 Task: Find connections with filter location Jihlava with filter topic #Trainingwith filter profile language German with filter current company DISYS with filter school Symbiosis Law School, Pune with filter industry Steam and Air-Conditioning Supply with filter service category Commercial Real Estate with filter keywords title Culture Operations Manager
Action: Mouse moved to (622, 78)
Screenshot: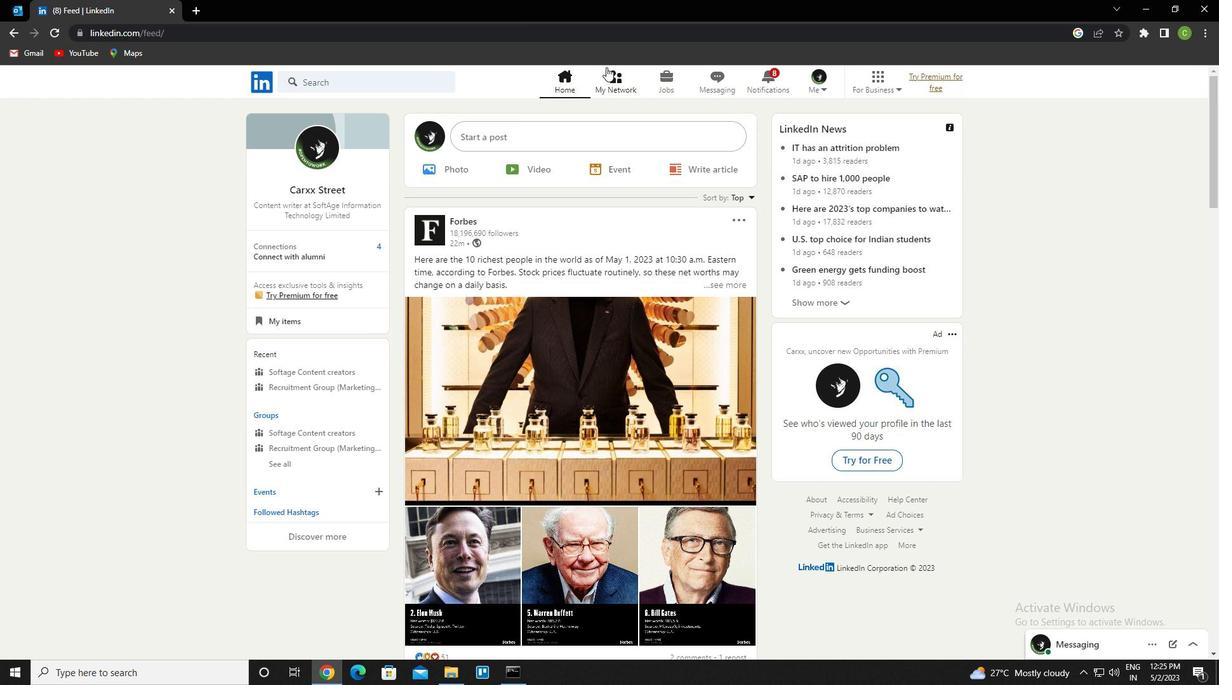 
Action: Mouse pressed left at (622, 78)
Screenshot: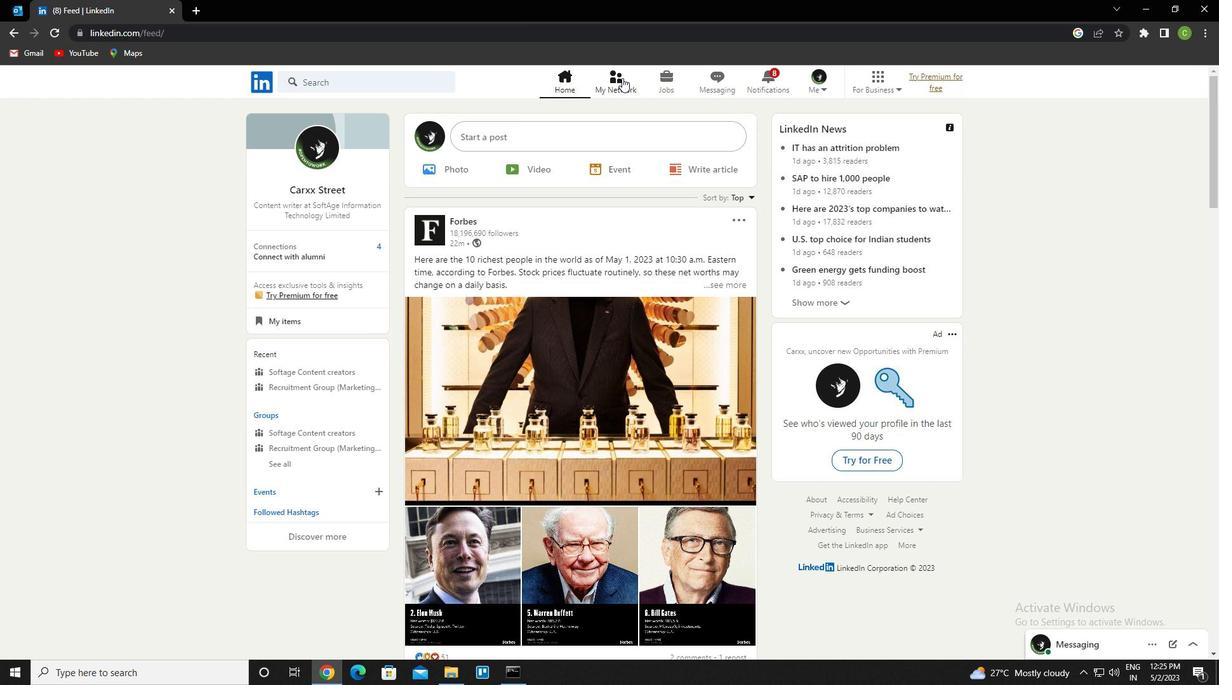 
Action: Mouse moved to (353, 149)
Screenshot: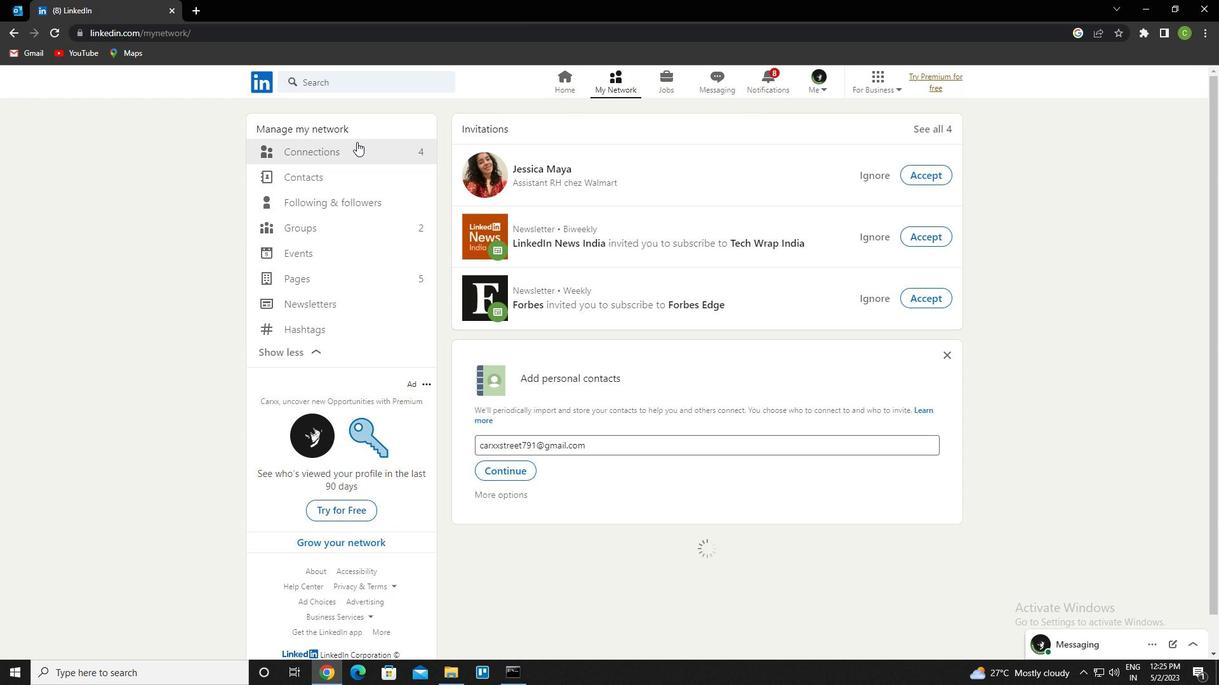 
Action: Mouse pressed left at (353, 149)
Screenshot: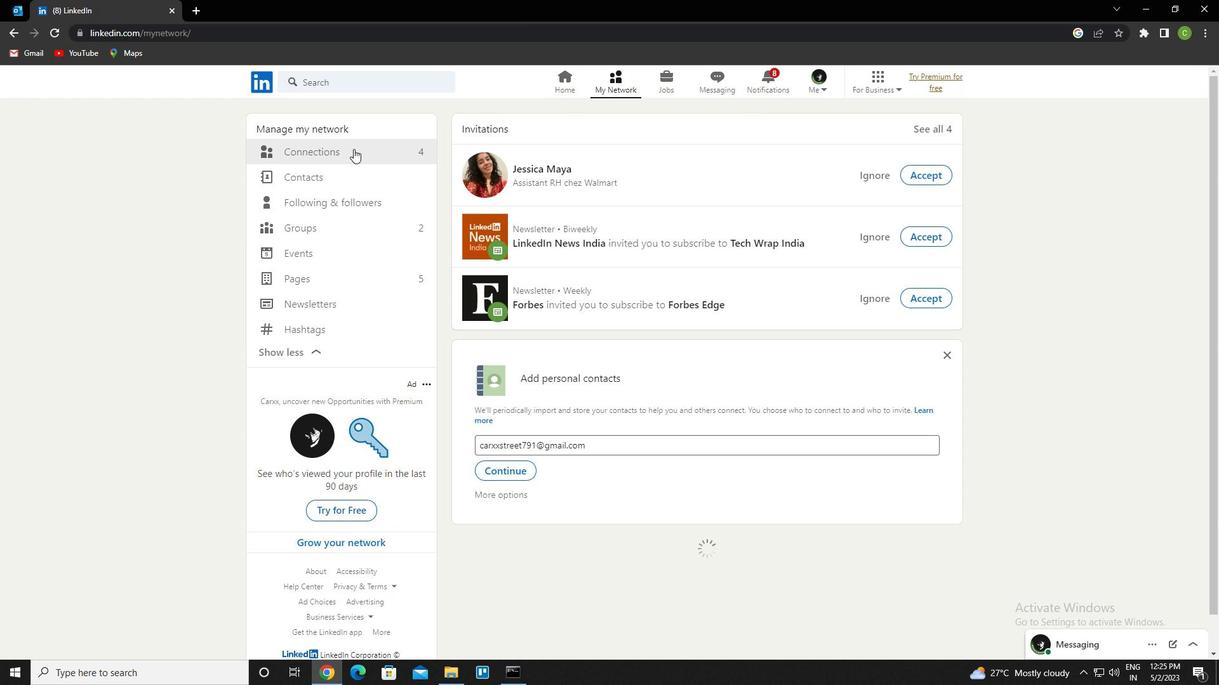 
Action: Mouse moved to (723, 147)
Screenshot: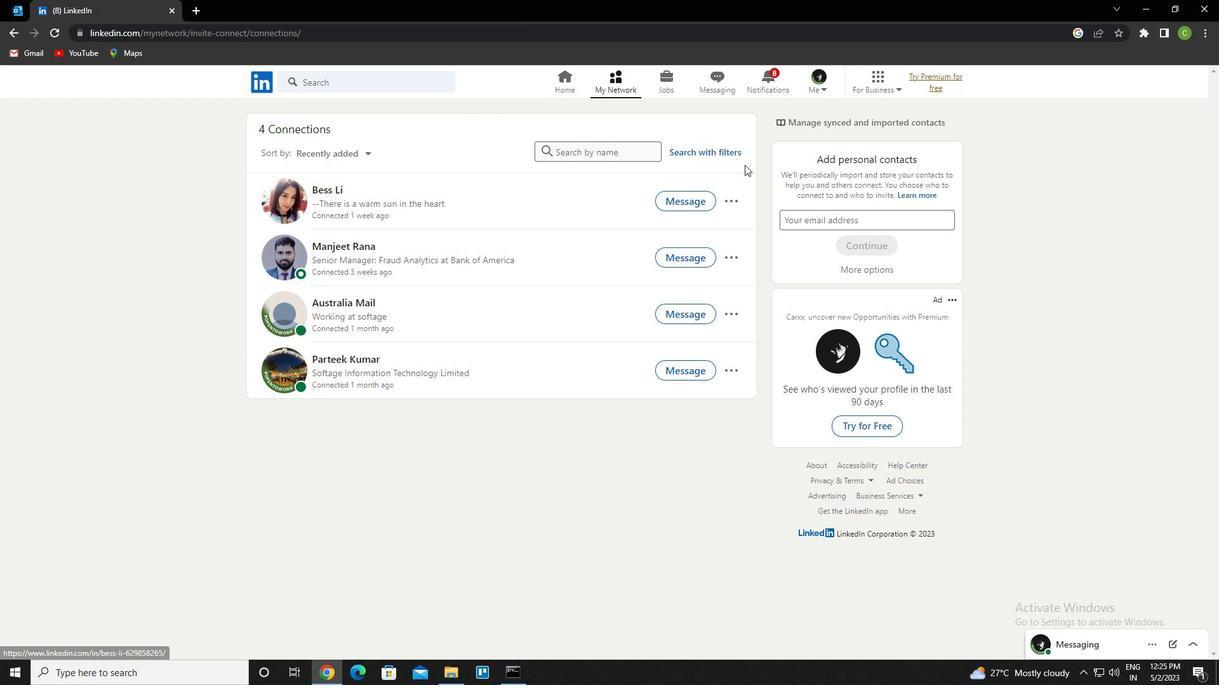 
Action: Mouse pressed left at (723, 147)
Screenshot: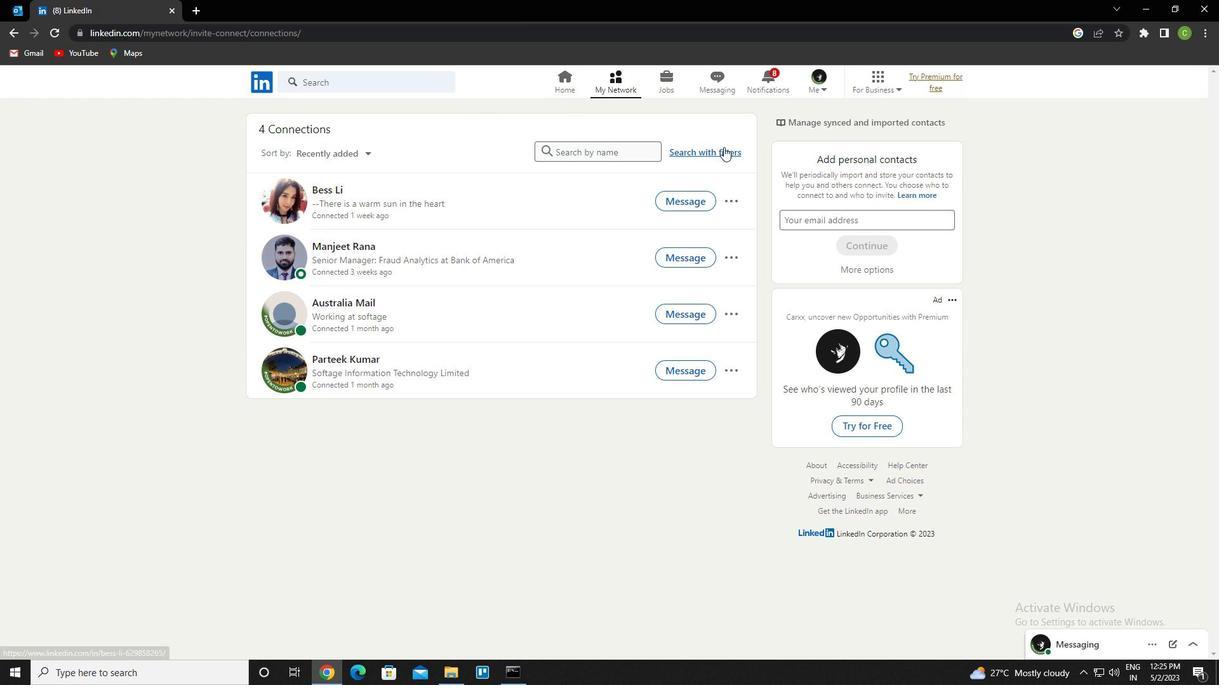 
Action: Mouse moved to (638, 113)
Screenshot: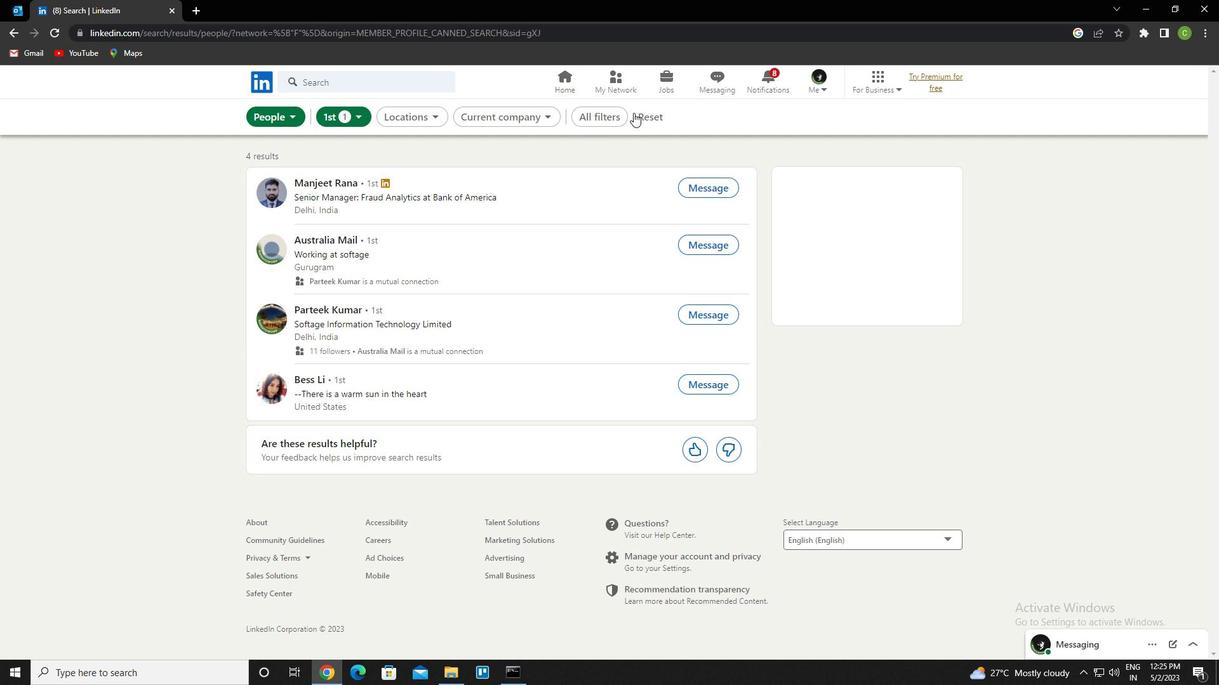 
Action: Mouse pressed left at (638, 113)
Screenshot: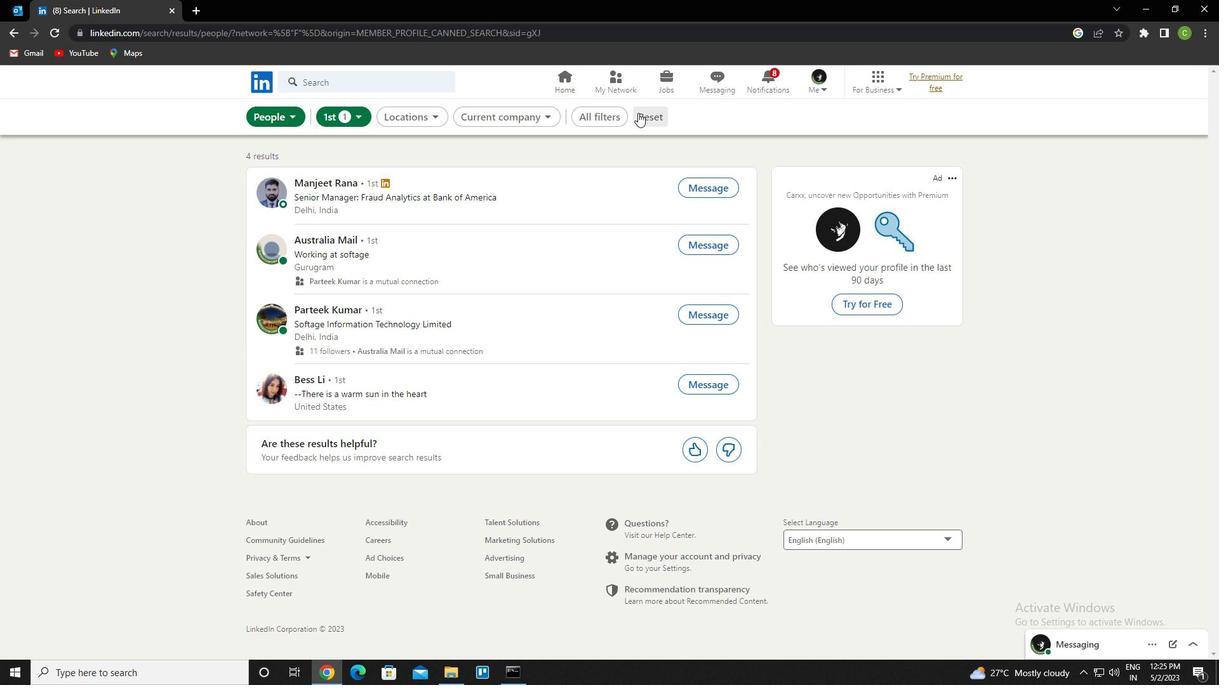 
Action: Mouse moved to (627, 118)
Screenshot: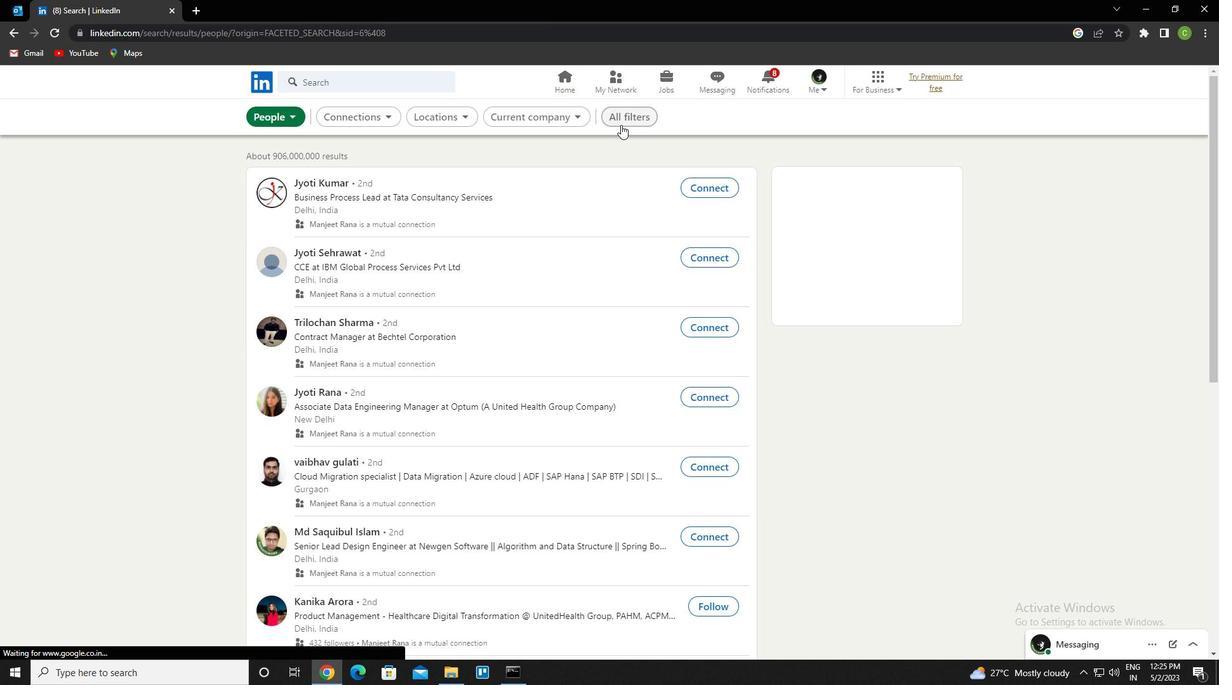 
Action: Mouse pressed left at (627, 118)
Screenshot: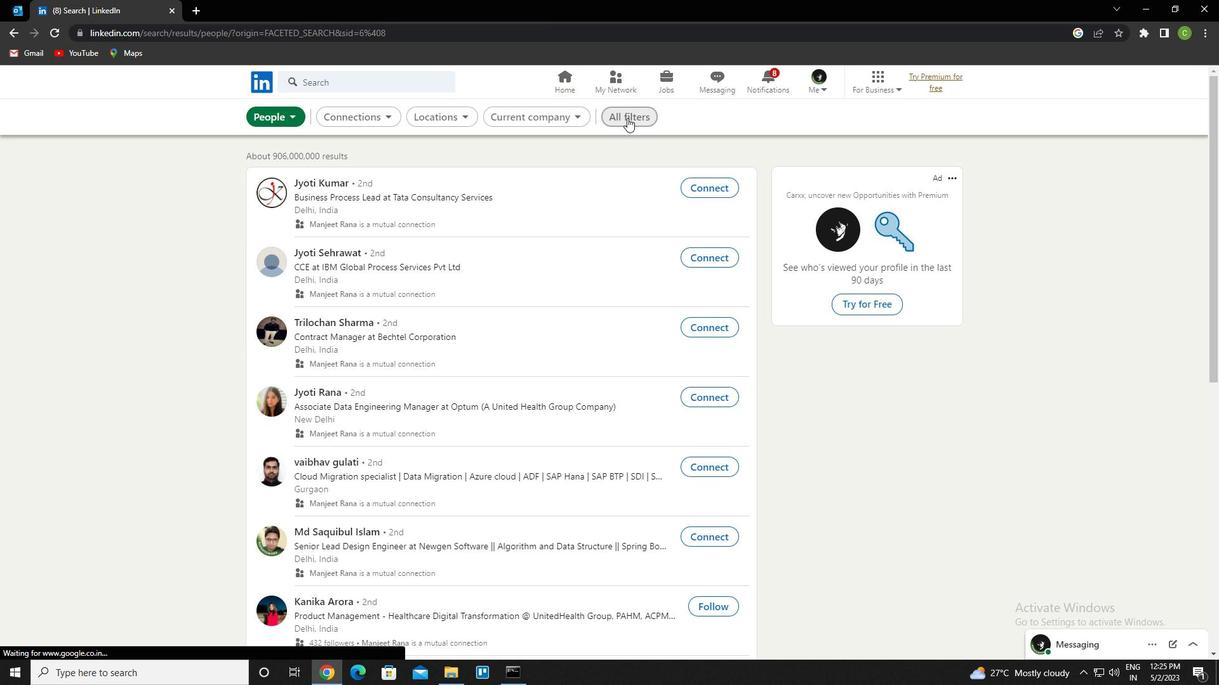 
Action: Mouse moved to (1077, 471)
Screenshot: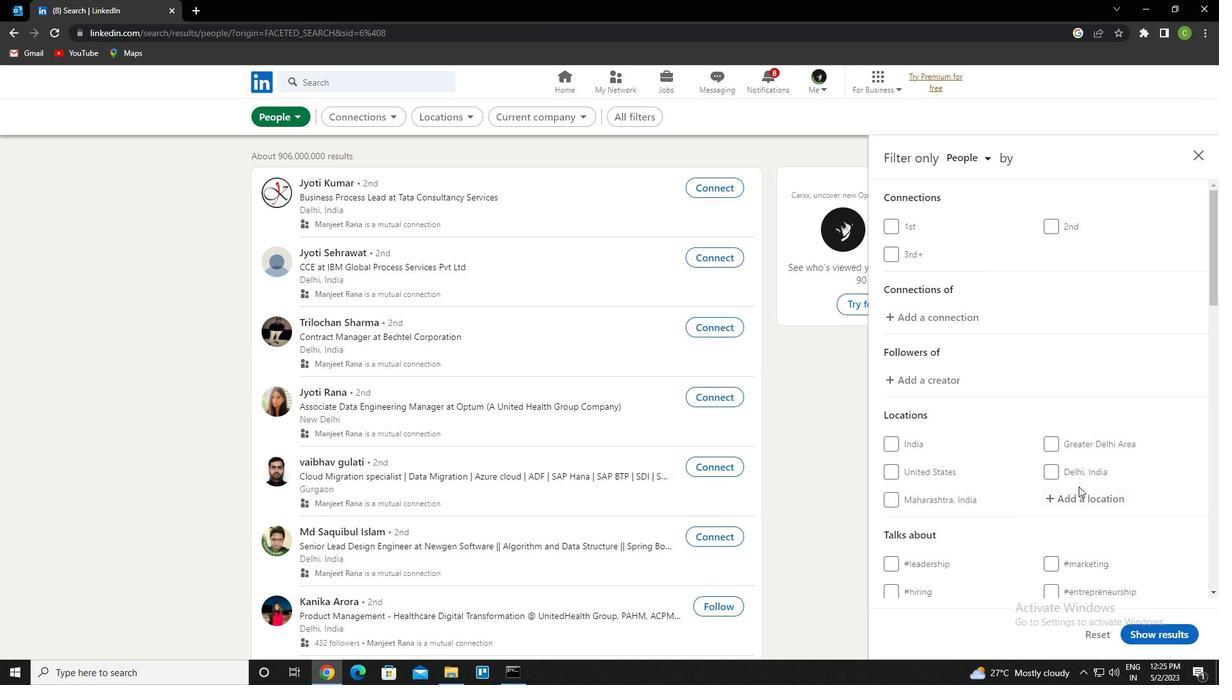 
Action: Mouse scrolled (1077, 471) with delta (0, 0)
Screenshot: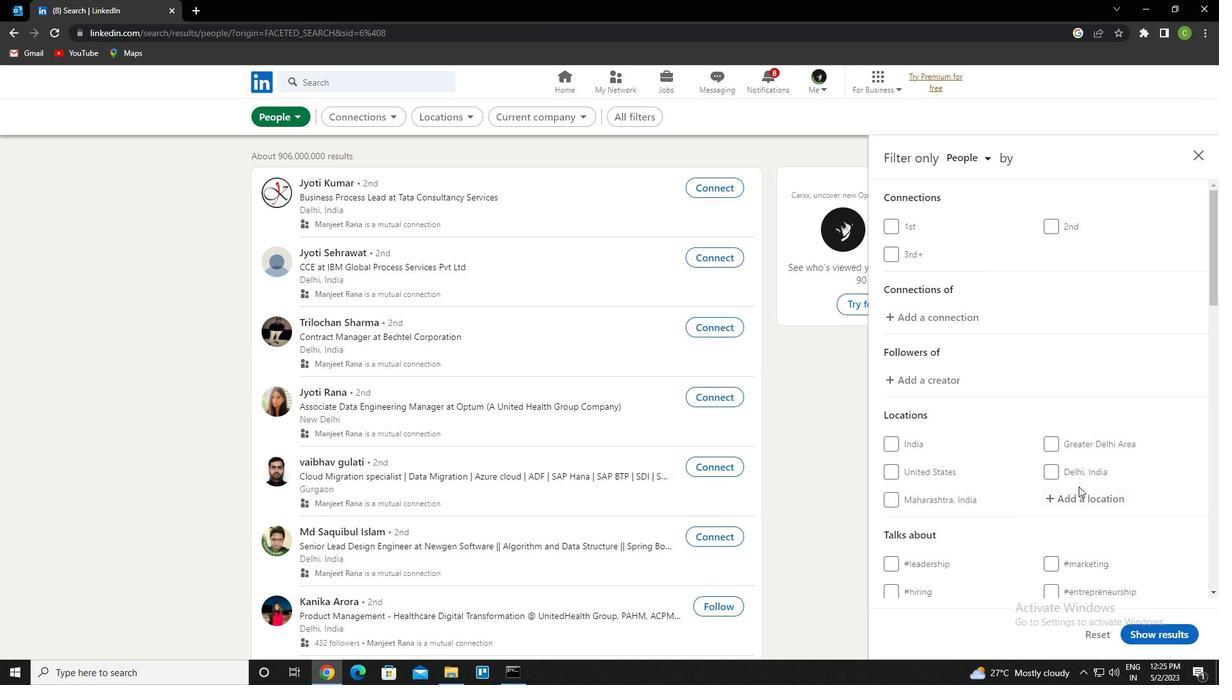 
Action: Mouse moved to (1073, 467)
Screenshot: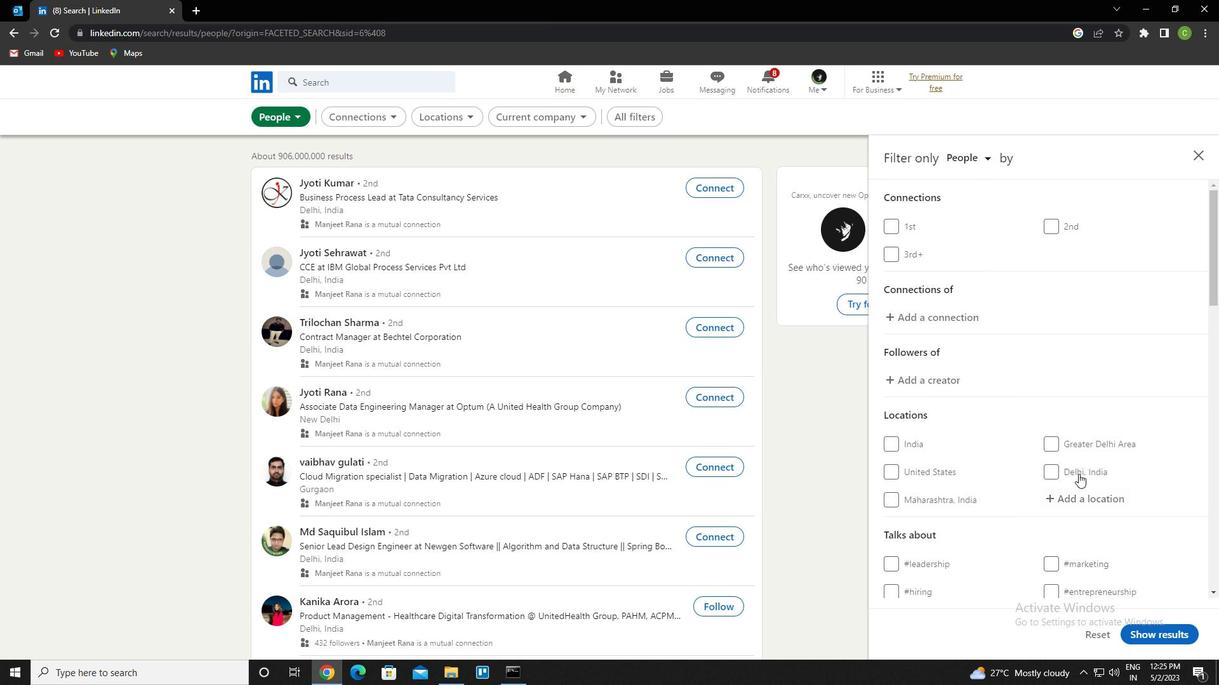 
Action: Mouse scrolled (1073, 466) with delta (0, 0)
Screenshot: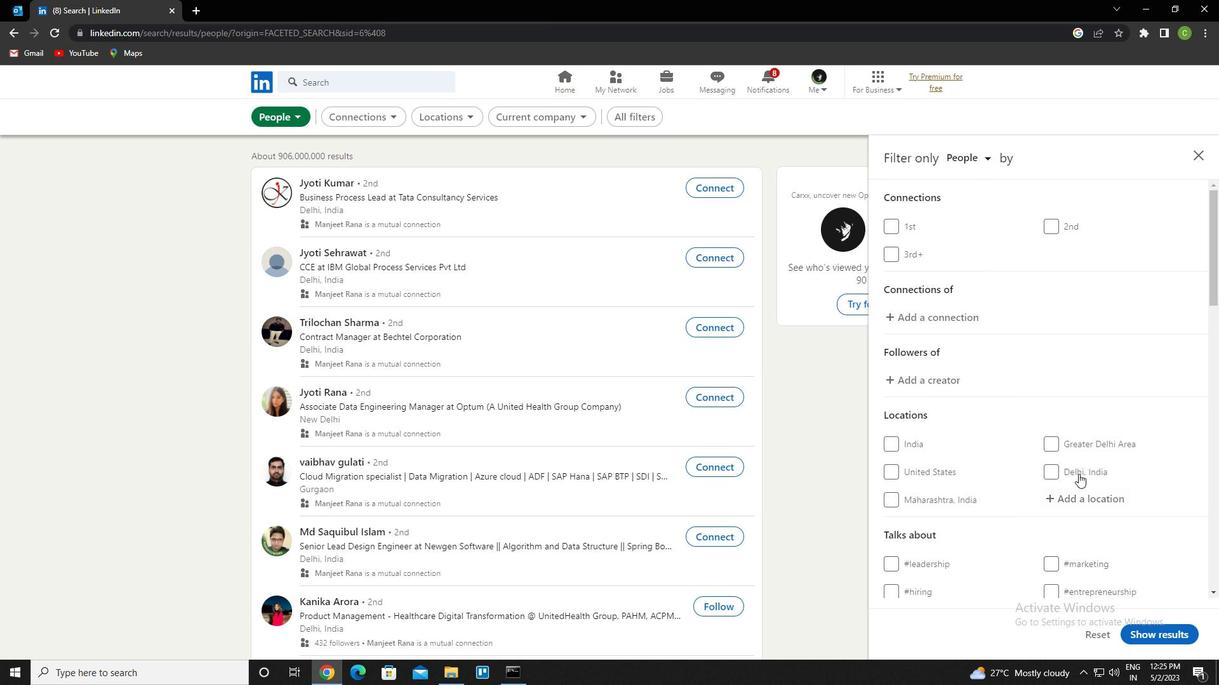 
Action: Mouse moved to (1075, 375)
Screenshot: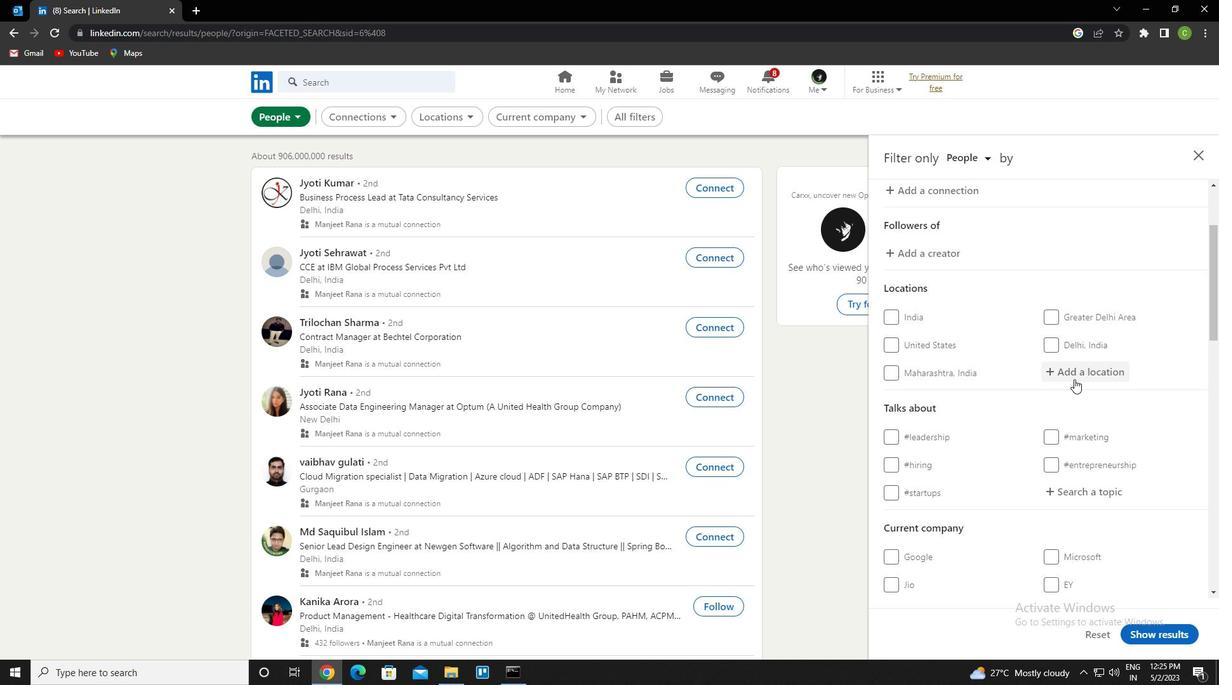 
Action: Mouse pressed left at (1075, 375)
Screenshot: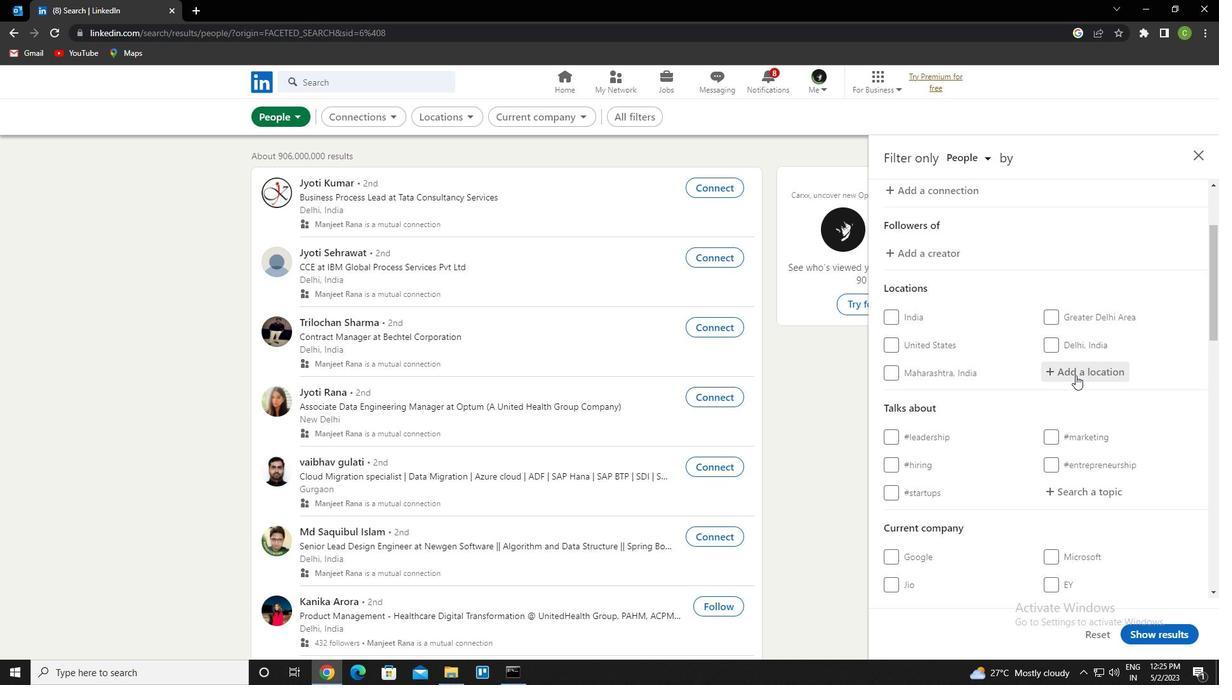 
Action: Key pressed <Key.caps_lock>j<Key.caps_lock>ihlava<Key.down><Key.enter>
Screenshot: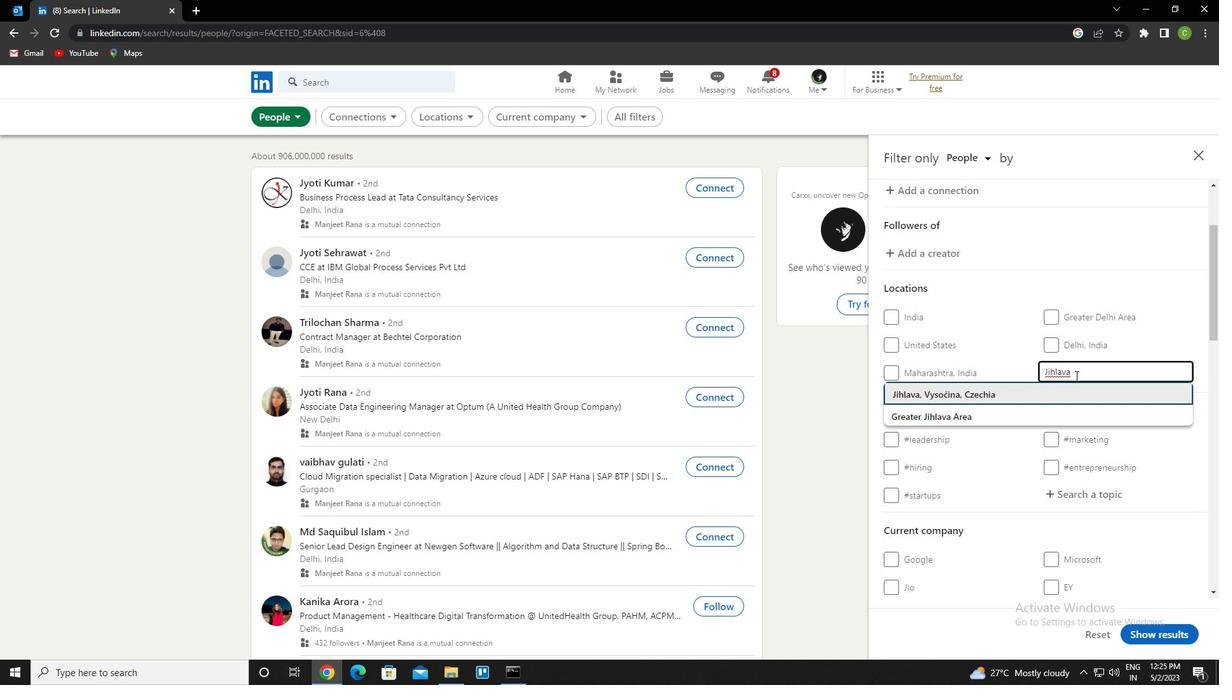
Action: Mouse moved to (1096, 368)
Screenshot: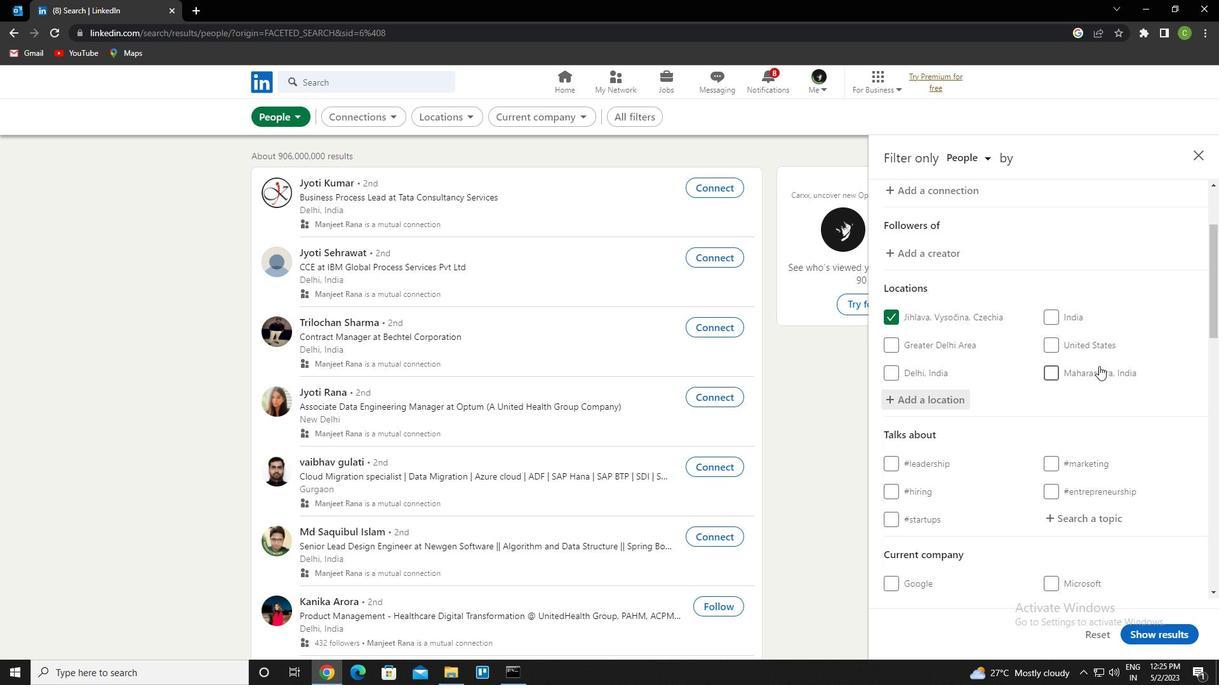 
Action: Mouse scrolled (1096, 368) with delta (0, 0)
Screenshot: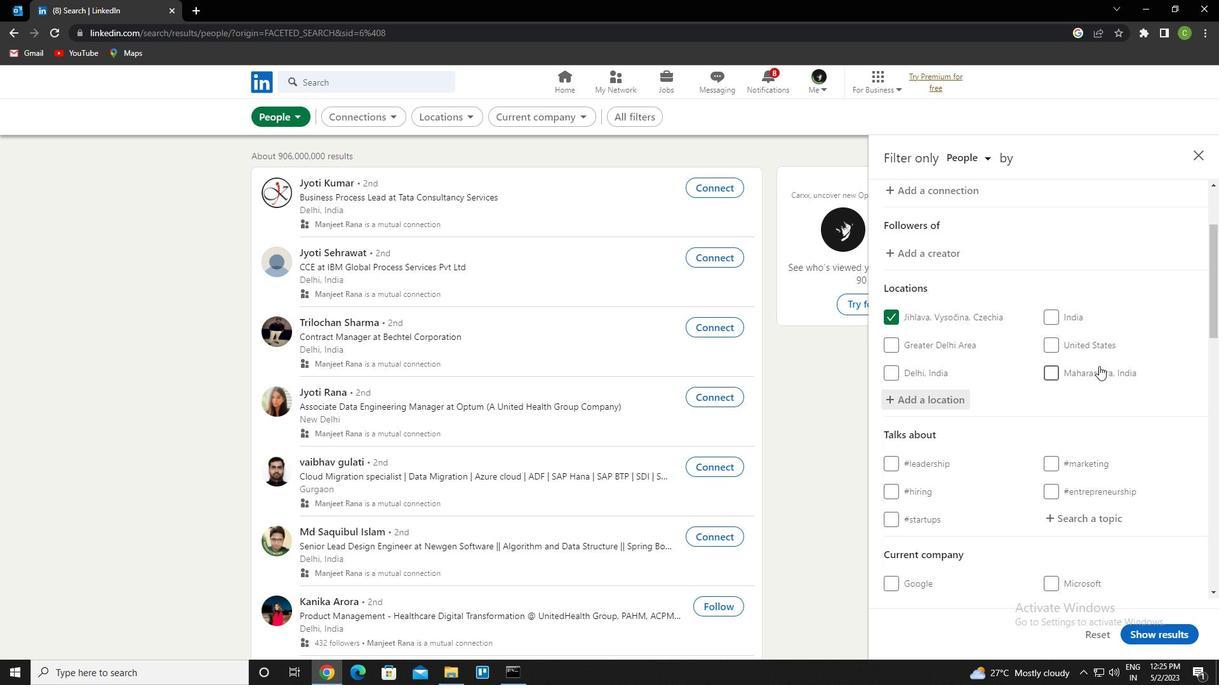 
Action: Mouse moved to (1095, 369)
Screenshot: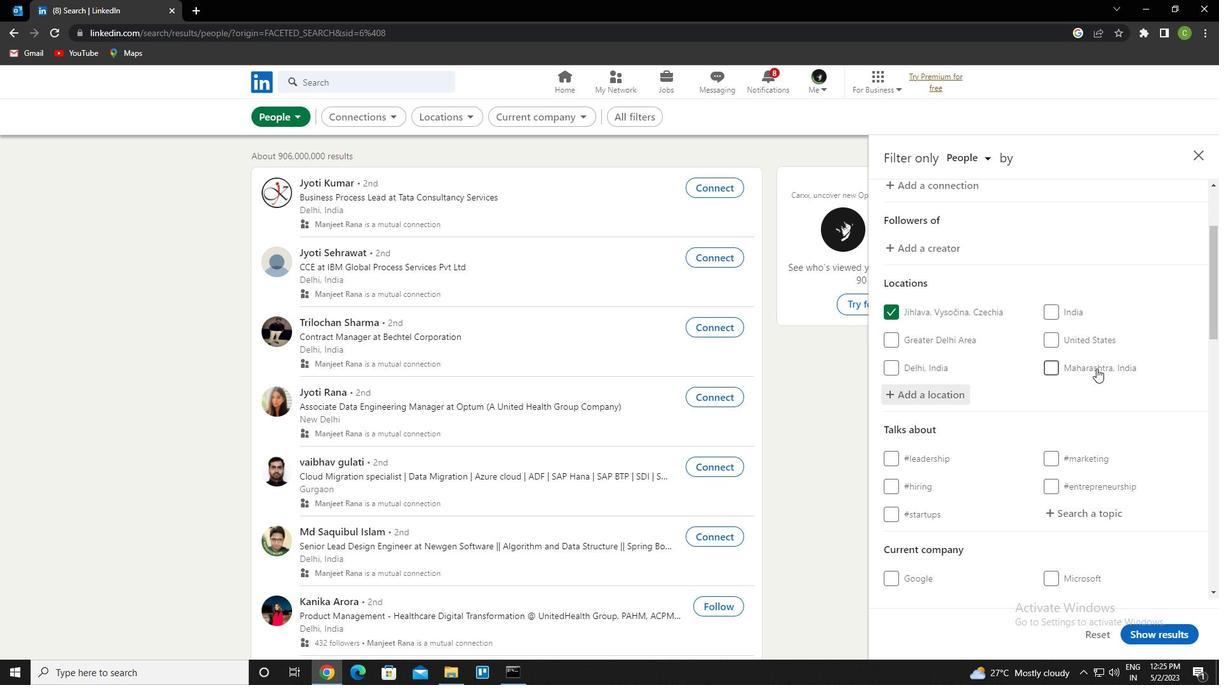 
Action: Mouse scrolled (1095, 368) with delta (0, 0)
Screenshot: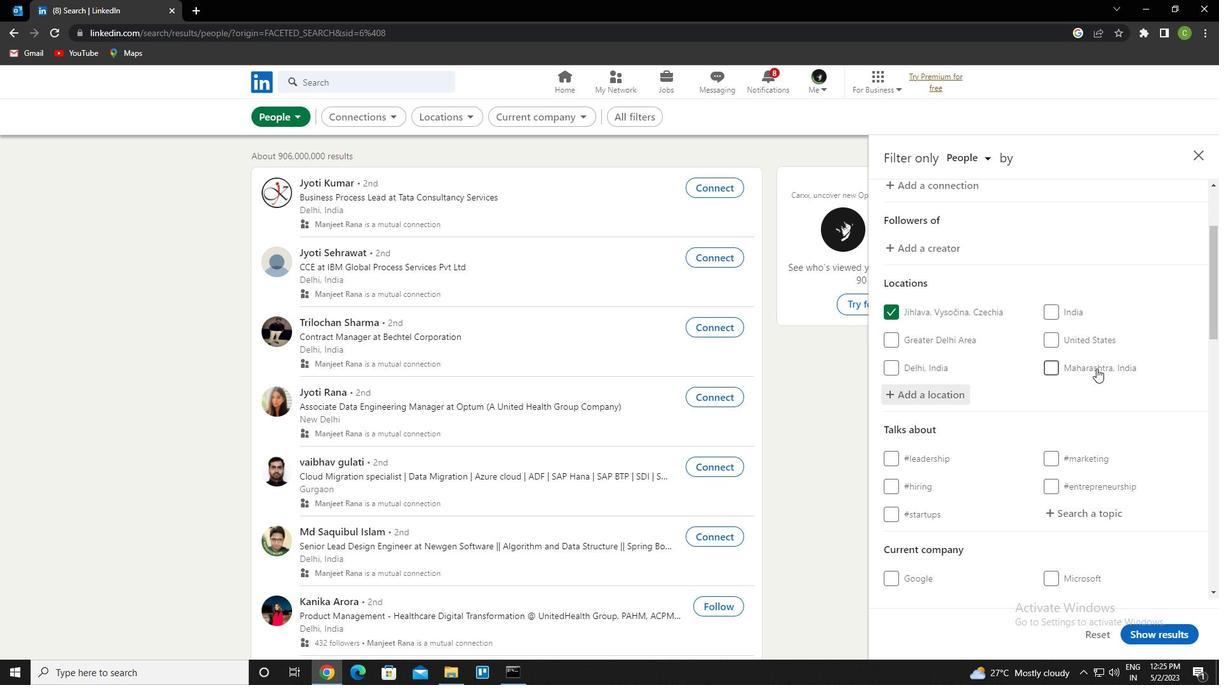 
Action: Mouse moved to (1092, 388)
Screenshot: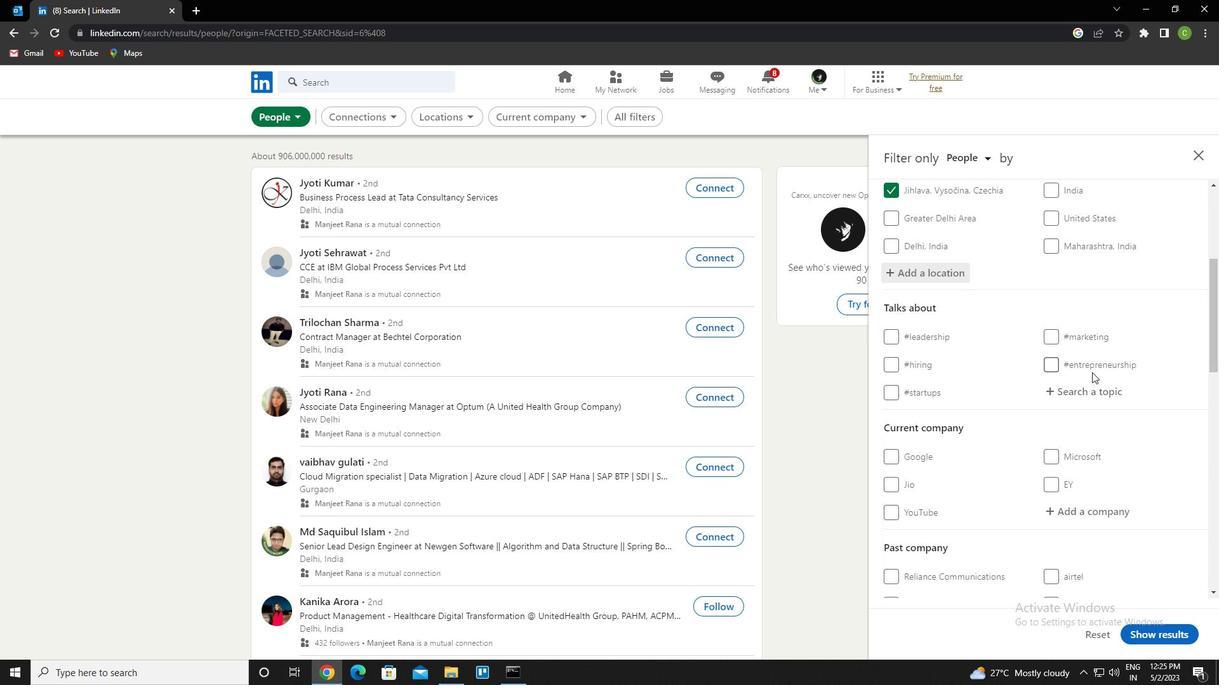 
Action: Mouse pressed left at (1092, 388)
Screenshot: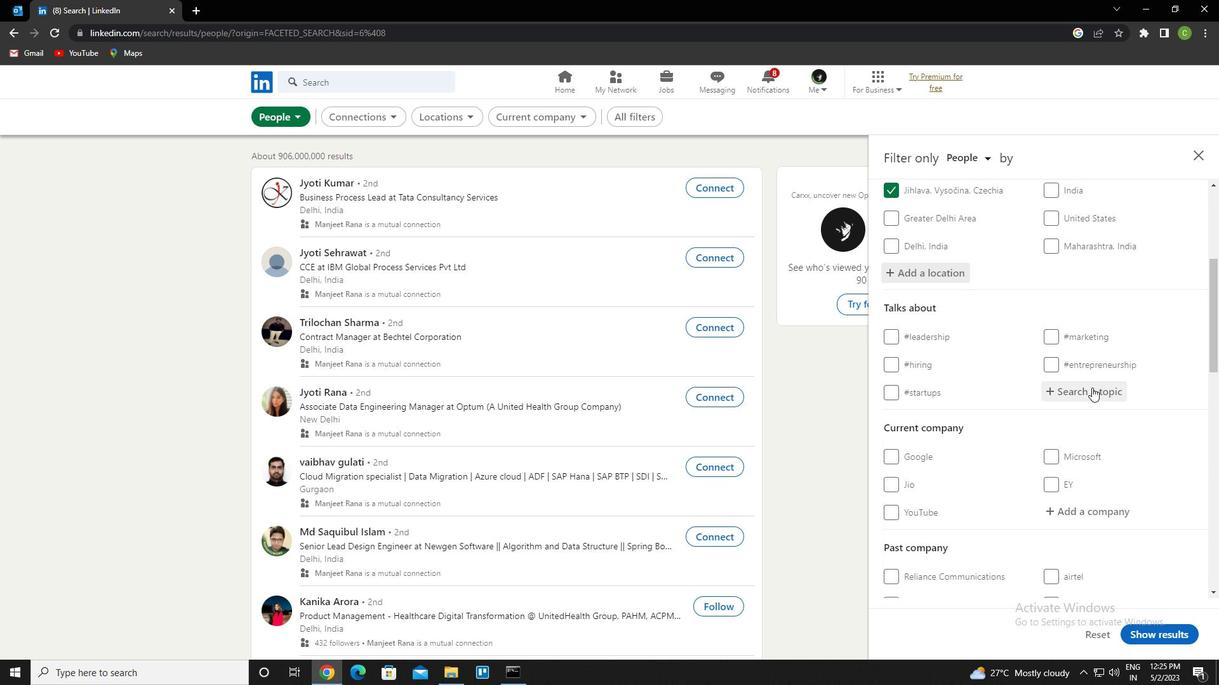 
Action: Key pressed <Key.caps_lock>t<Key.caps_lock>Raining<Key.down><Key.enter>
Screenshot: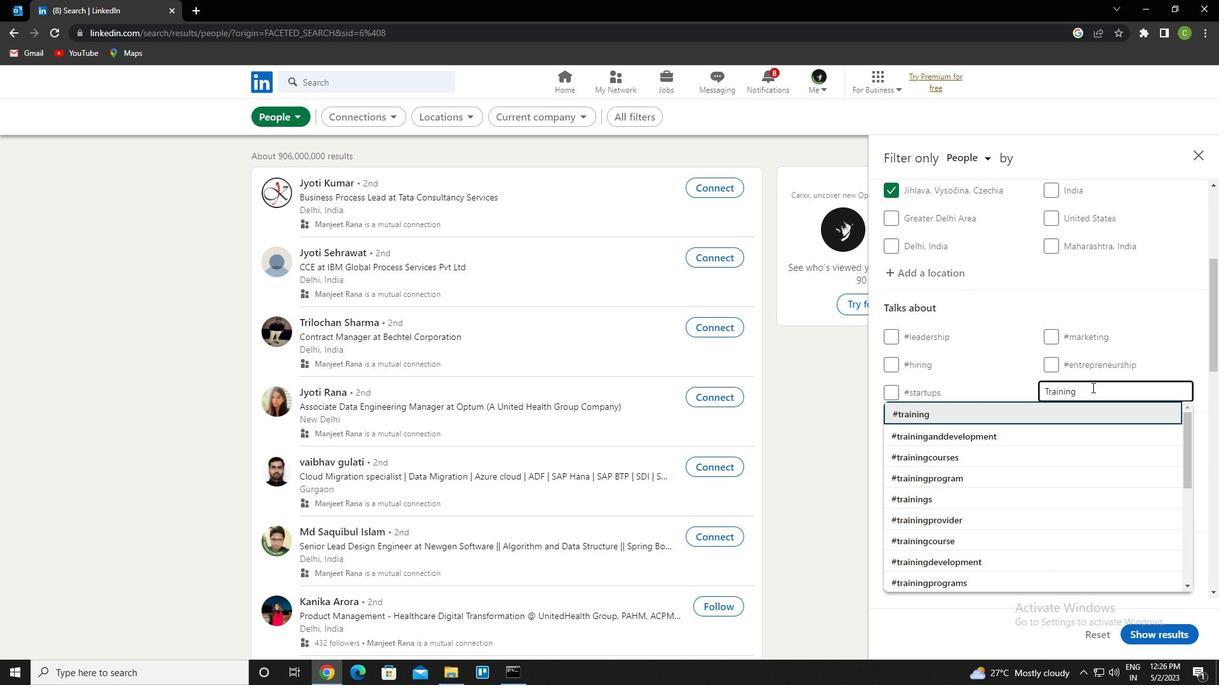 
Action: Mouse scrolled (1092, 387) with delta (0, 0)
Screenshot: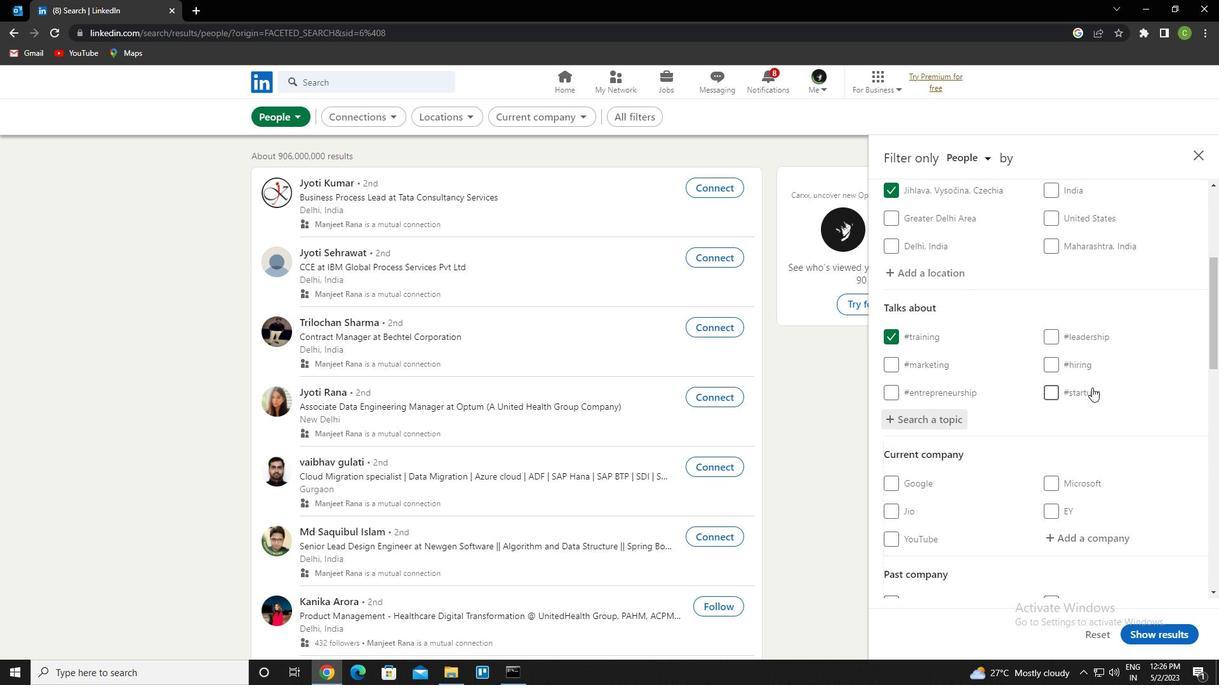
Action: Mouse scrolled (1092, 387) with delta (0, 0)
Screenshot: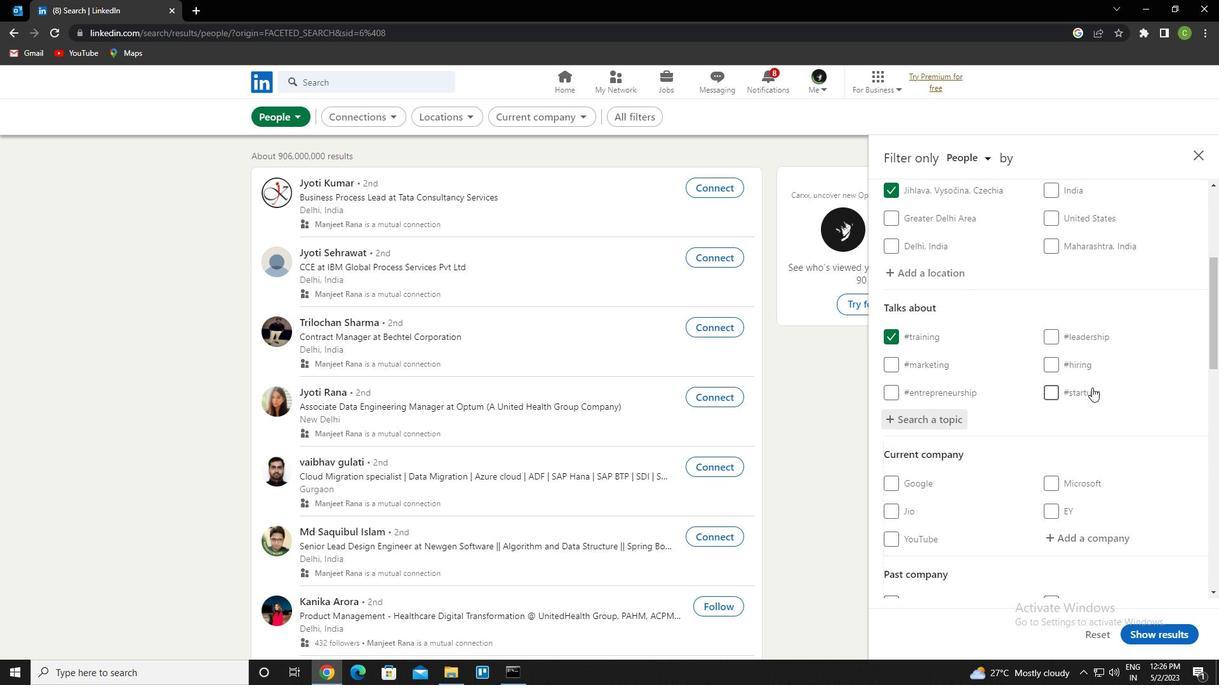 
Action: Mouse scrolled (1092, 387) with delta (0, 0)
Screenshot: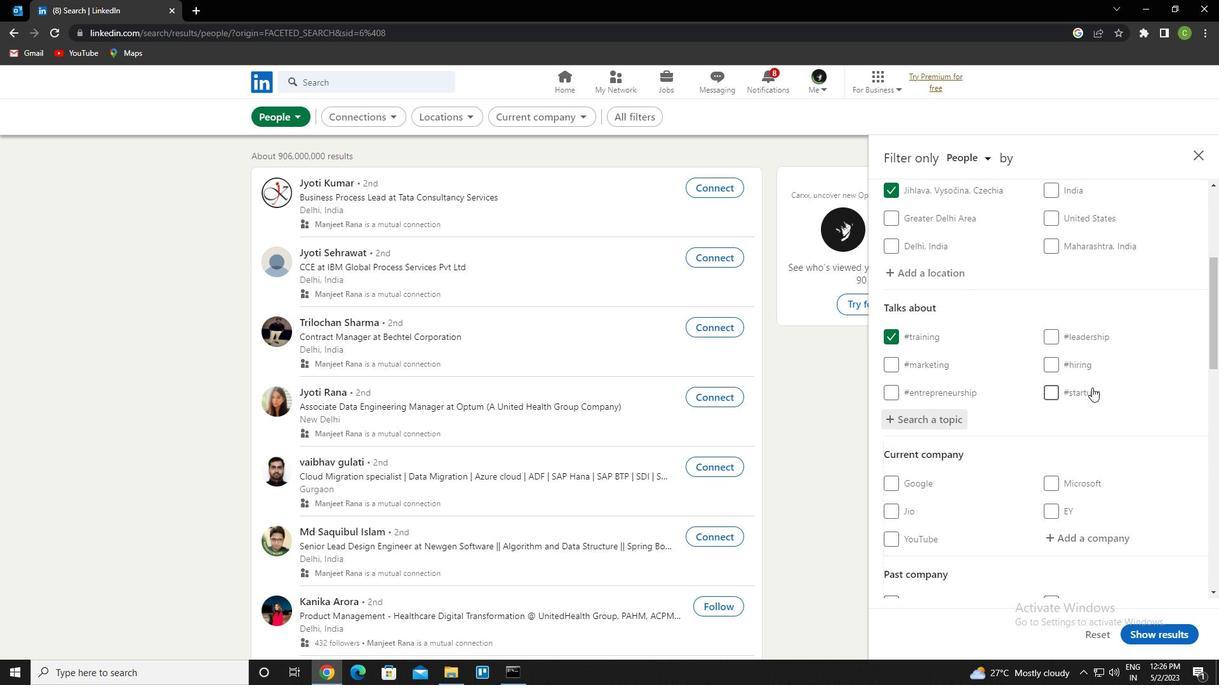 
Action: Mouse scrolled (1092, 387) with delta (0, 0)
Screenshot: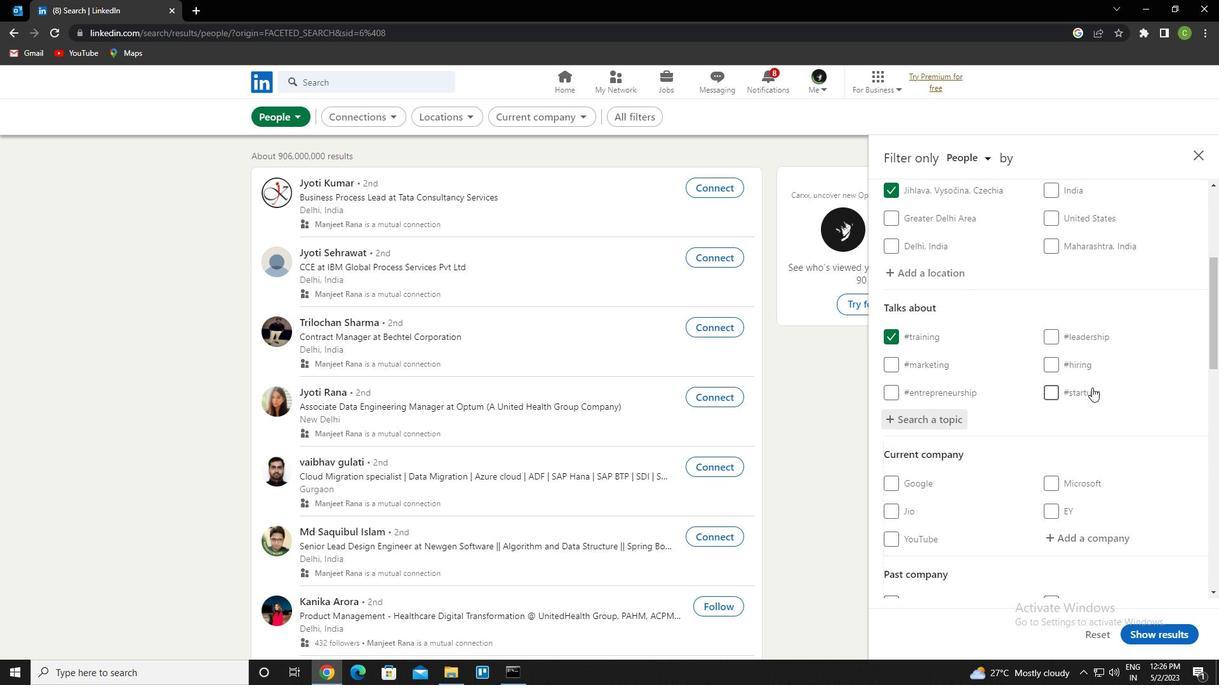 
Action: Mouse scrolled (1092, 387) with delta (0, 0)
Screenshot: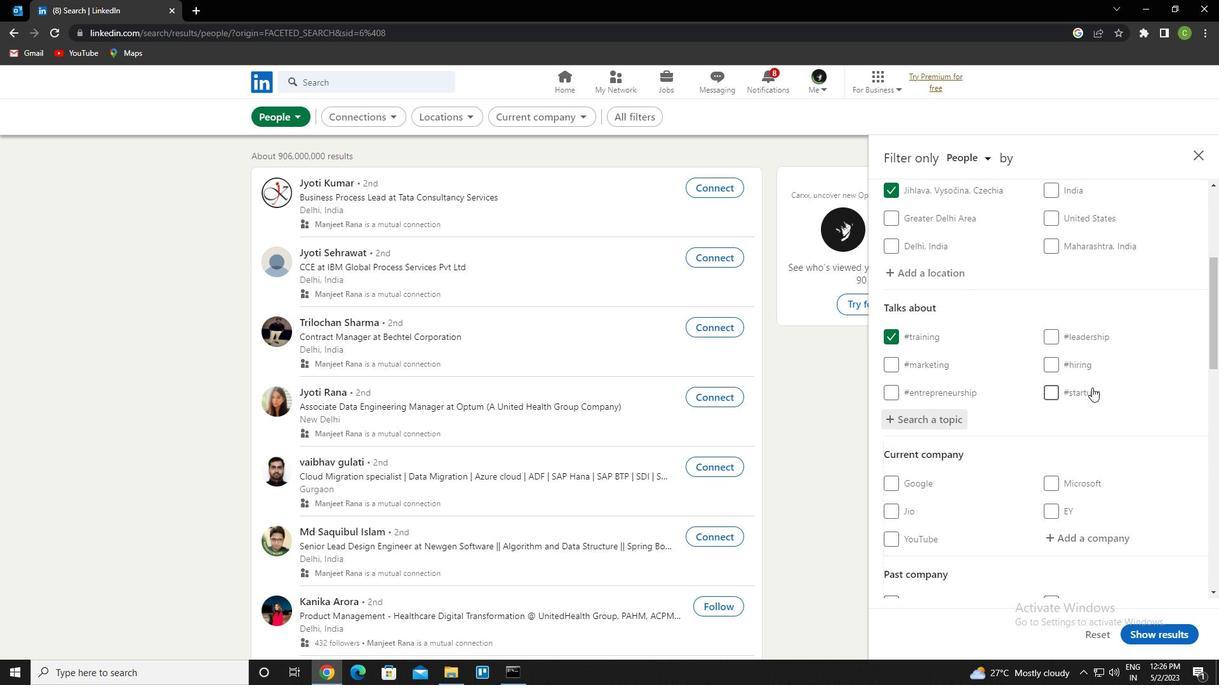 
Action: Mouse scrolled (1092, 387) with delta (0, 0)
Screenshot: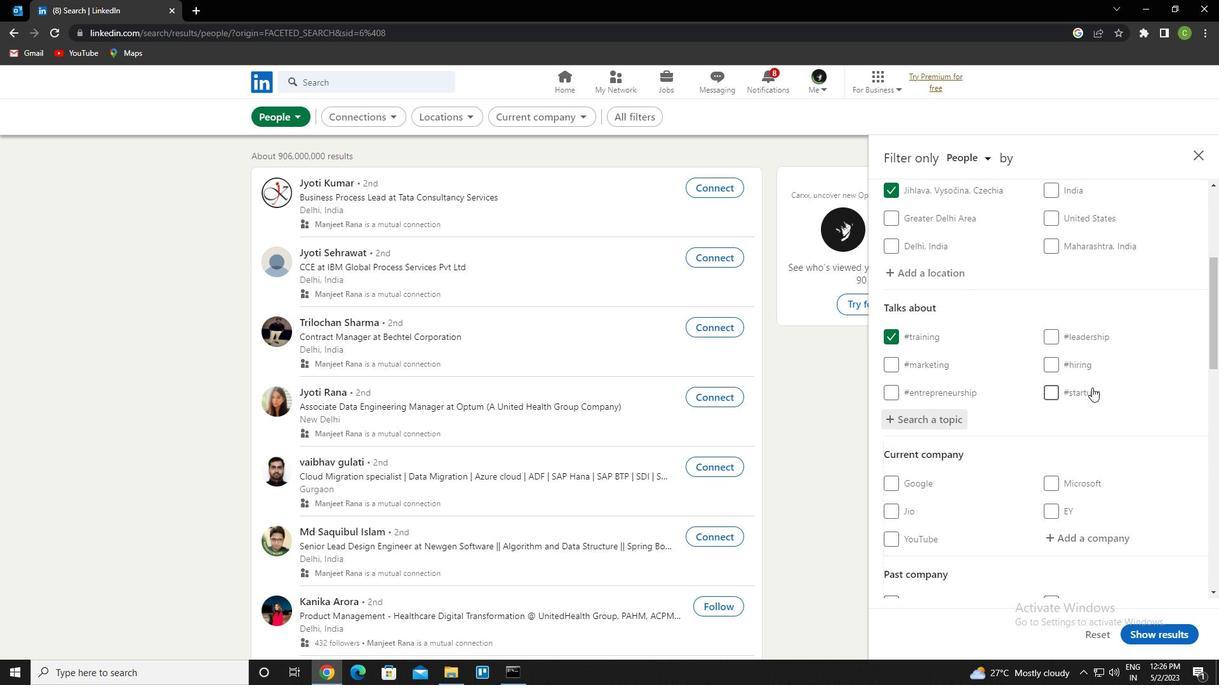 
Action: Mouse scrolled (1092, 387) with delta (0, 0)
Screenshot: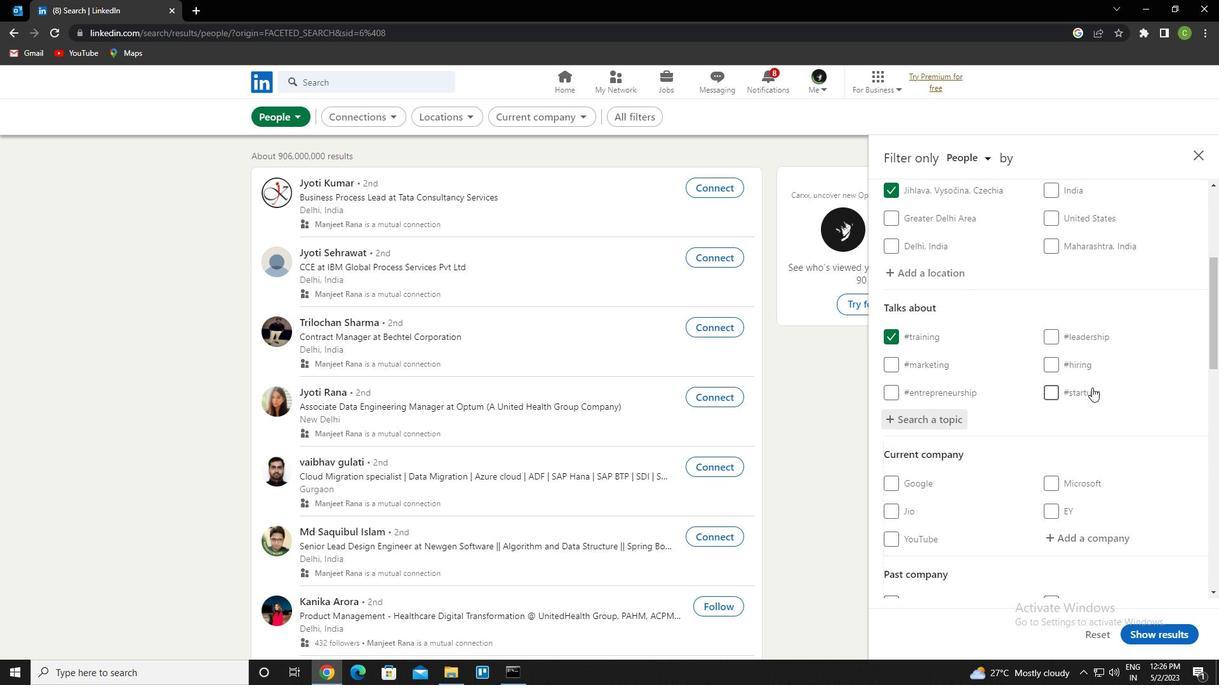 
Action: Mouse scrolled (1092, 387) with delta (0, 0)
Screenshot: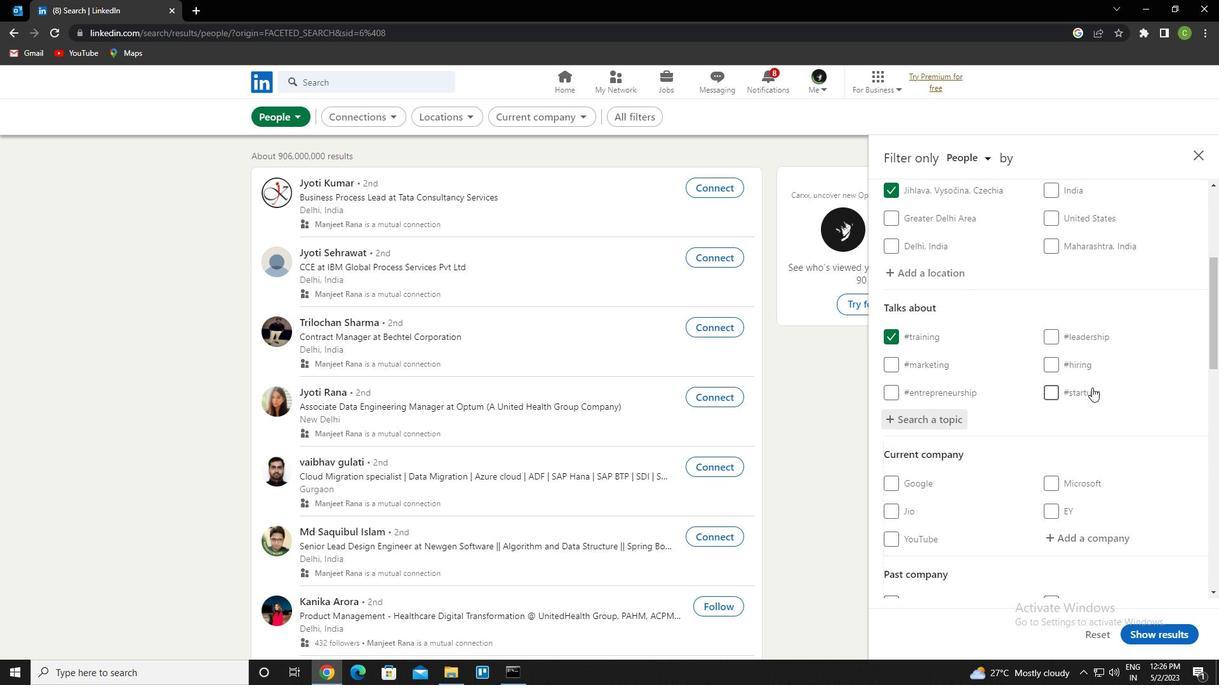 
Action: Mouse moved to (885, 534)
Screenshot: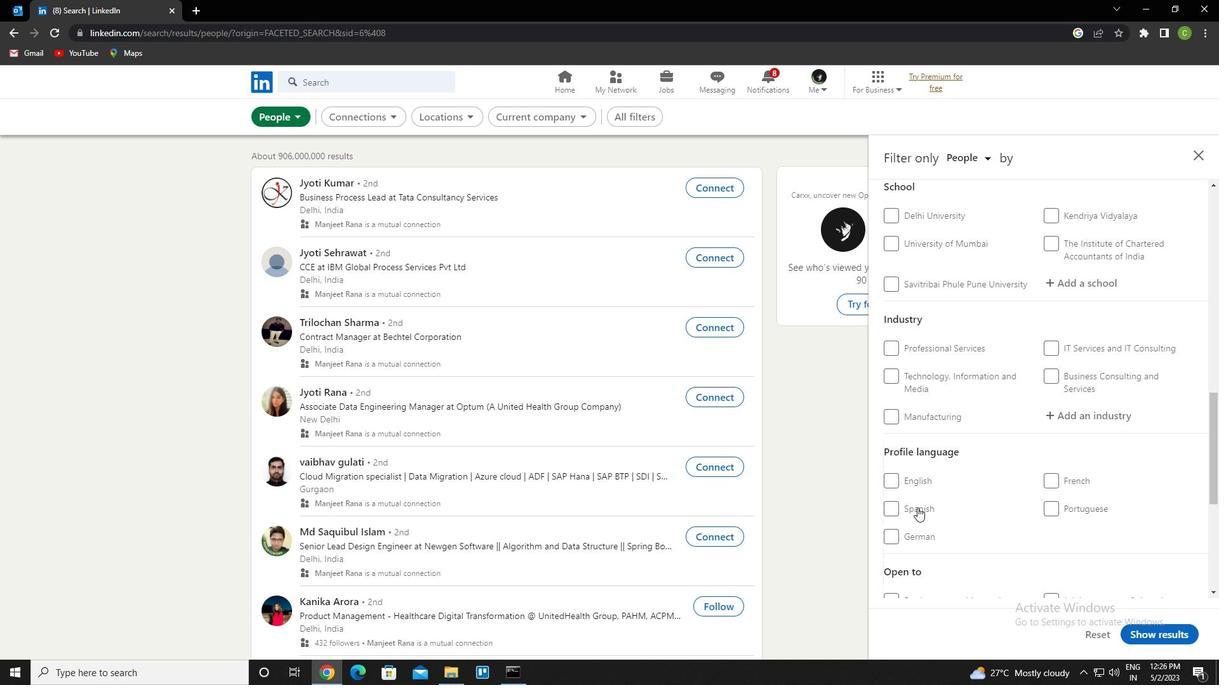 
Action: Mouse pressed left at (885, 534)
Screenshot: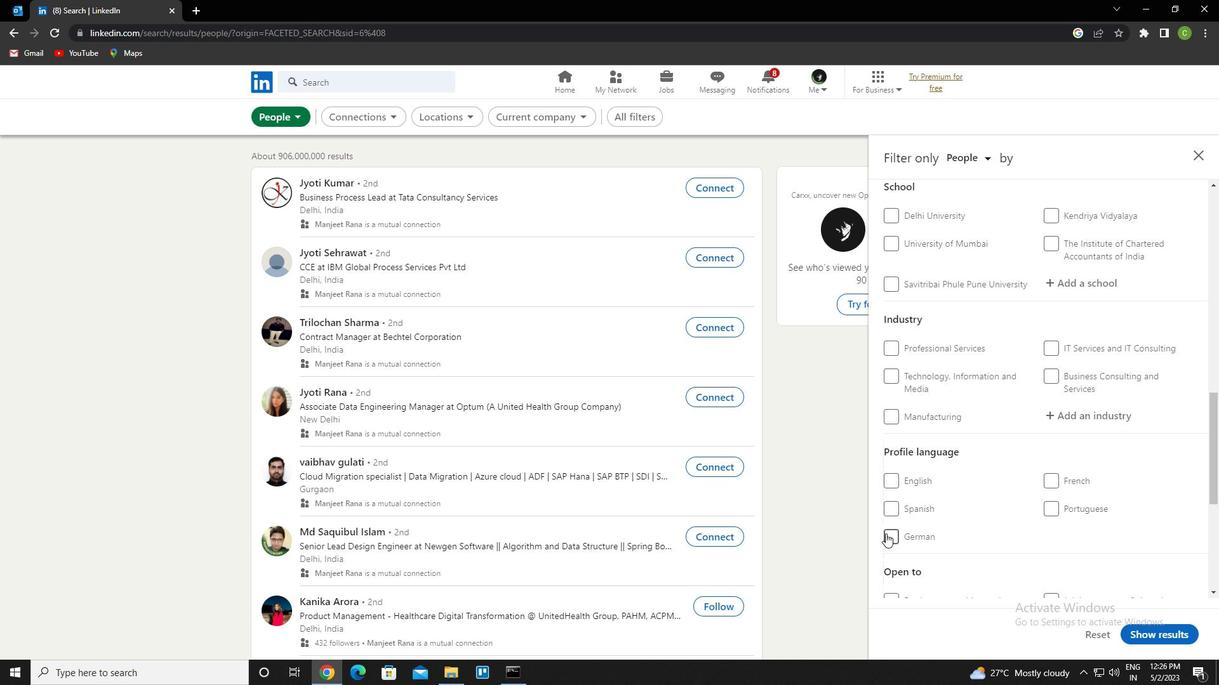 
Action: Mouse moved to (904, 524)
Screenshot: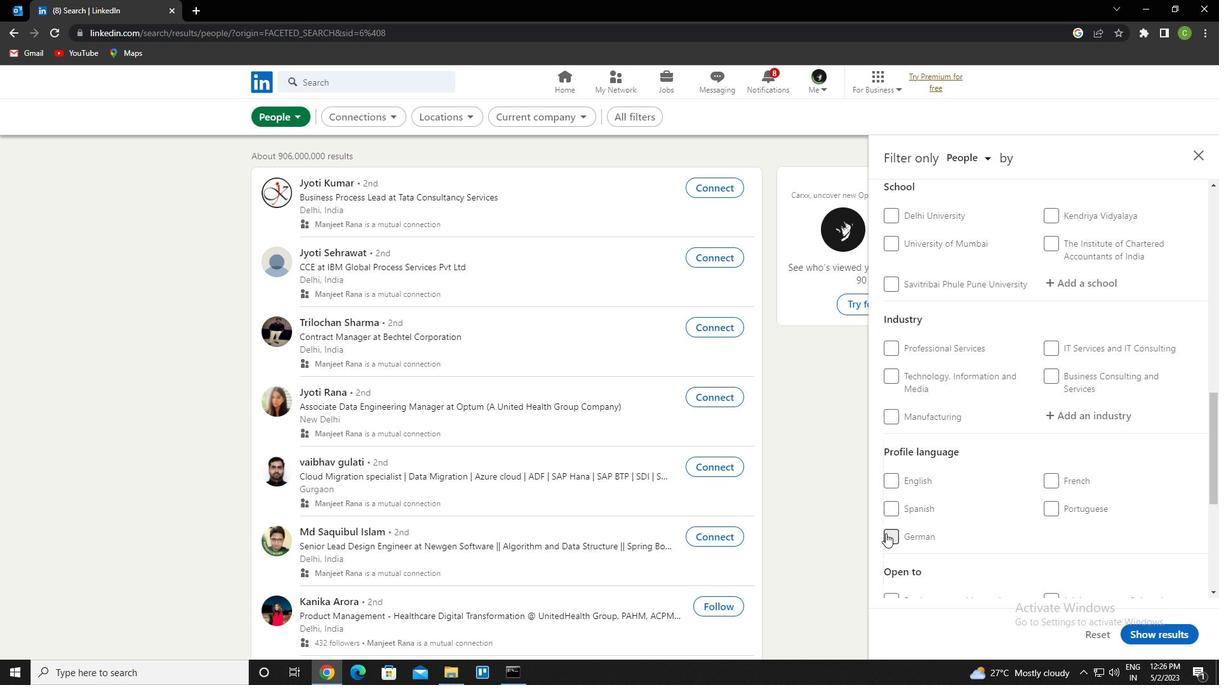 
Action: Mouse scrolled (904, 525) with delta (0, 0)
Screenshot: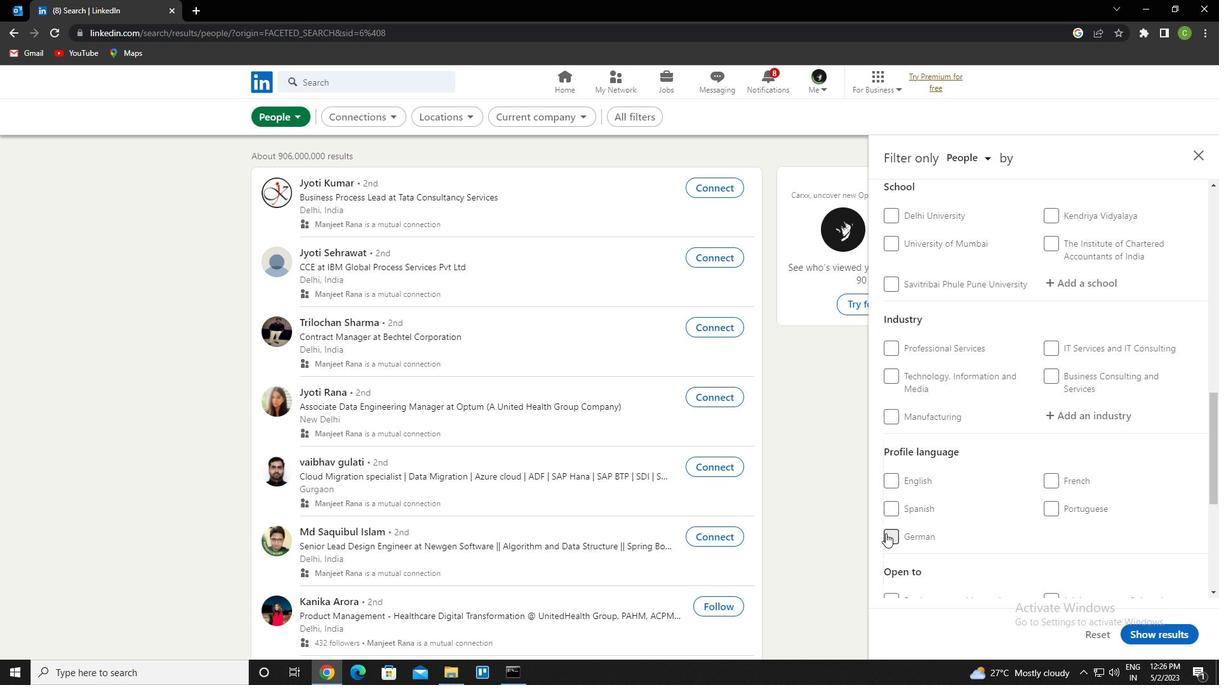 
Action: Mouse scrolled (904, 525) with delta (0, 0)
Screenshot: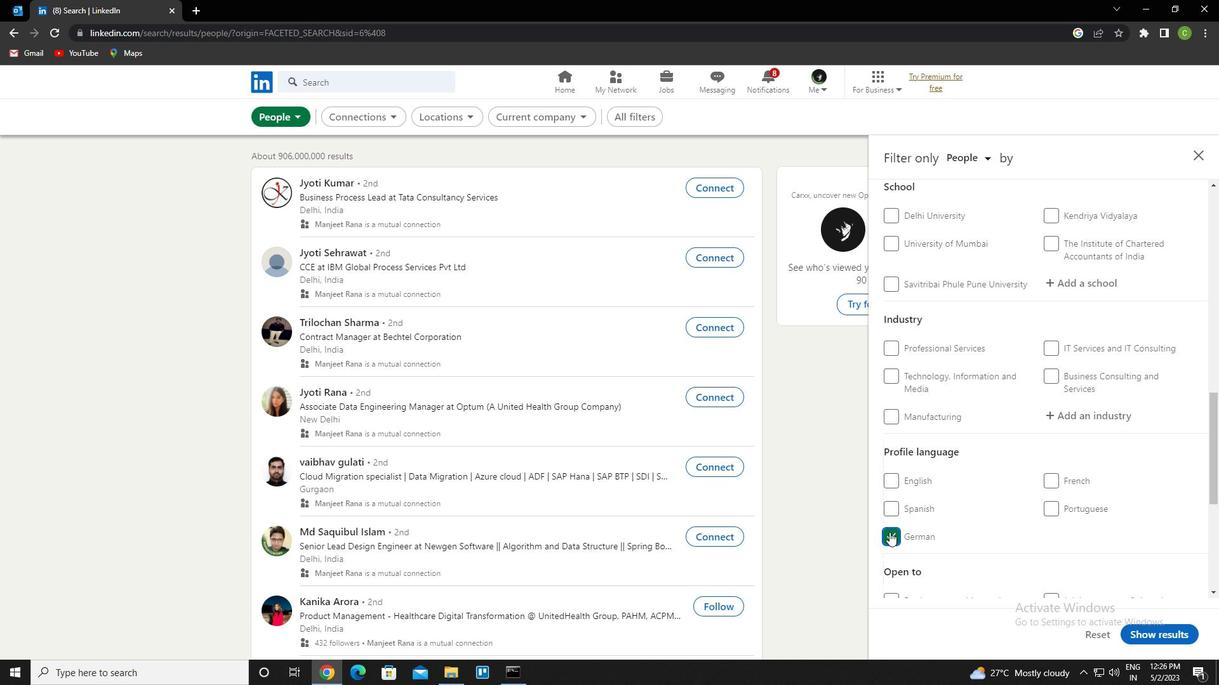 
Action: Mouse scrolled (904, 525) with delta (0, 0)
Screenshot: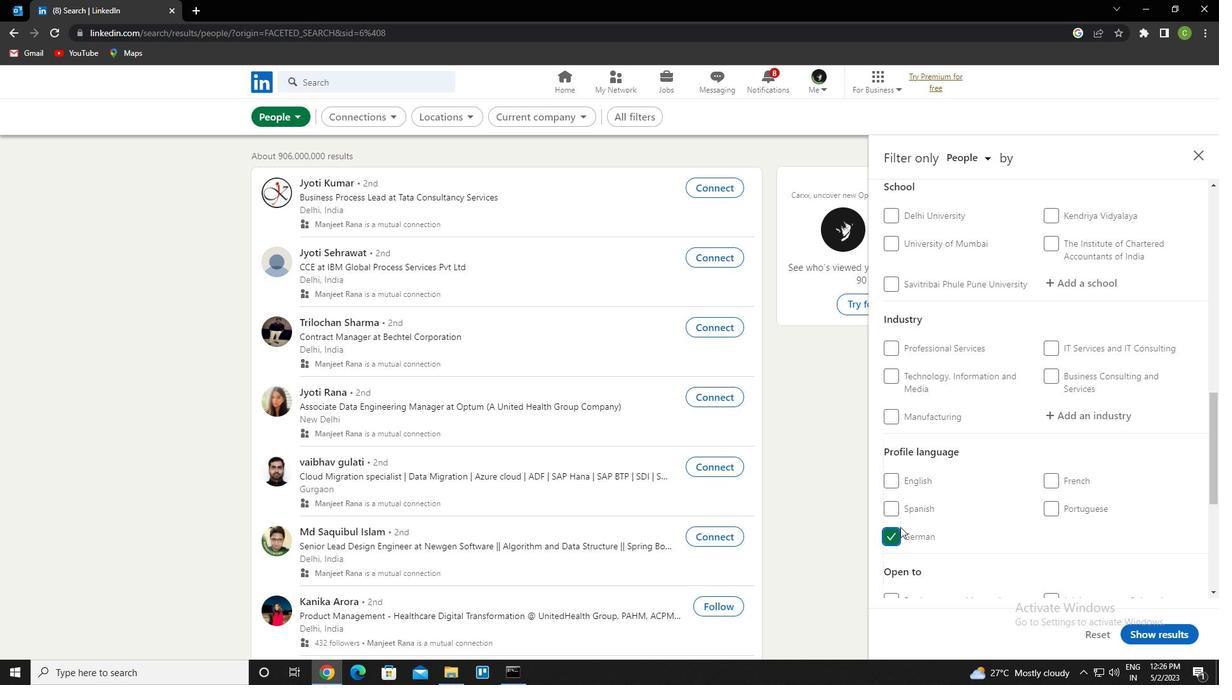 
Action: Mouse scrolled (904, 525) with delta (0, 0)
Screenshot: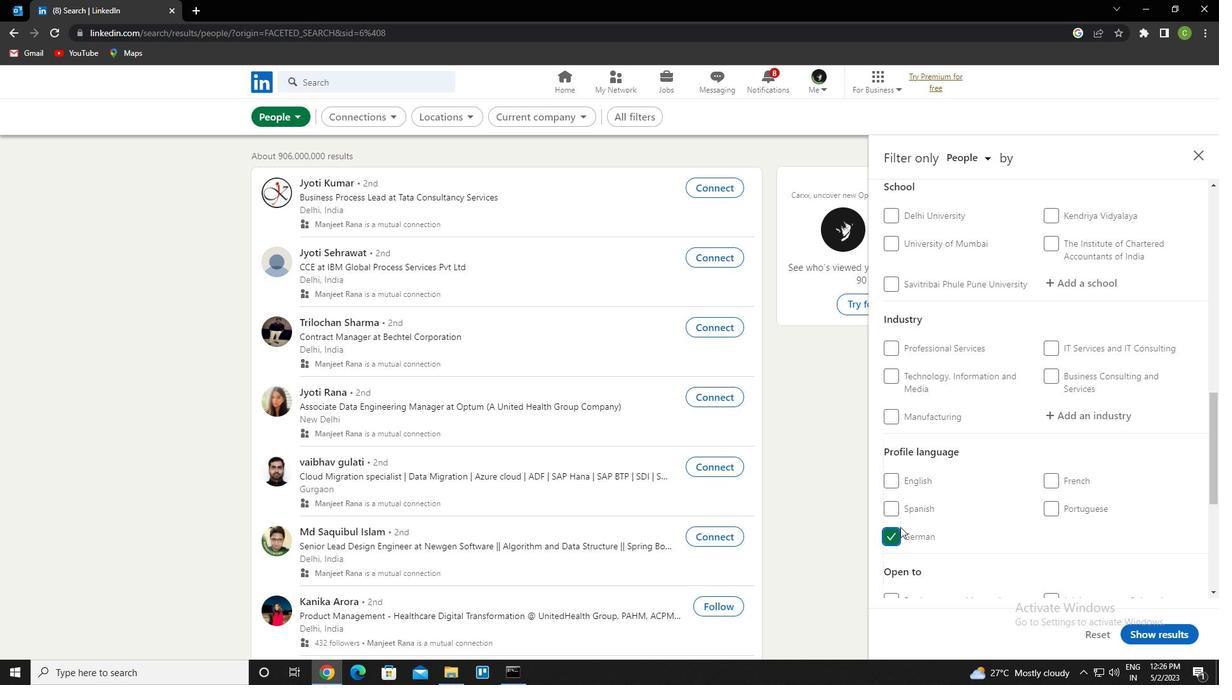 
Action: Mouse scrolled (904, 525) with delta (0, 0)
Screenshot: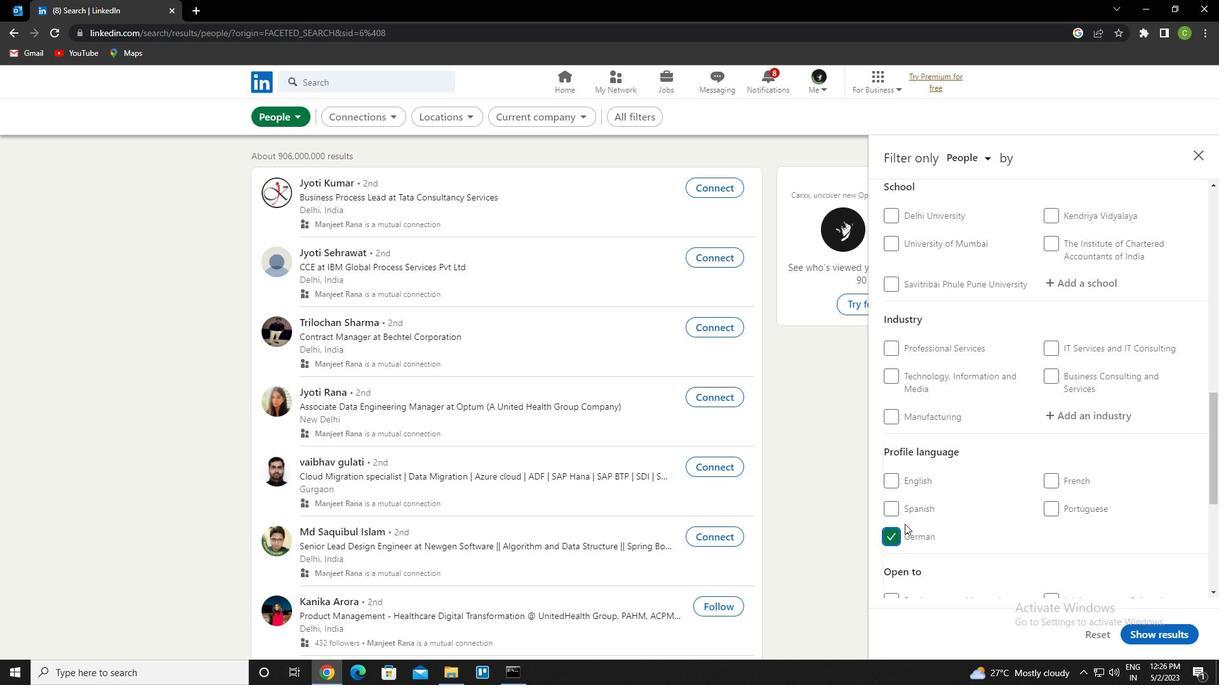 
Action: Mouse moved to (1065, 346)
Screenshot: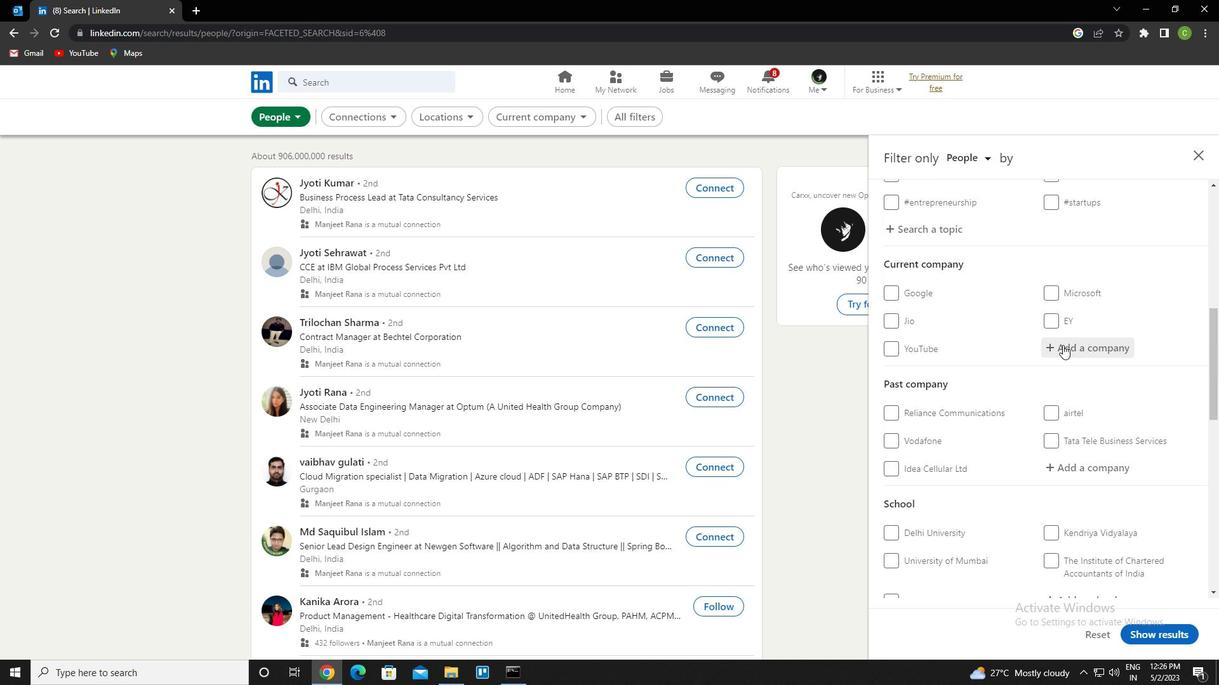 
Action: Mouse pressed left at (1065, 346)
Screenshot: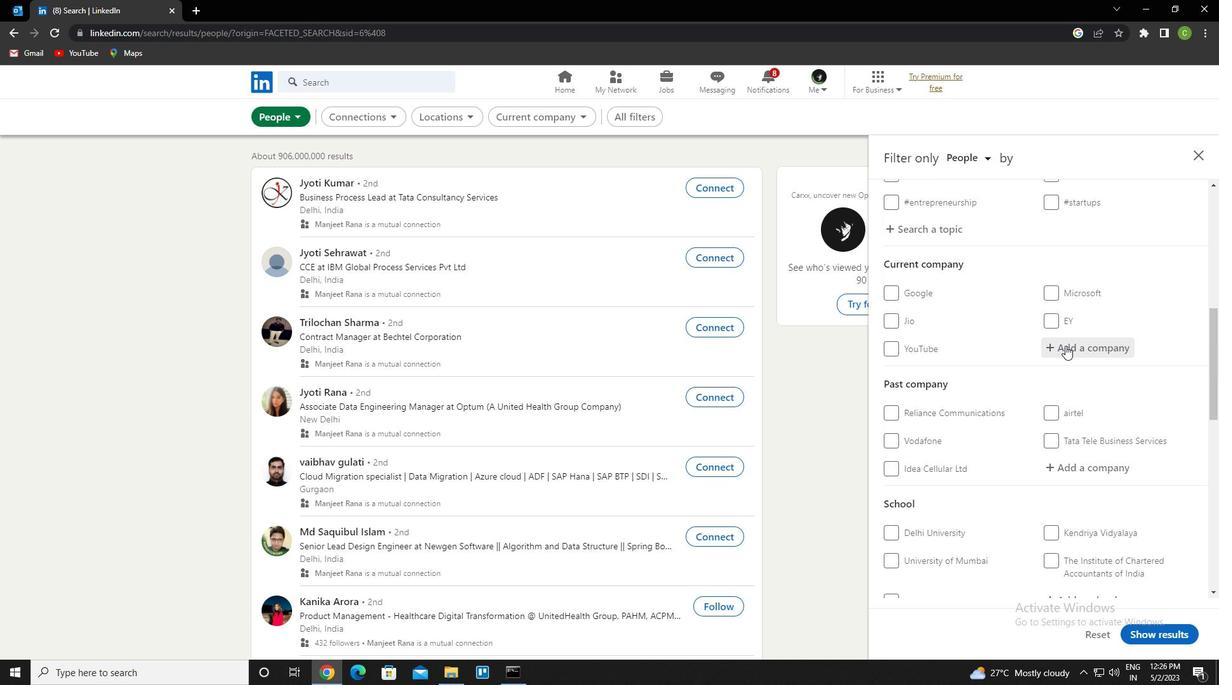 
Action: Key pressed <Key.caps_lock>disys<Key.down><Key.enter>
Screenshot: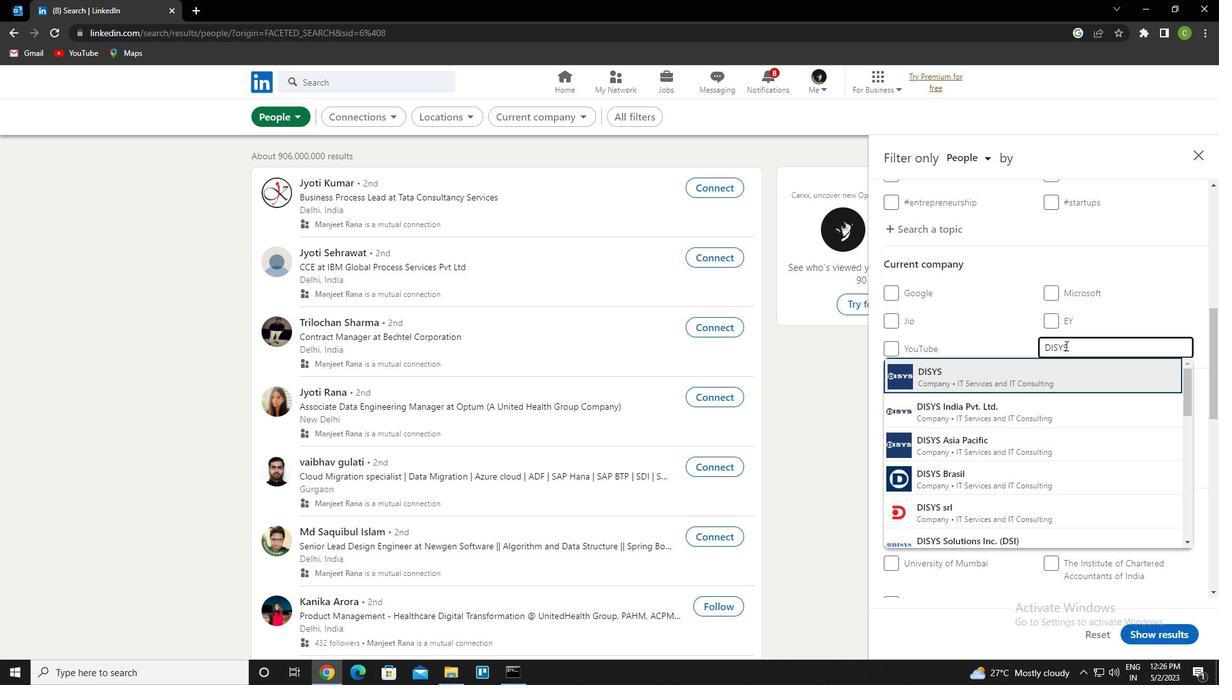 
Action: Mouse scrolled (1065, 345) with delta (0, 0)
Screenshot: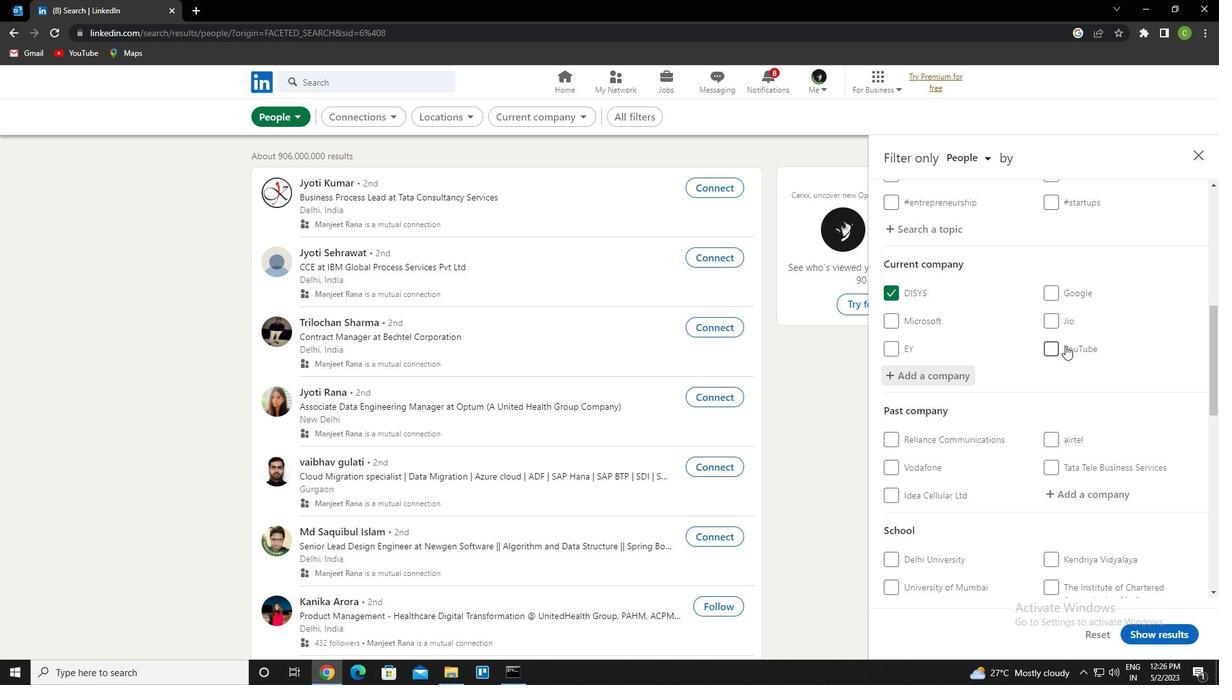 
Action: Mouse scrolled (1065, 345) with delta (0, 0)
Screenshot: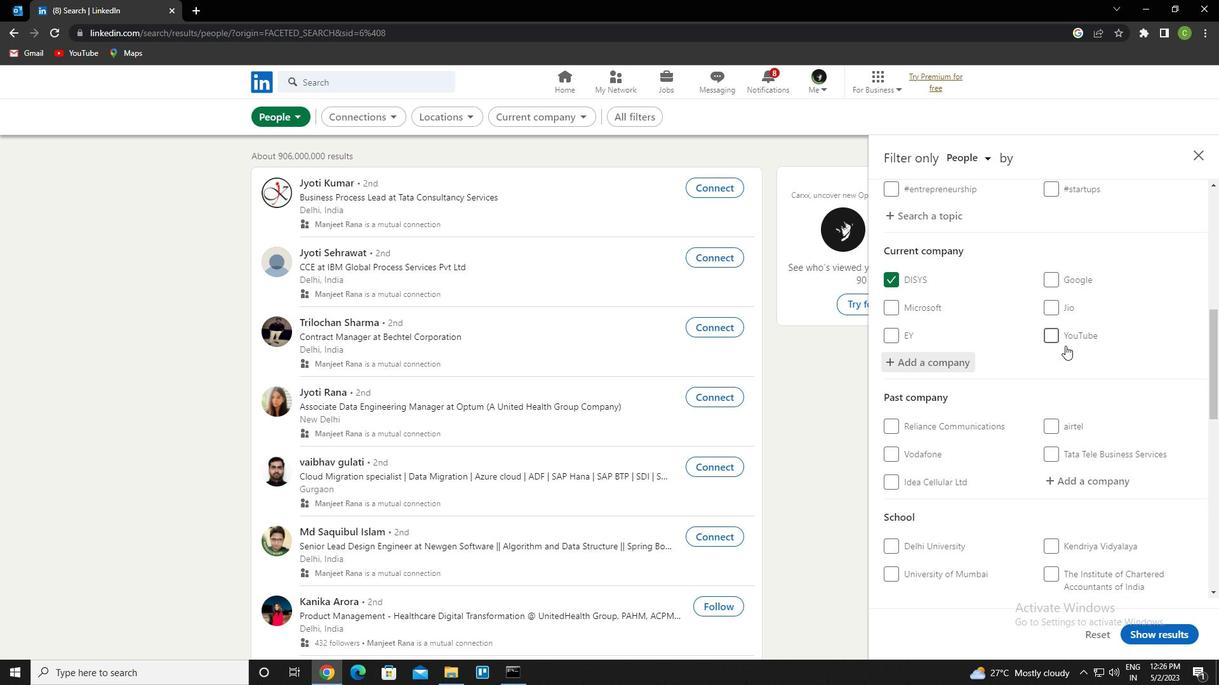 
Action: Mouse scrolled (1065, 345) with delta (0, 0)
Screenshot: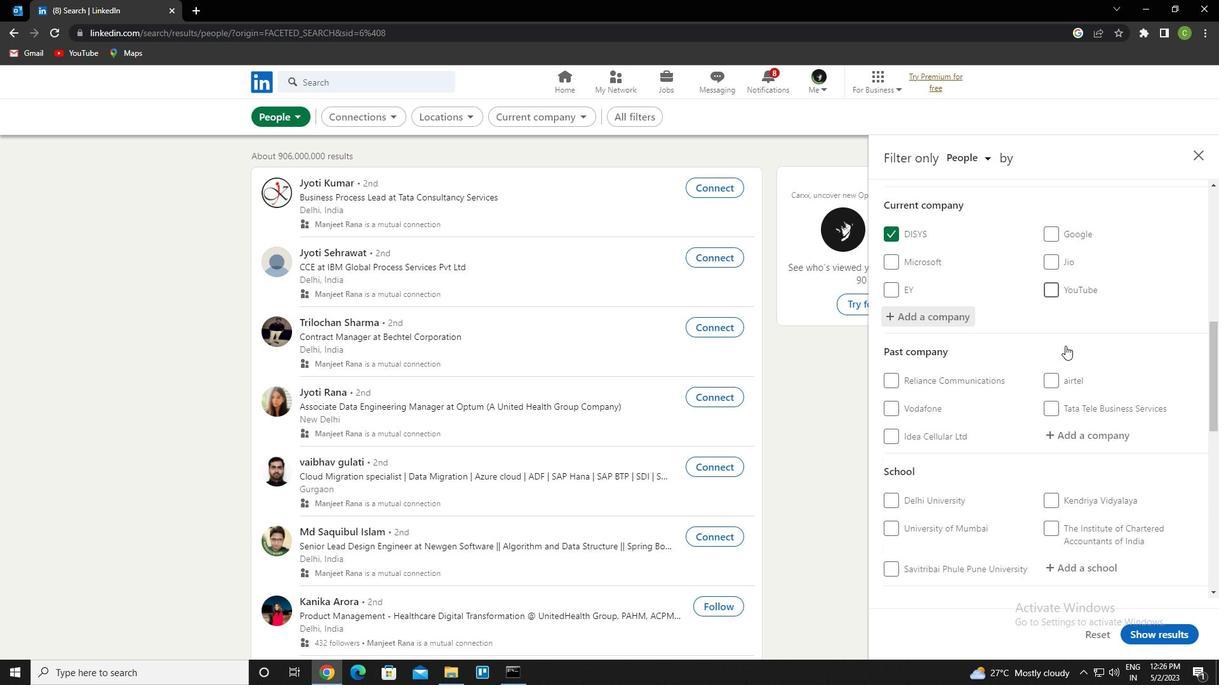 
Action: Mouse scrolled (1065, 345) with delta (0, 0)
Screenshot: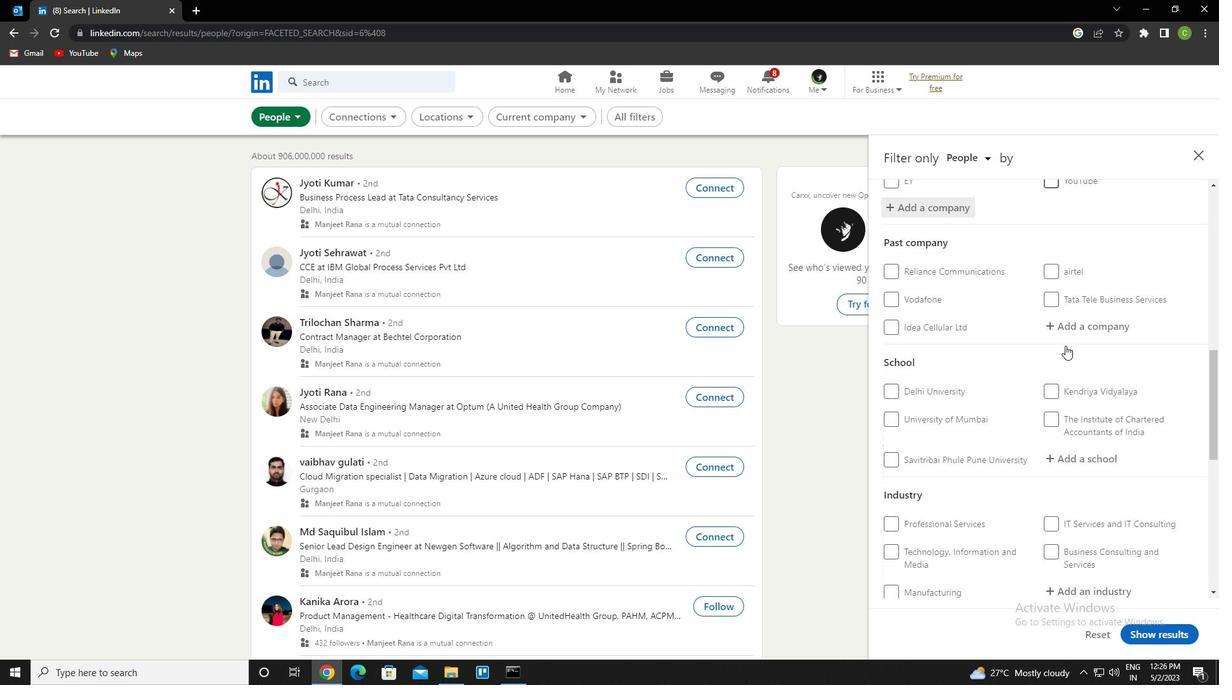 
Action: Mouse moved to (1090, 379)
Screenshot: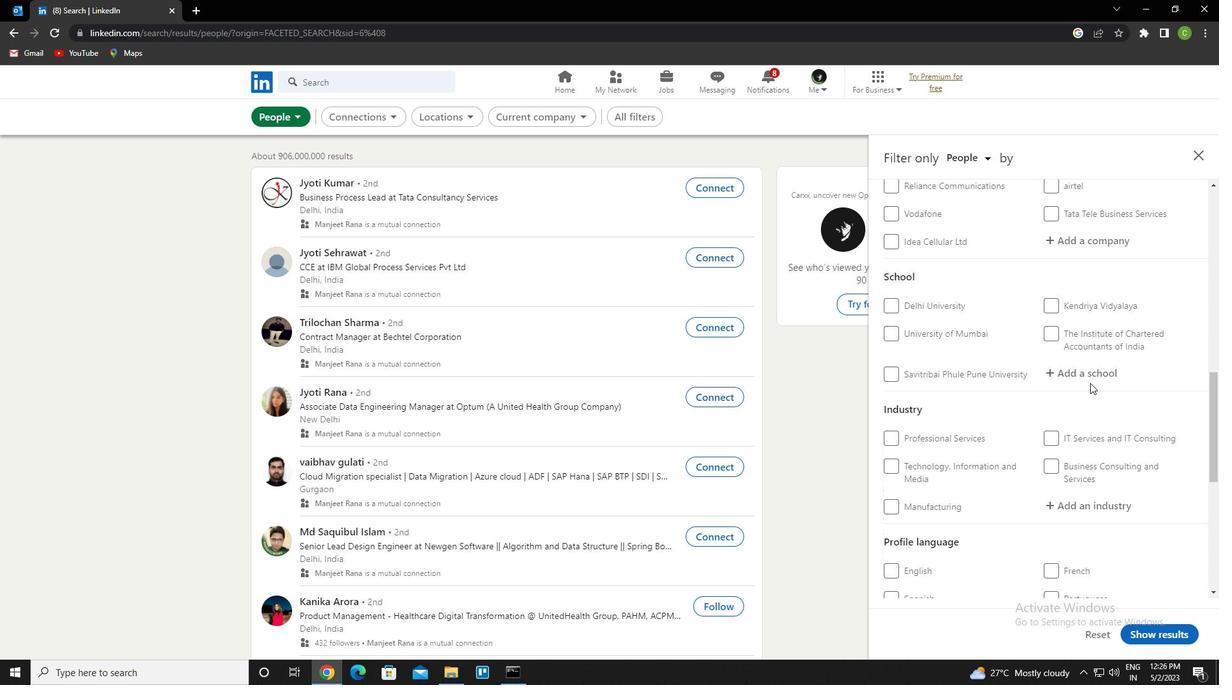 
Action: Mouse pressed left at (1090, 379)
Screenshot: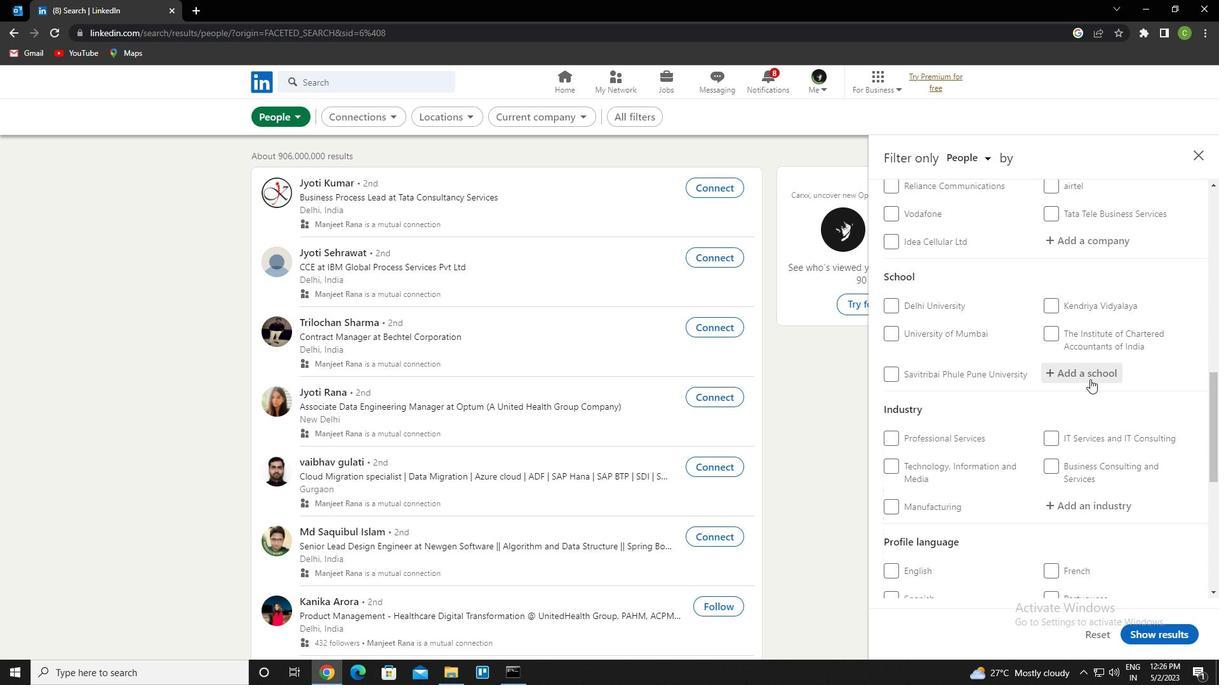 
Action: Key pressed <Key.caps_lock><Key.caps_lock>s<Key.caps_lock>ymbosis<Key.left><Key.left><Key.left><Key.left>i<Key.down><Key.down><Key.down><Key.down><Key.down><Key.down><Key.enter>
Screenshot: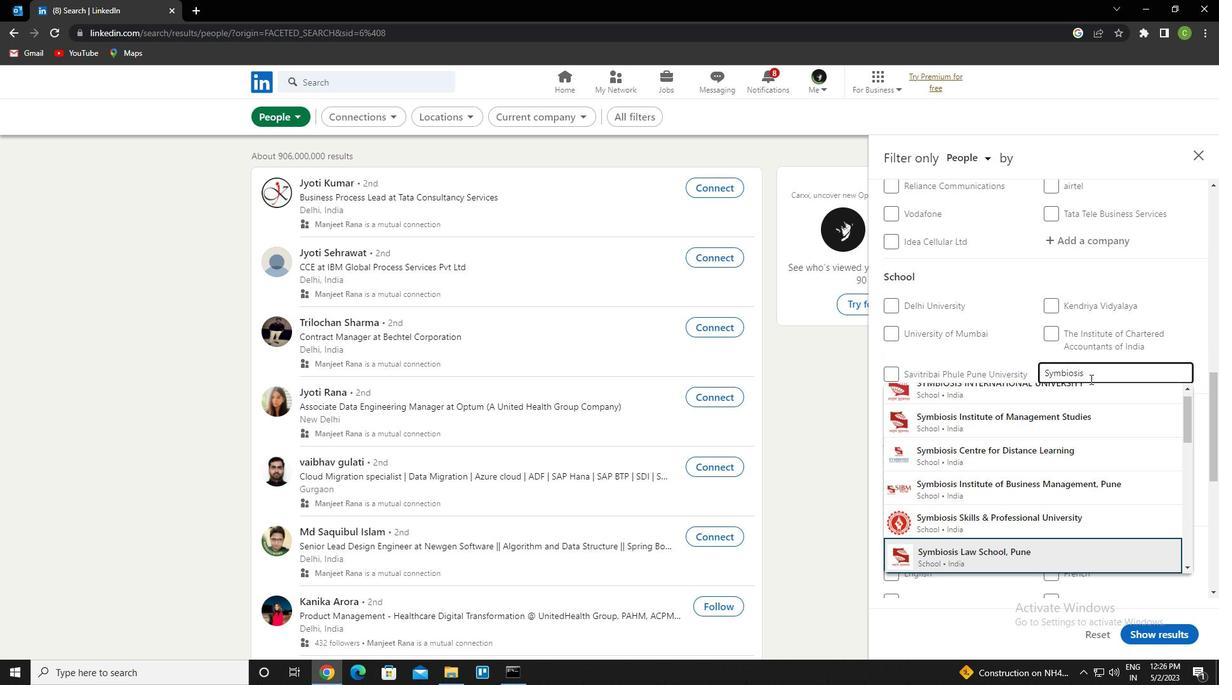 
Action: Mouse scrolled (1090, 379) with delta (0, 0)
Screenshot: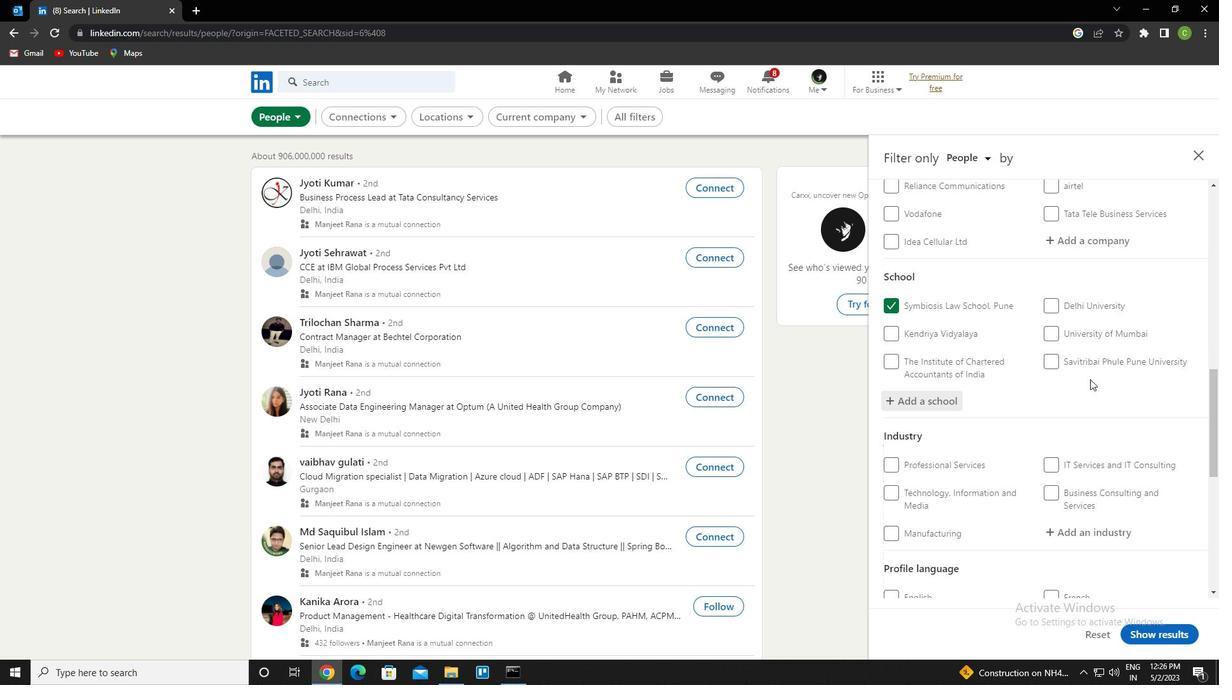 
Action: Mouse scrolled (1090, 379) with delta (0, 0)
Screenshot: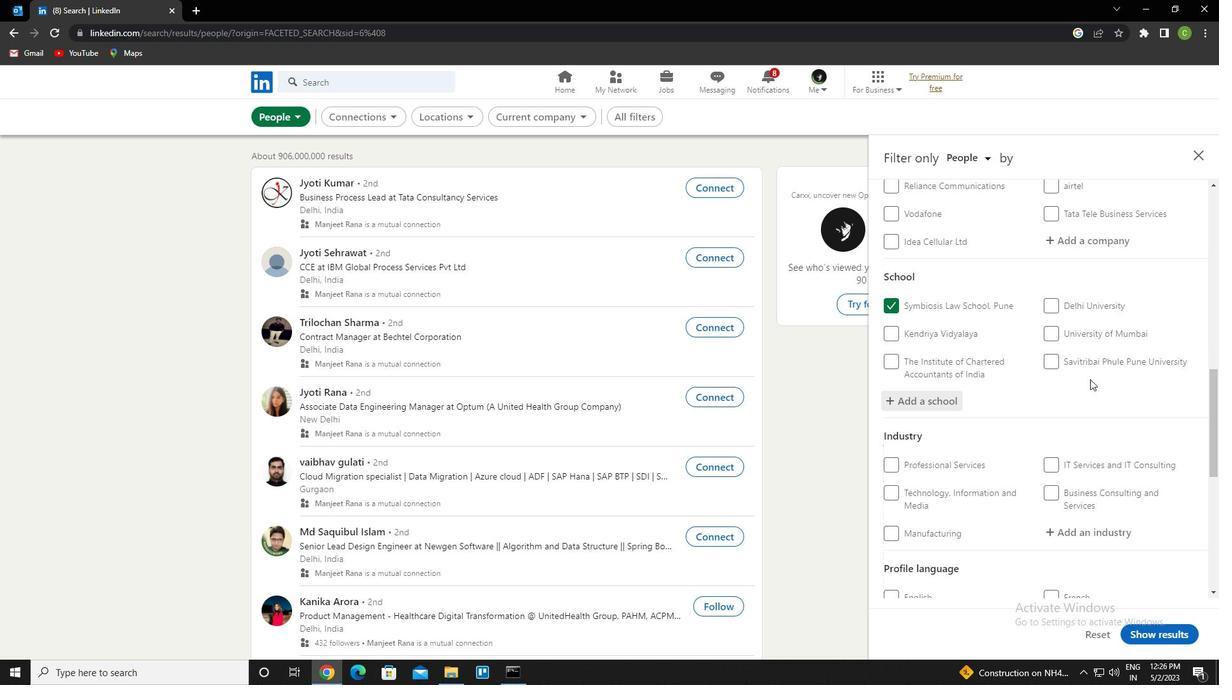 
Action: Mouse scrolled (1090, 379) with delta (0, 0)
Screenshot: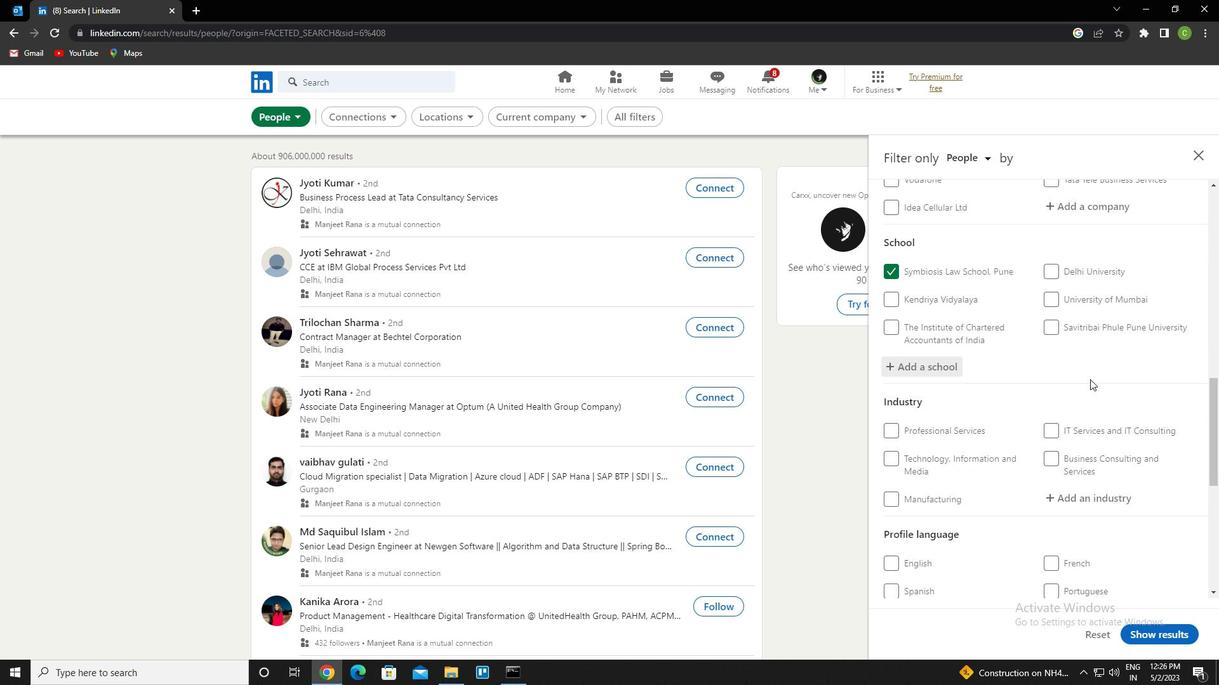 
Action: Mouse moved to (1078, 342)
Screenshot: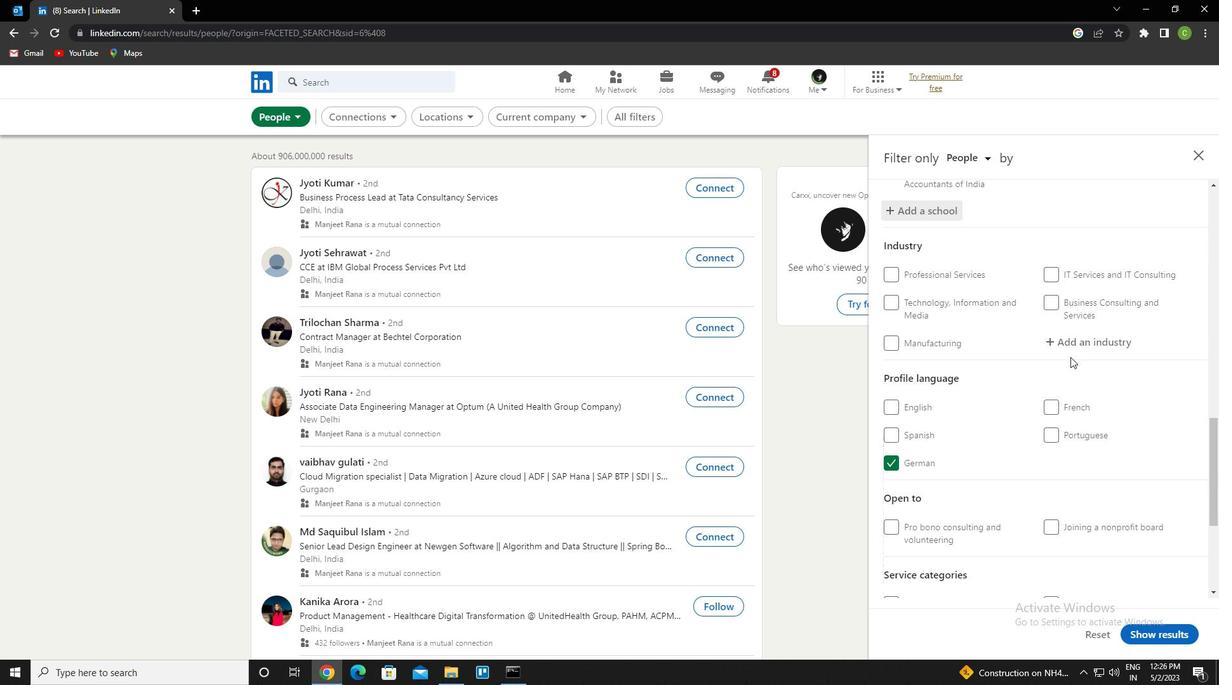 
Action: Mouse pressed left at (1078, 342)
Screenshot: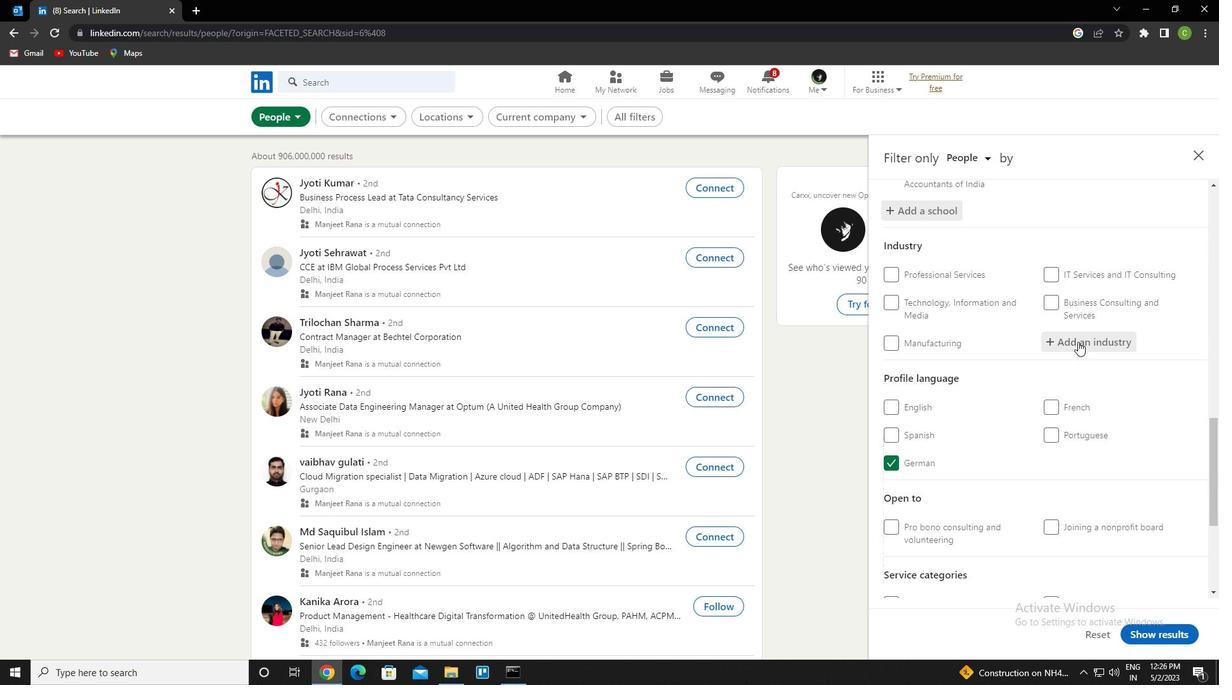 
Action: Key pressed <Key.caps_lock>s<Key.caps_lock>team<Key.space>and<Key.down><Key.enter>
Screenshot: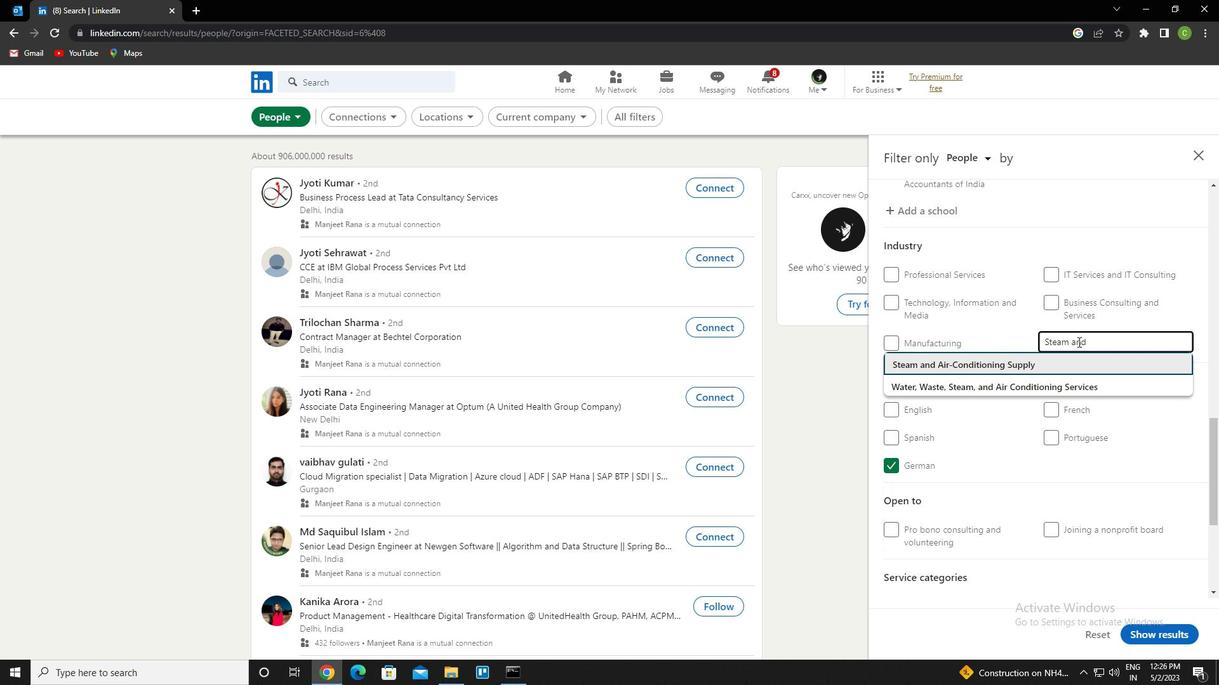 
Action: Mouse scrolled (1078, 341) with delta (0, 0)
Screenshot: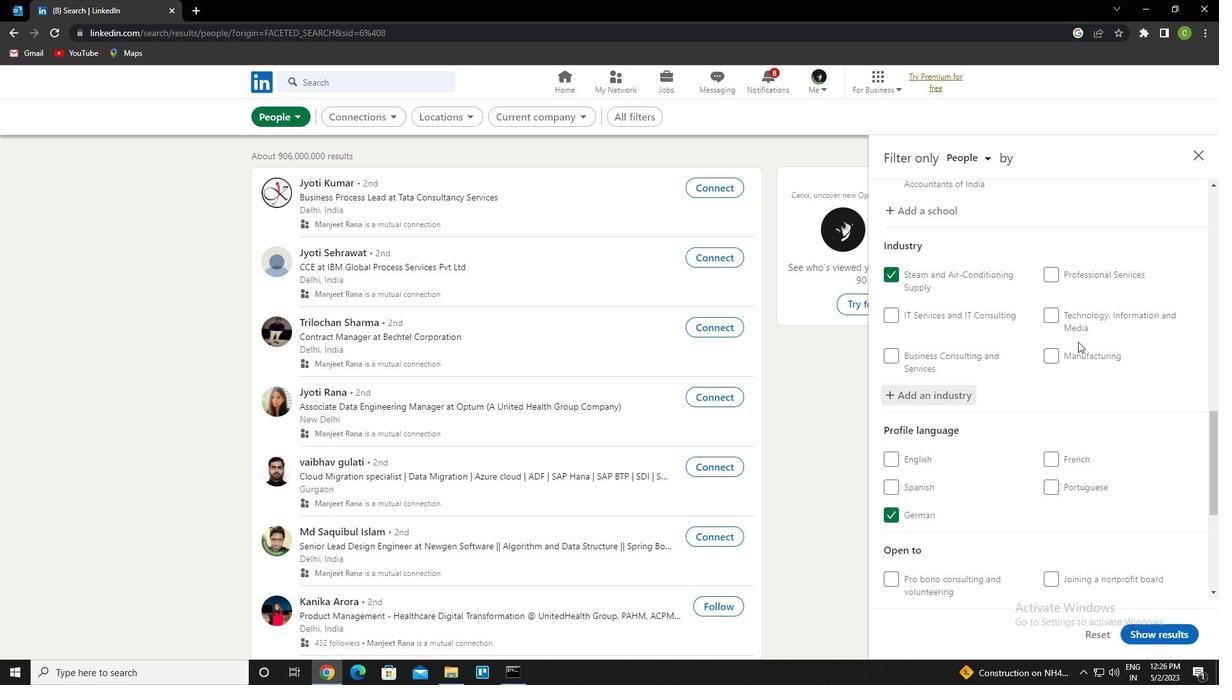 
Action: Mouse scrolled (1078, 341) with delta (0, 0)
Screenshot: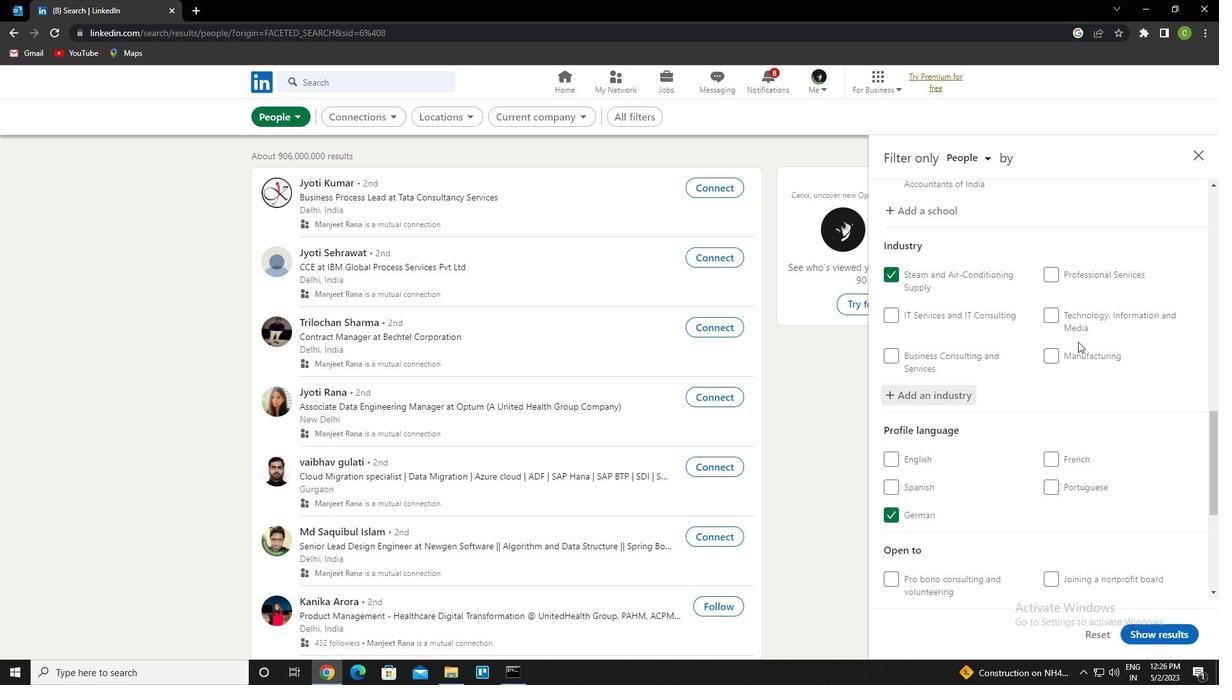 
Action: Mouse scrolled (1078, 341) with delta (0, 0)
Screenshot: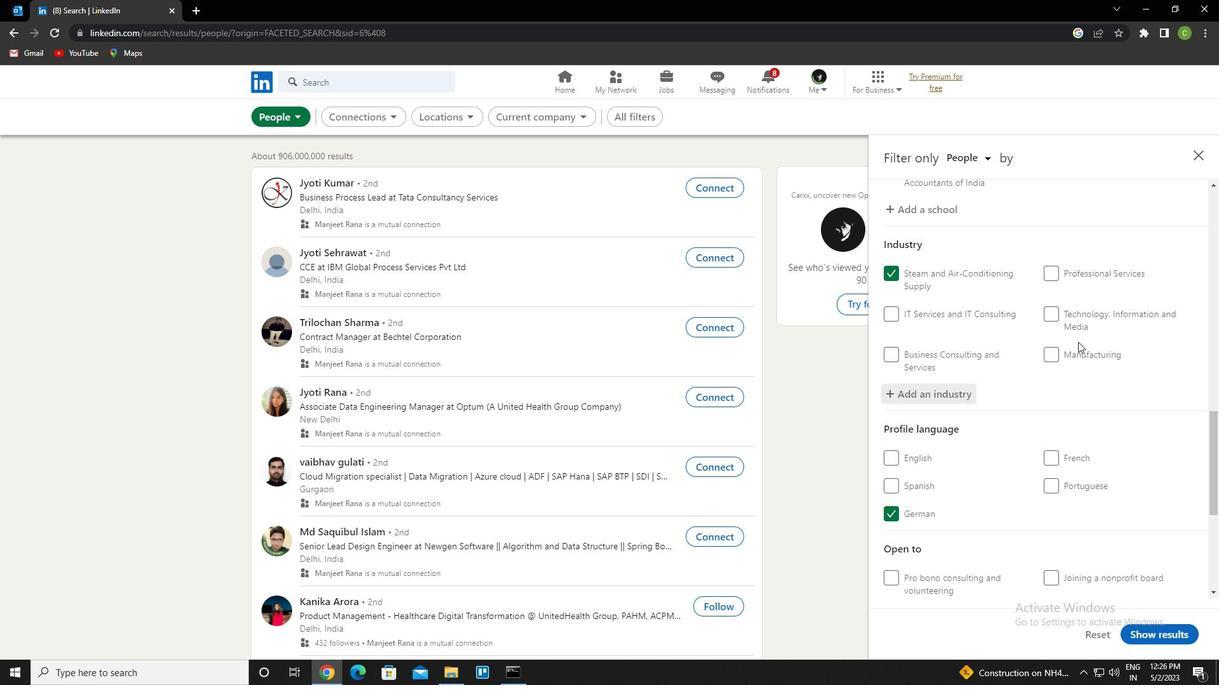 
Action: Mouse scrolled (1078, 341) with delta (0, 0)
Screenshot: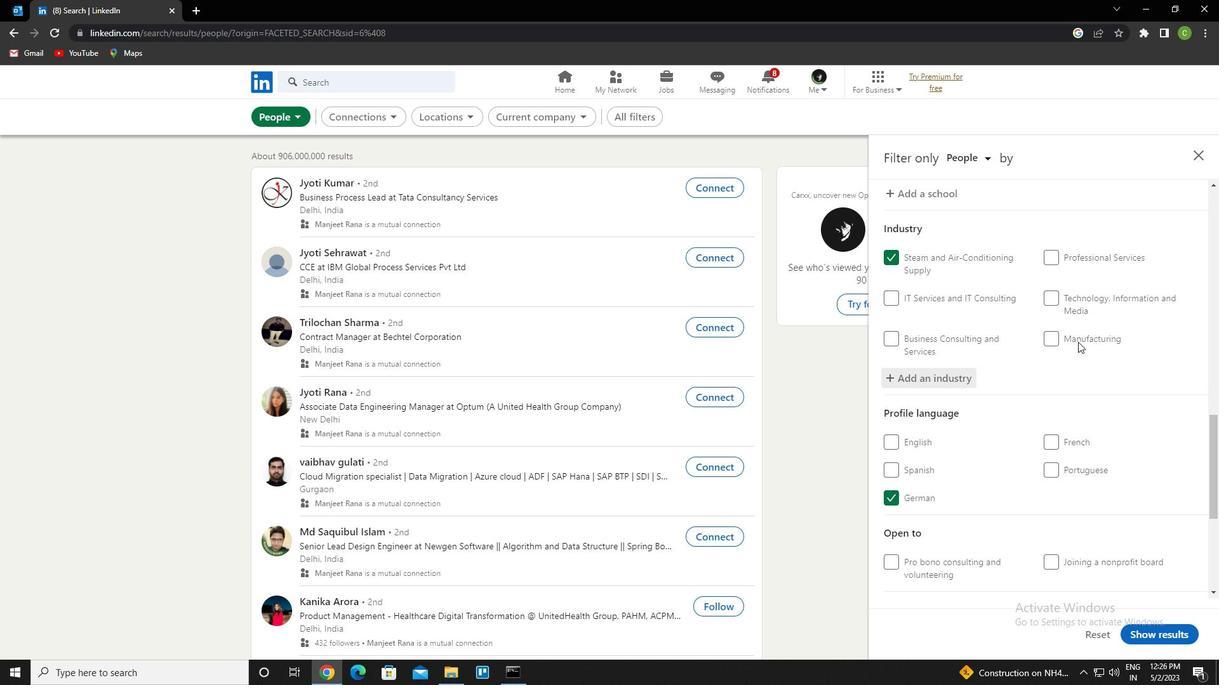 
Action: Mouse scrolled (1078, 341) with delta (0, 0)
Screenshot: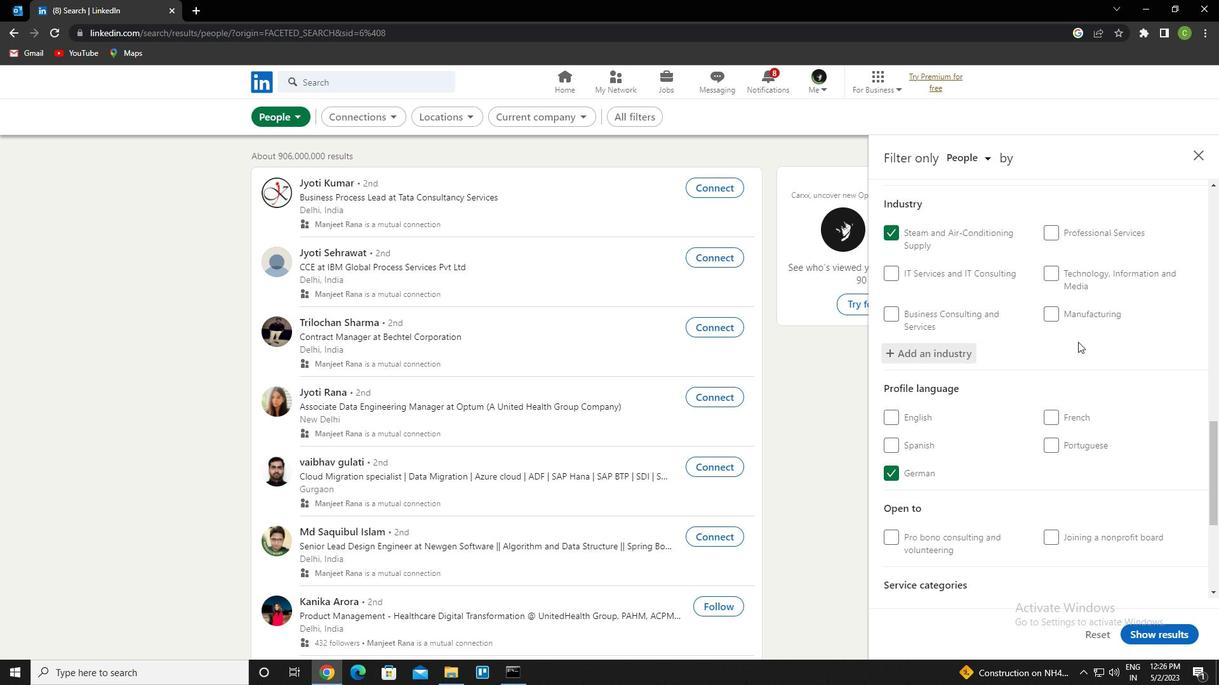 
Action: Mouse scrolled (1078, 341) with delta (0, 0)
Screenshot: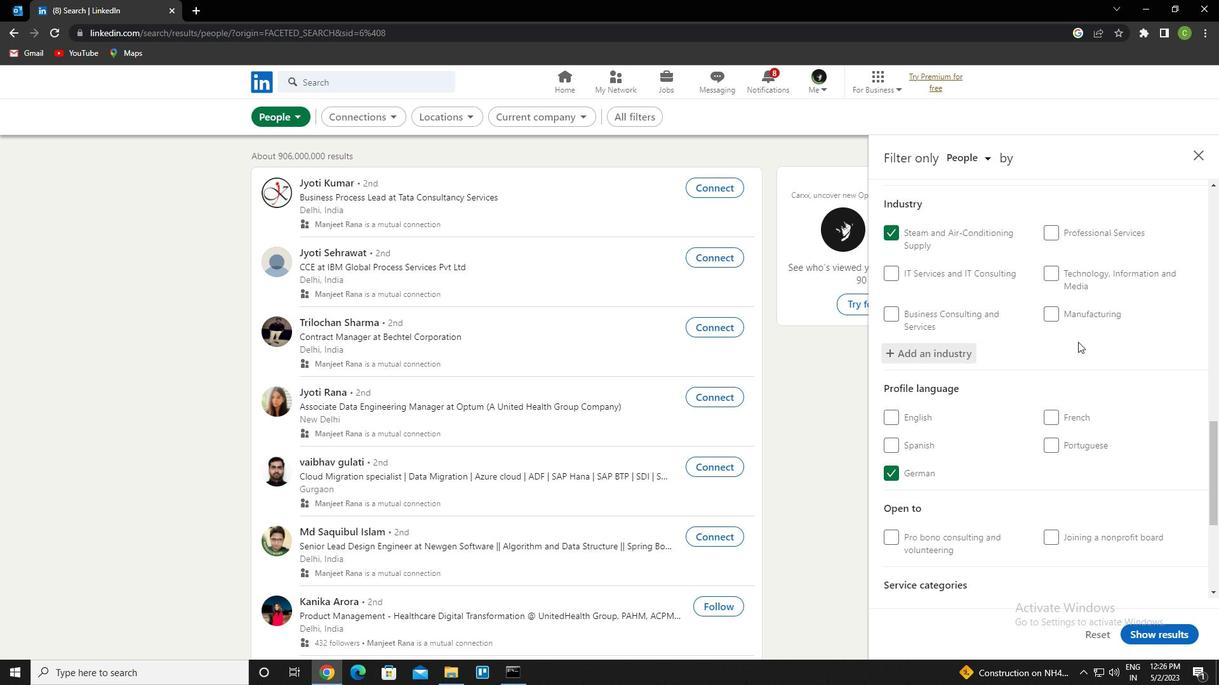 
Action: Mouse moved to (1092, 447)
Screenshot: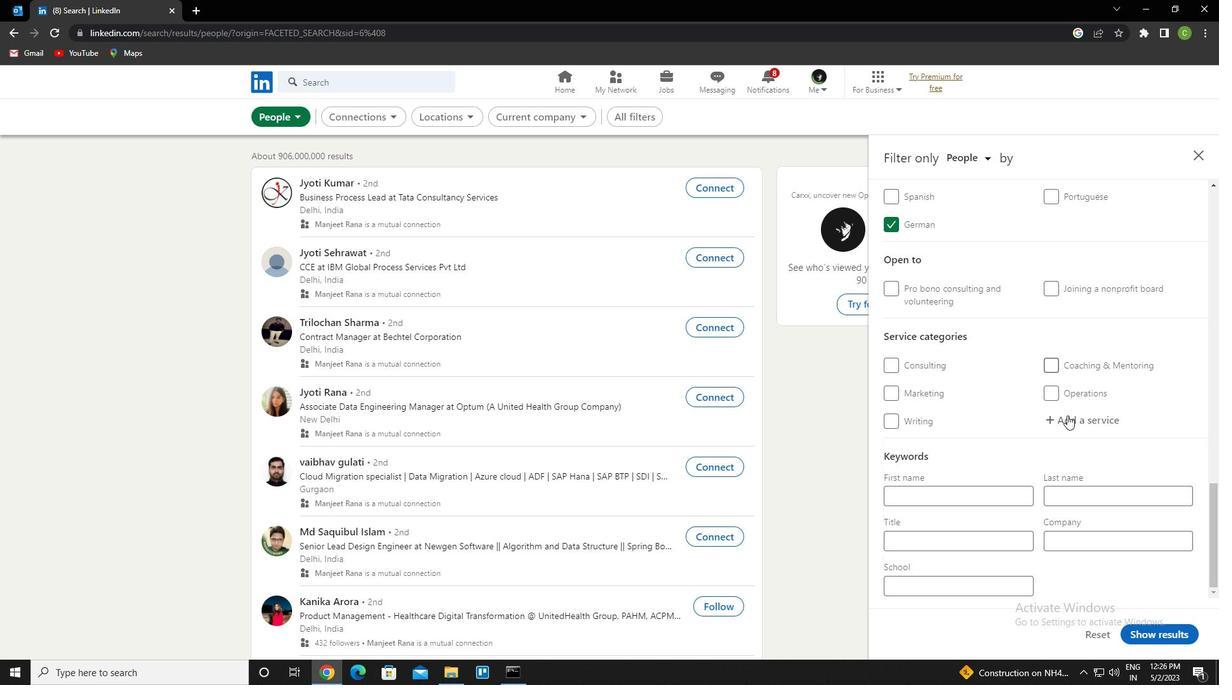 
Action: Mouse scrolled (1092, 447) with delta (0, 0)
Screenshot: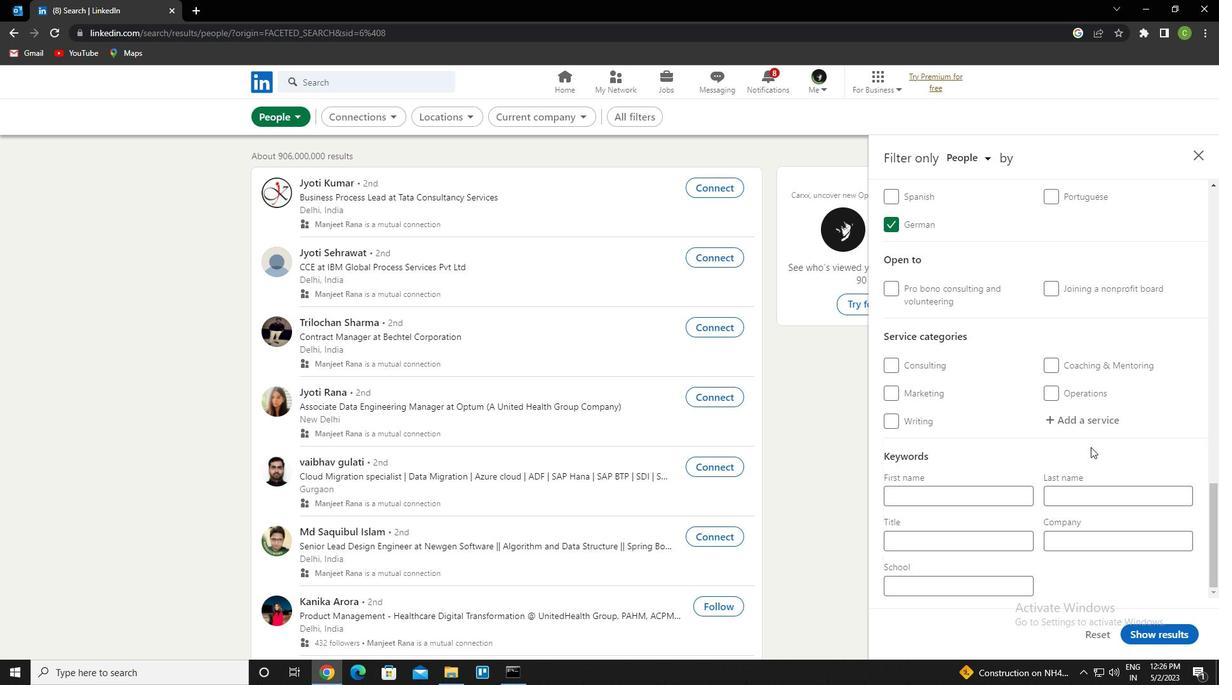 
Action: Mouse moved to (1093, 446)
Screenshot: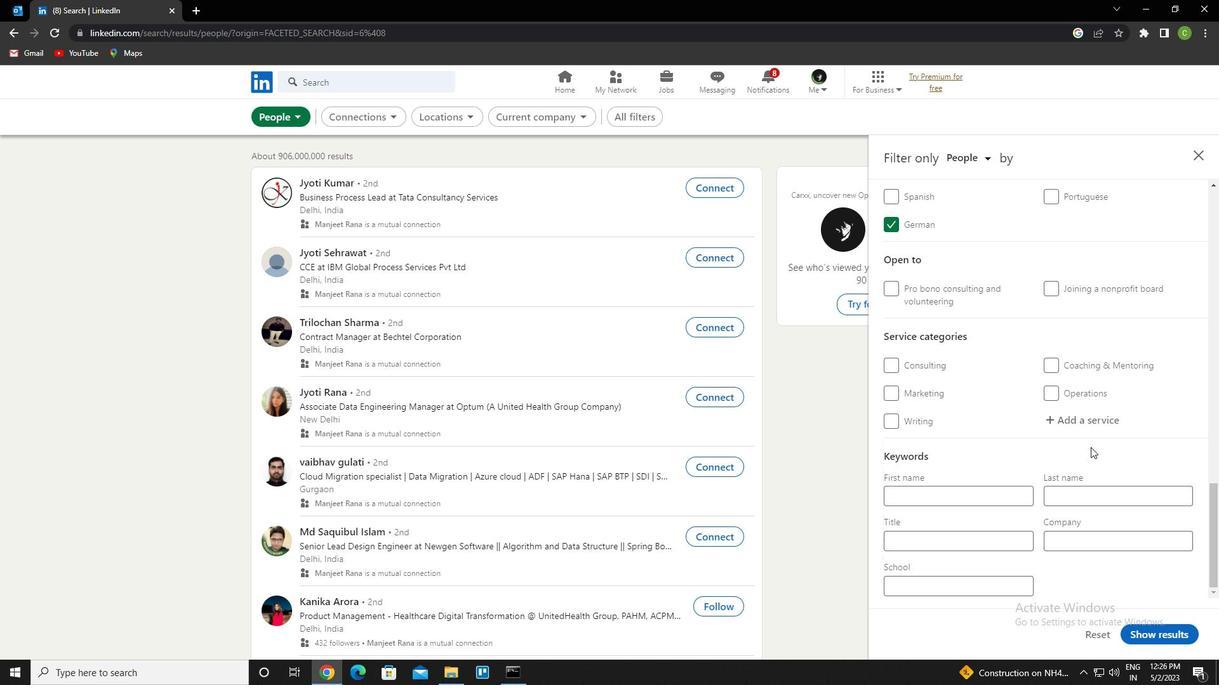 
Action: Mouse scrolled (1093, 445) with delta (0, 0)
Screenshot: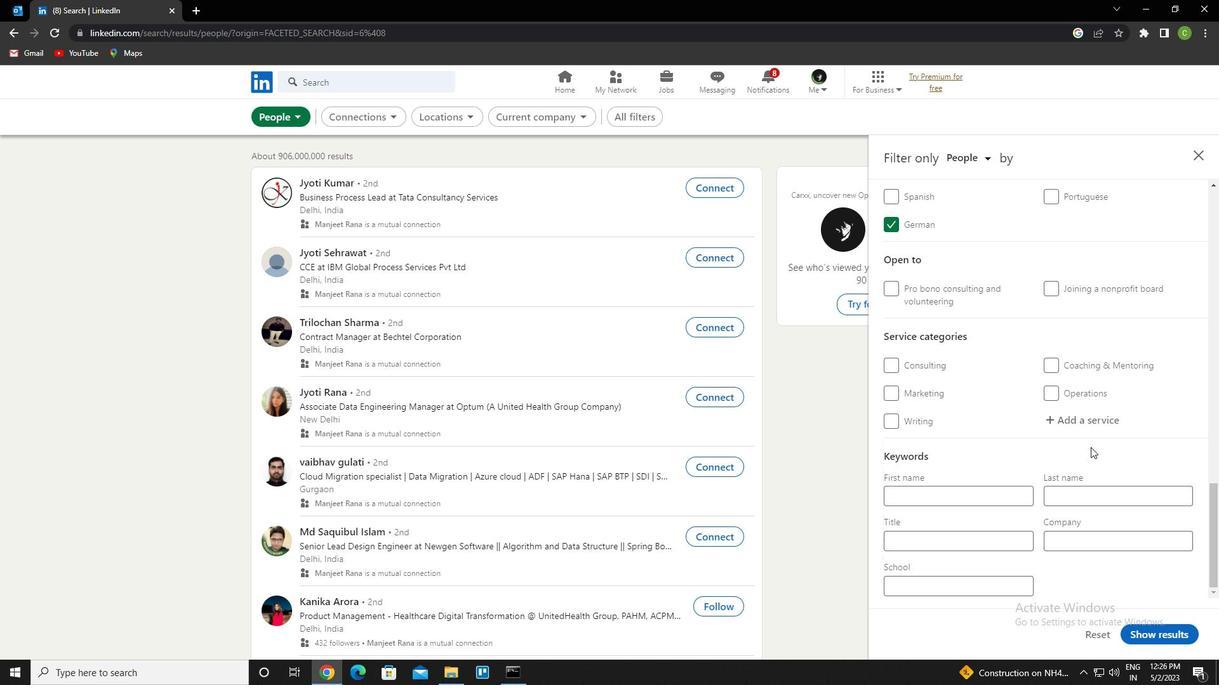 
Action: Mouse moved to (1096, 428)
Screenshot: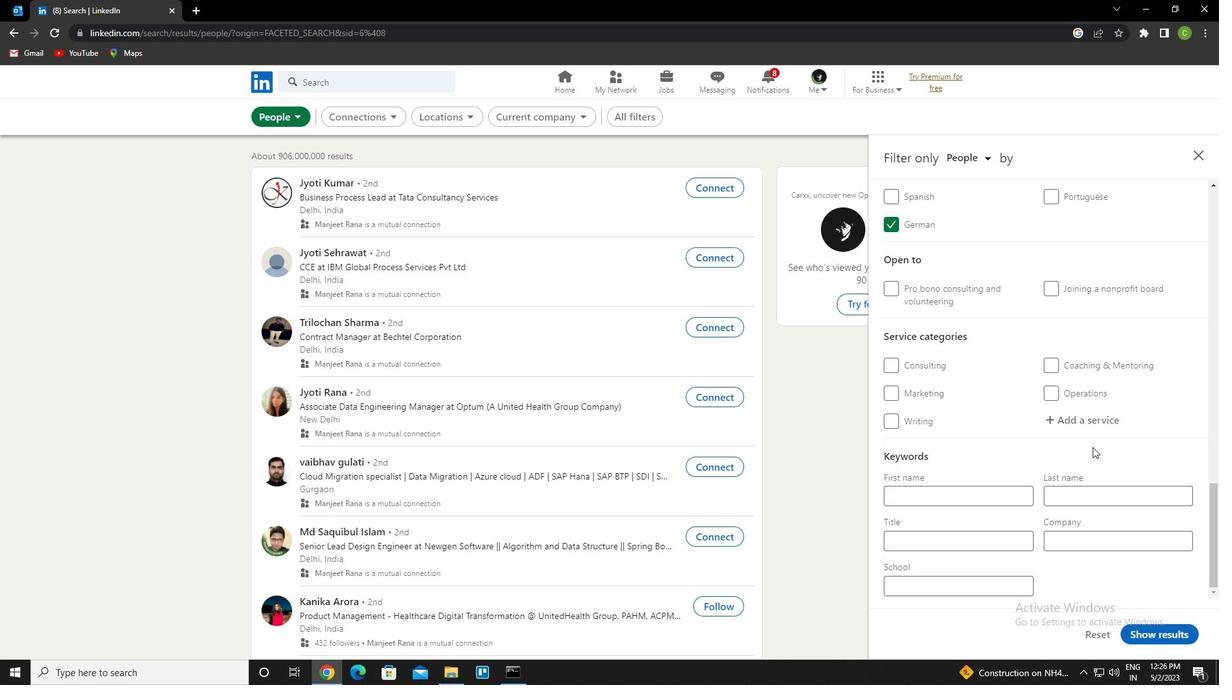 
Action: Mouse scrolled (1096, 427) with delta (0, 0)
Screenshot: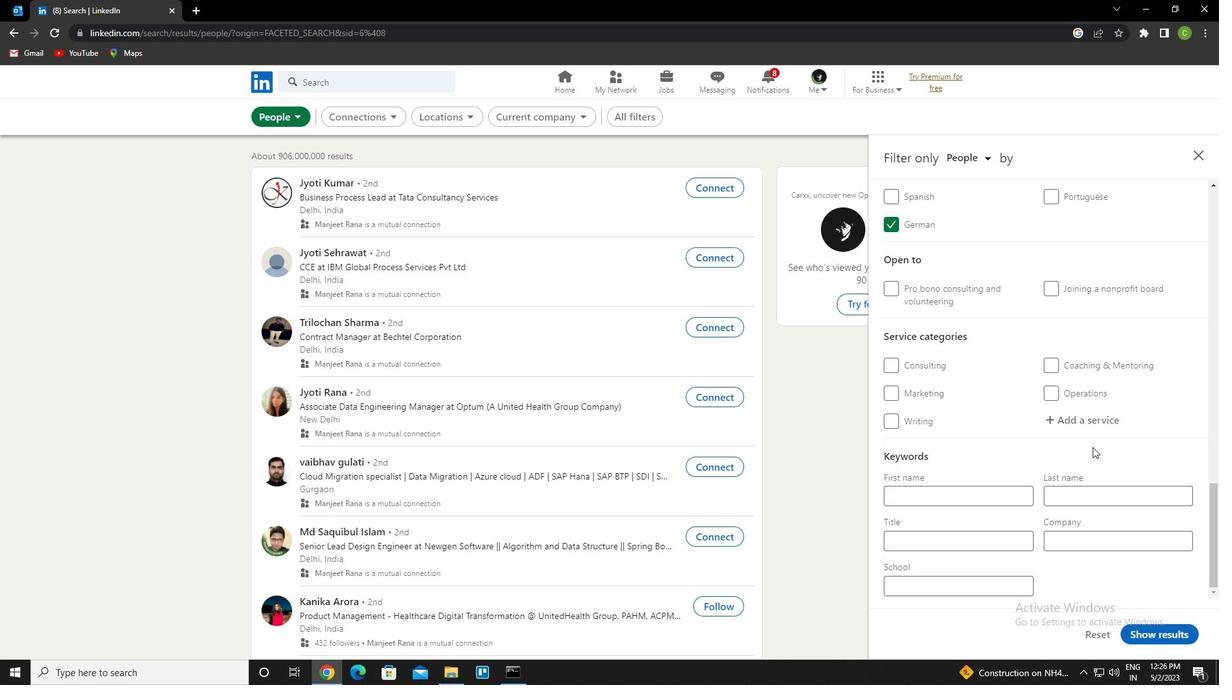 
Action: Mouse moved to (1094, 413)
Screenshot: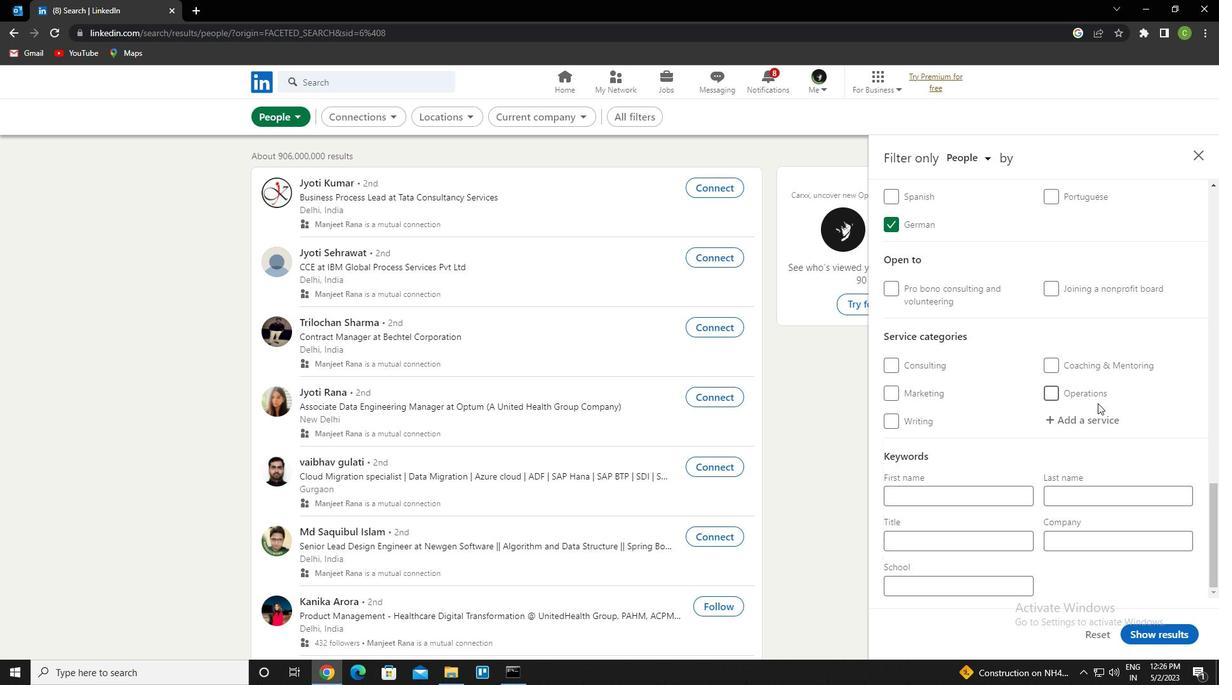 
Action: Mouse pressed left at (1094, 413)
Screenshot: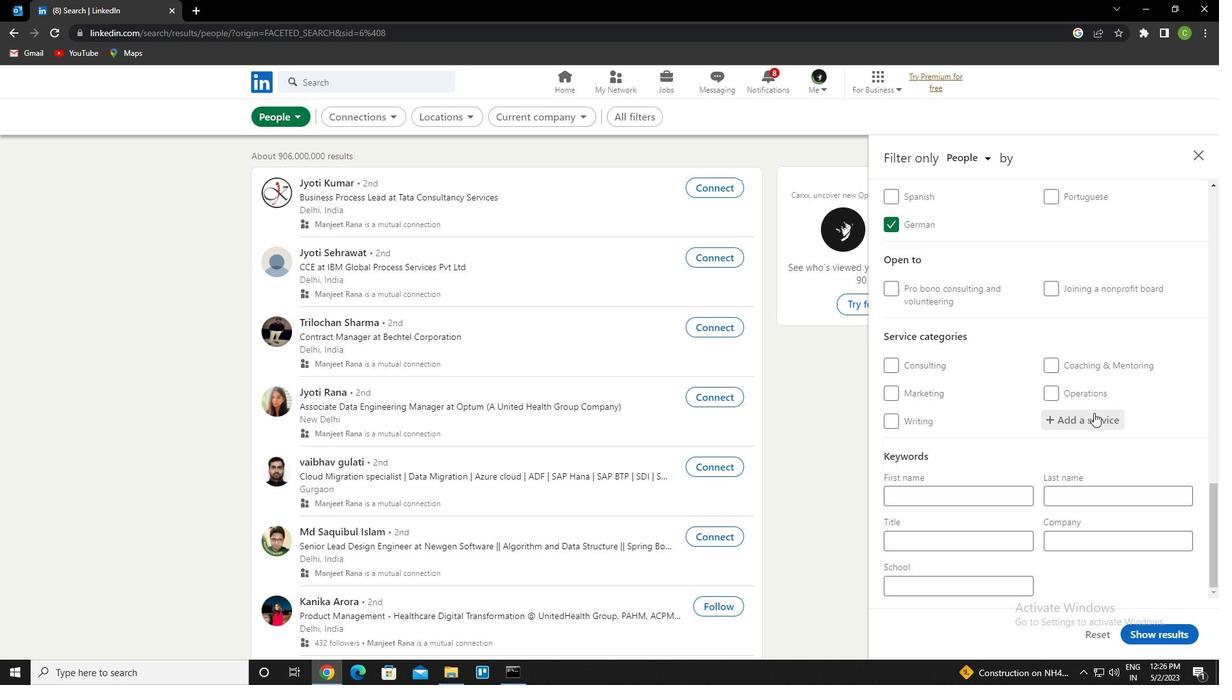 
Action: Key pressed <Key.caps_lock>c<Key.caps_lock>ommercial<Key.down><Key.enter>
Screenshot: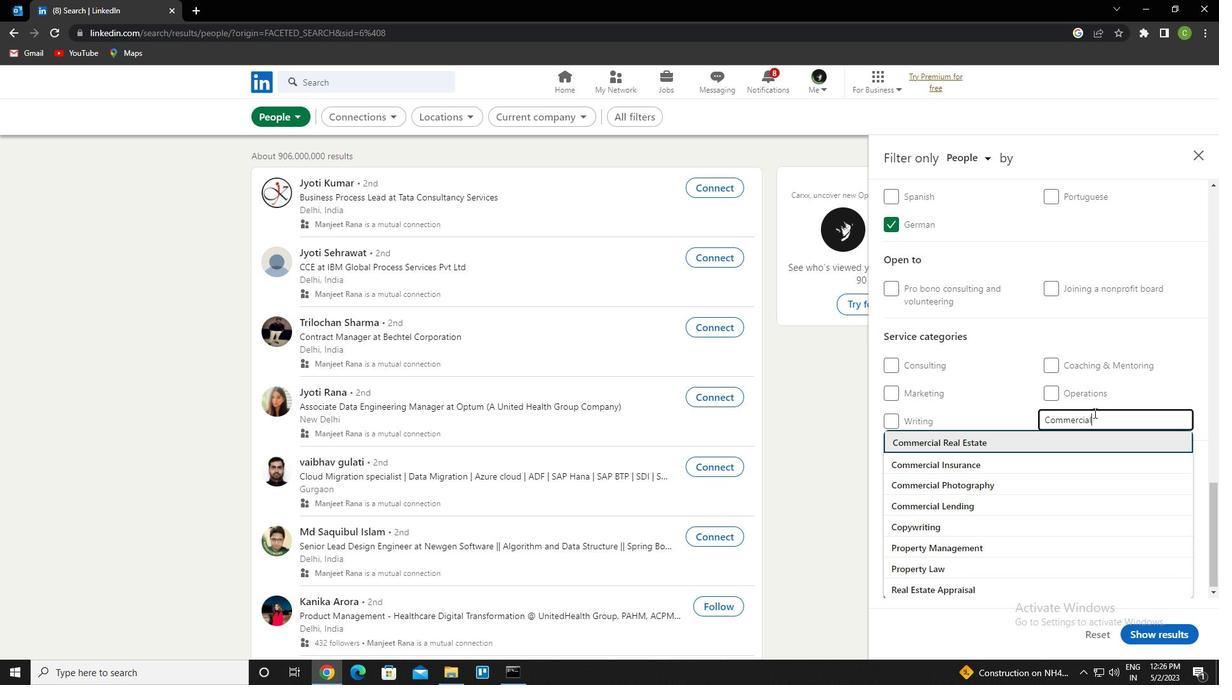 
Action: Mouse scrolled (1094, 412) with delta (0, 0)
Screenshot: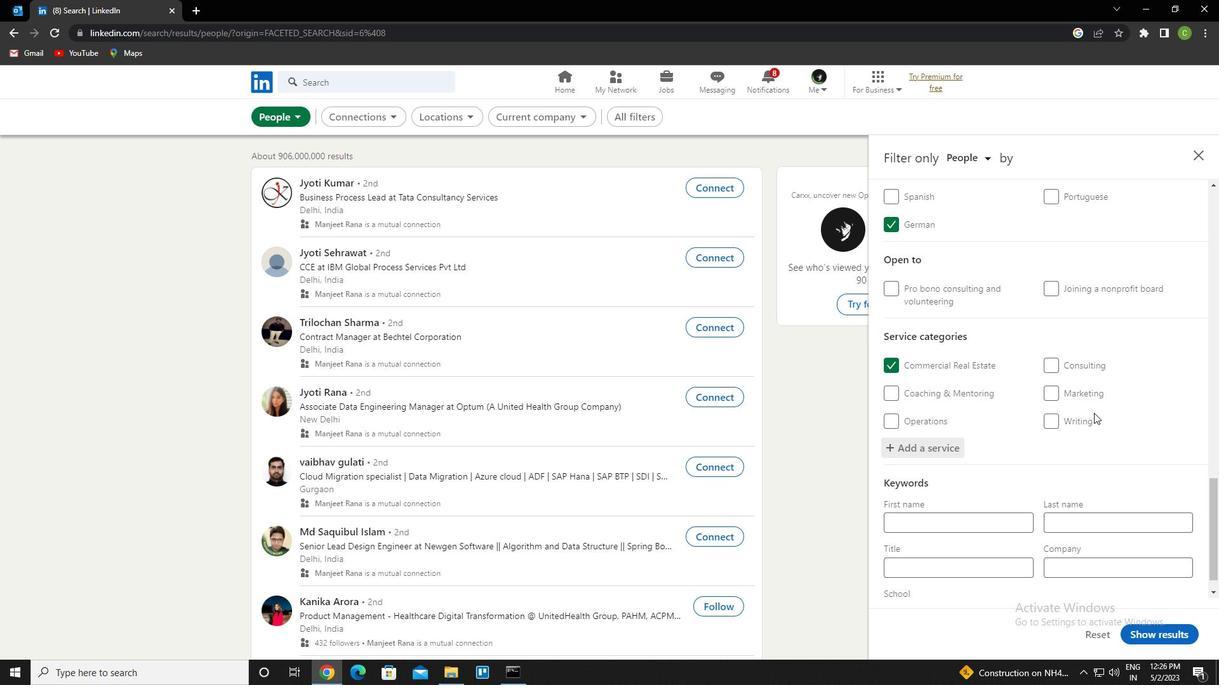 
Action: Mouse scrolled (1094, 412) with delta (0, 0)
Screenshot: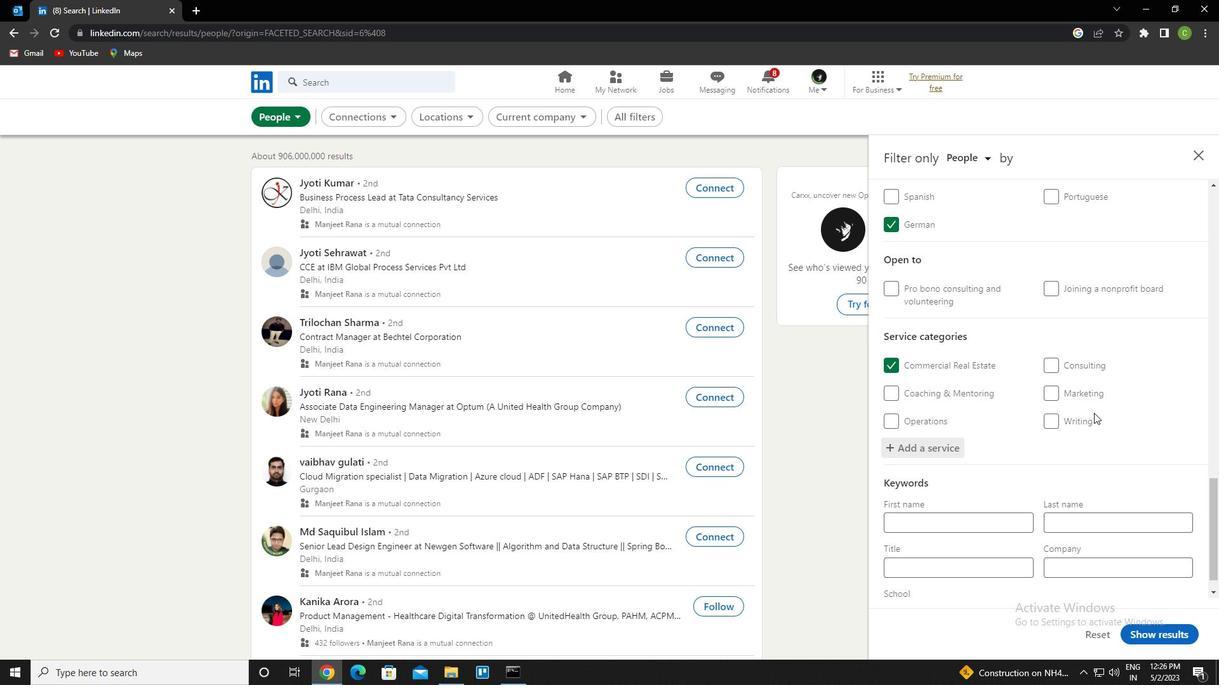 
Action: Mouse scrolled (1094, 412) with delta (0, 0)
Screenshot: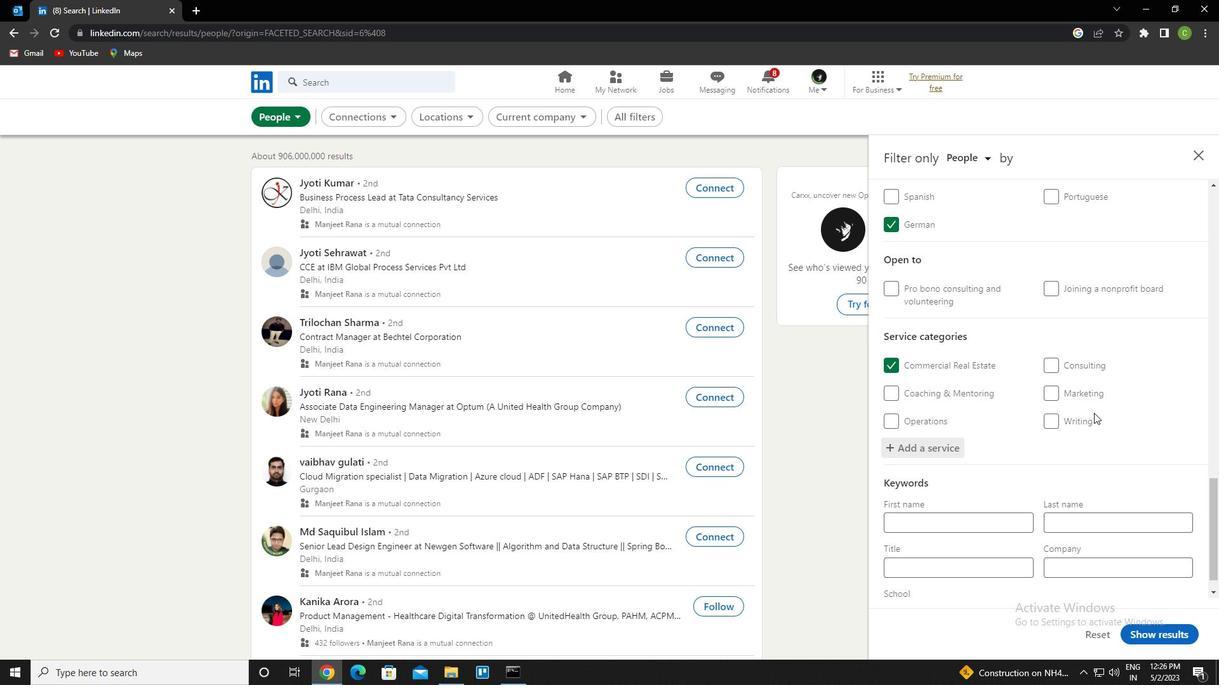 
Action: Mouse scrolled (1094, 412) with delta (0, 0)
Screenshot: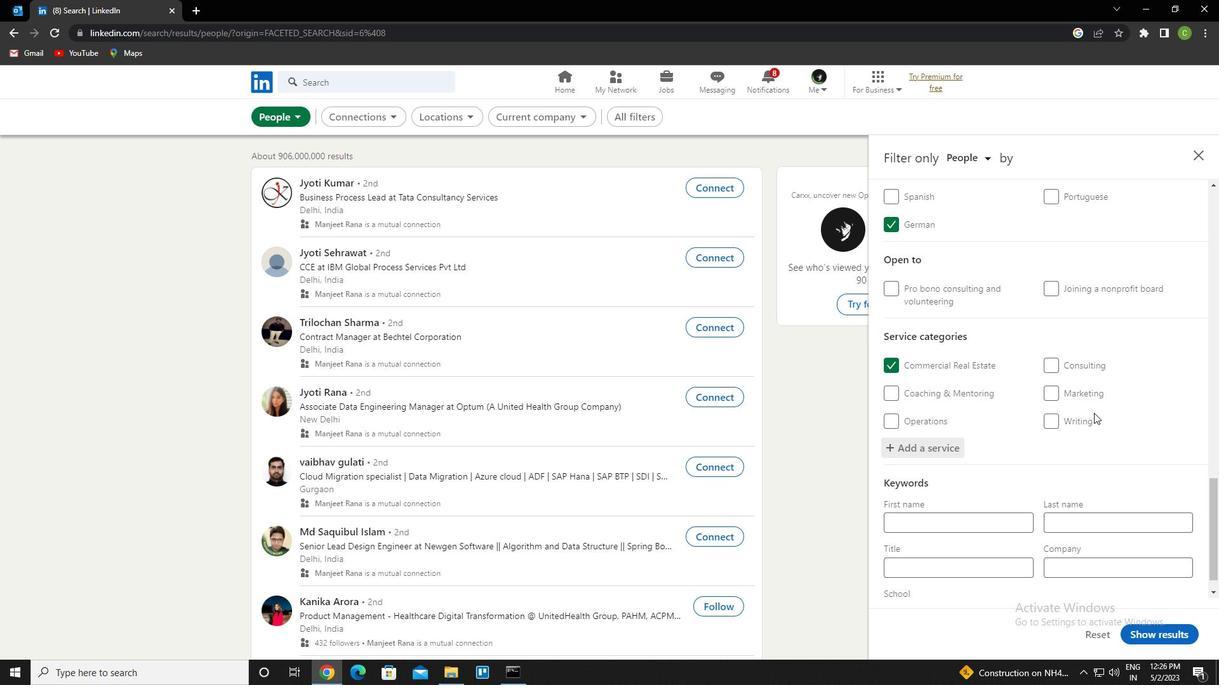 
Action: Mouse scrolled (1094, 412) with delta (0, 0)
Screenshot: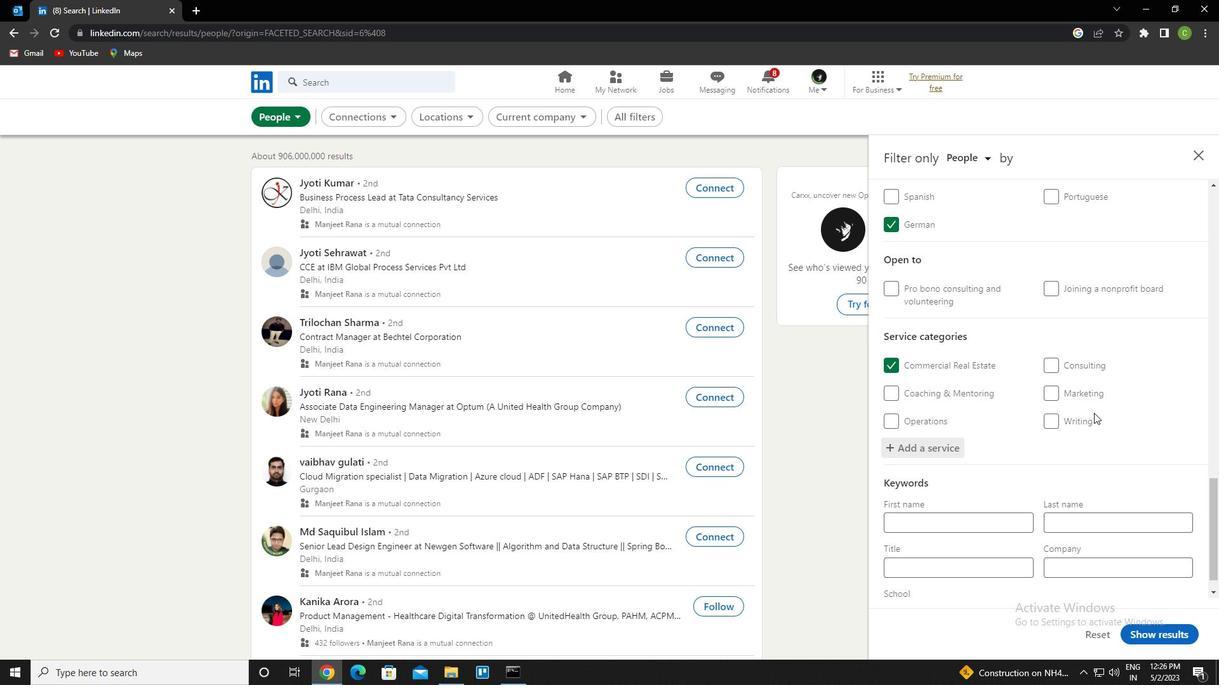 
Action: Mouse scrolled (1094, 412) with delta (0, 0)
Screenshot: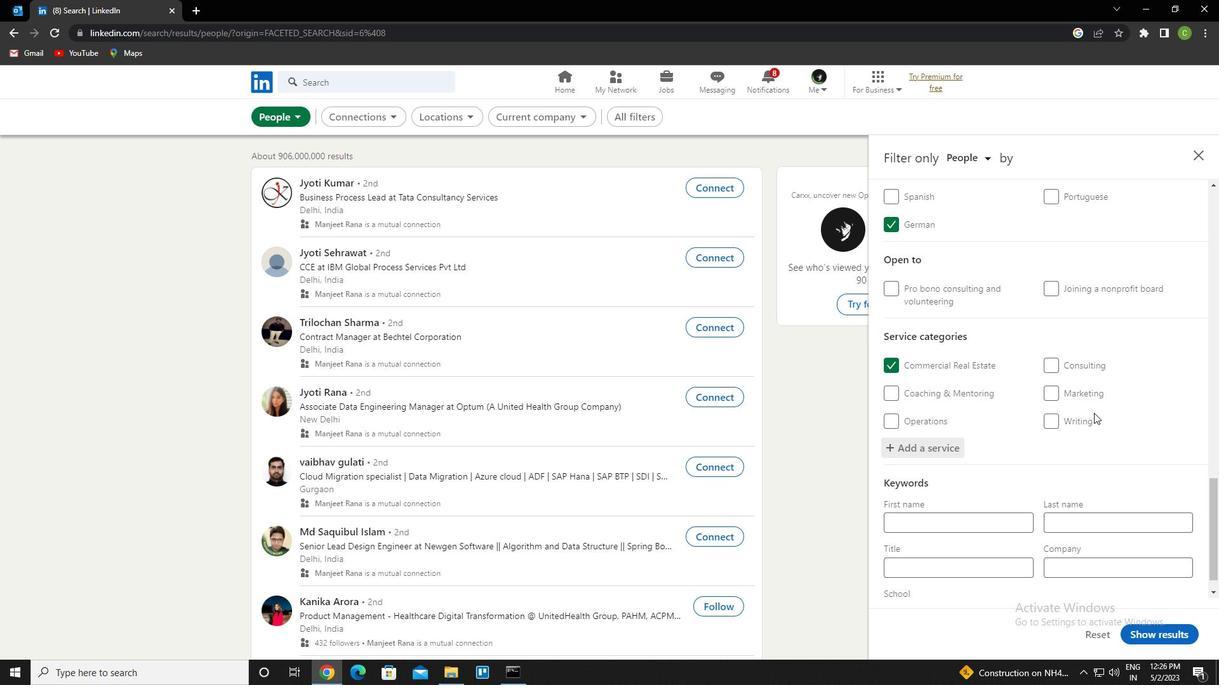 
Action: Mouse scrolled (1094, 412) with delta (0, 0)
Screenshot: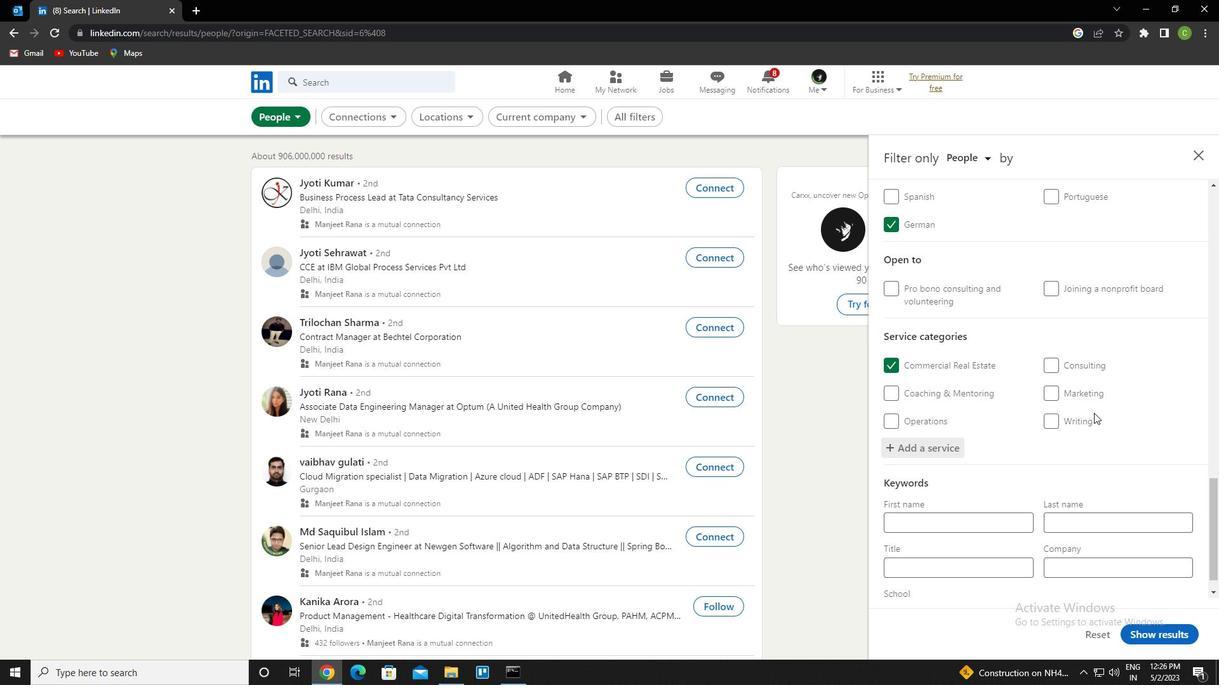 
Action: Mouse scrolled (1094, 412) with delta (0, 0)
Screenshot: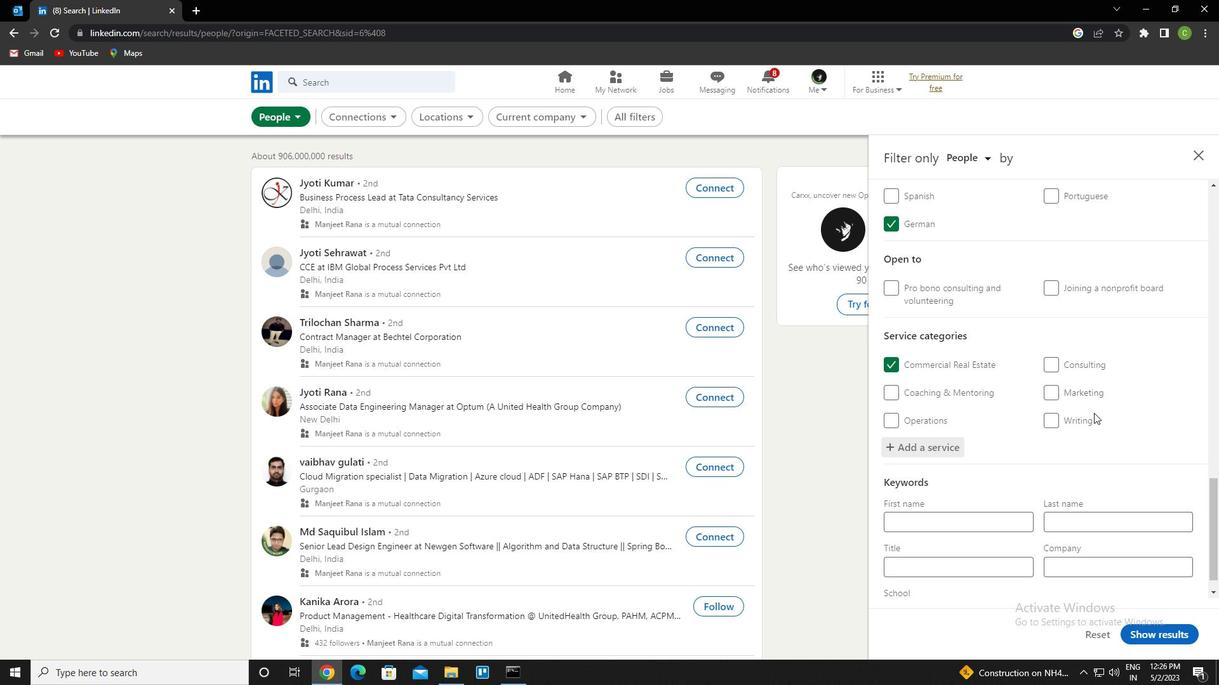 
Action: Mouse moved to (955, 538)
Screenshot: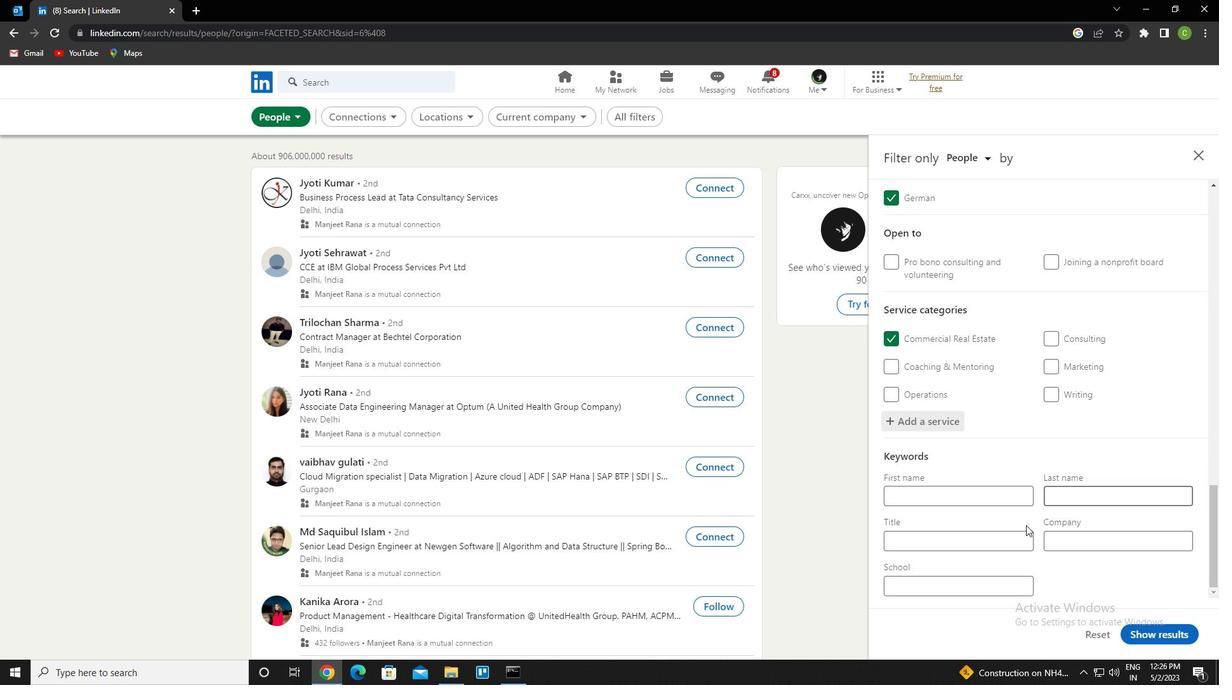
Action: Mouse pressed left at (955, 538)
Screenshot: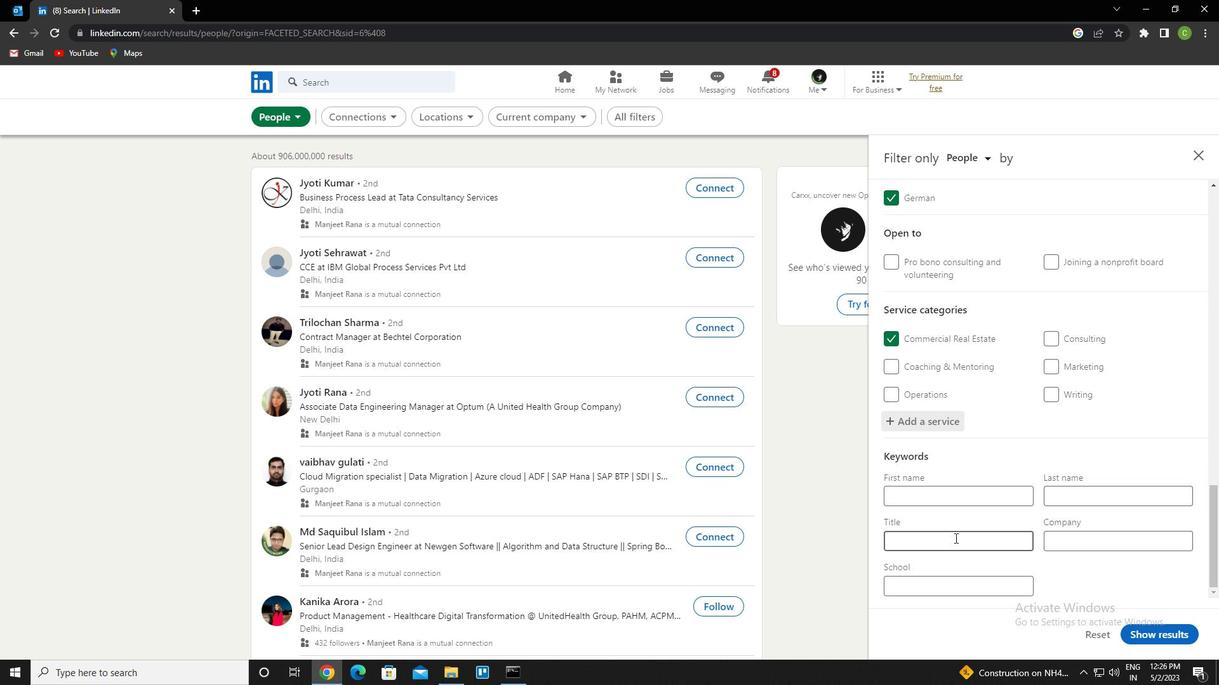
Action: Key pressed <Key.caps_lock>c<Key.caps_lock>ulture<Key.space><Key.caps_lock>o<Key.caps_lock>Perations<Key.space><Key.caps_lock>m<Key.caps_lock>anager
Screenshot: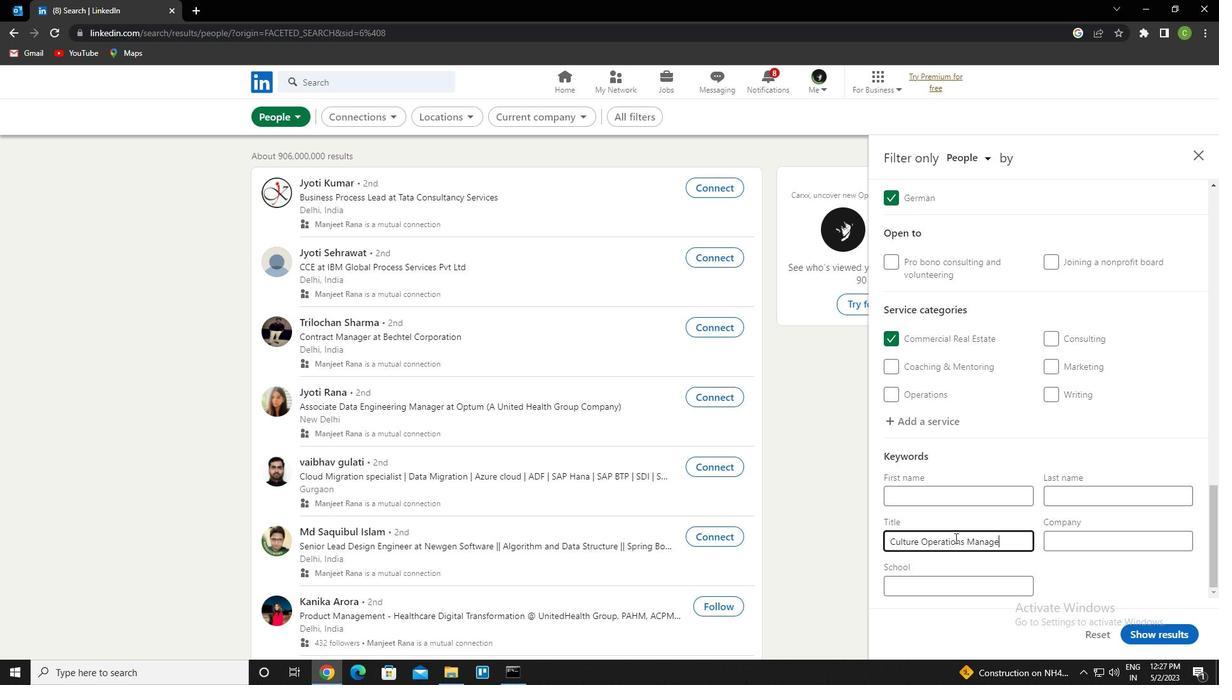 
Action: Mouse moved to (1185, 626)
Screenshot: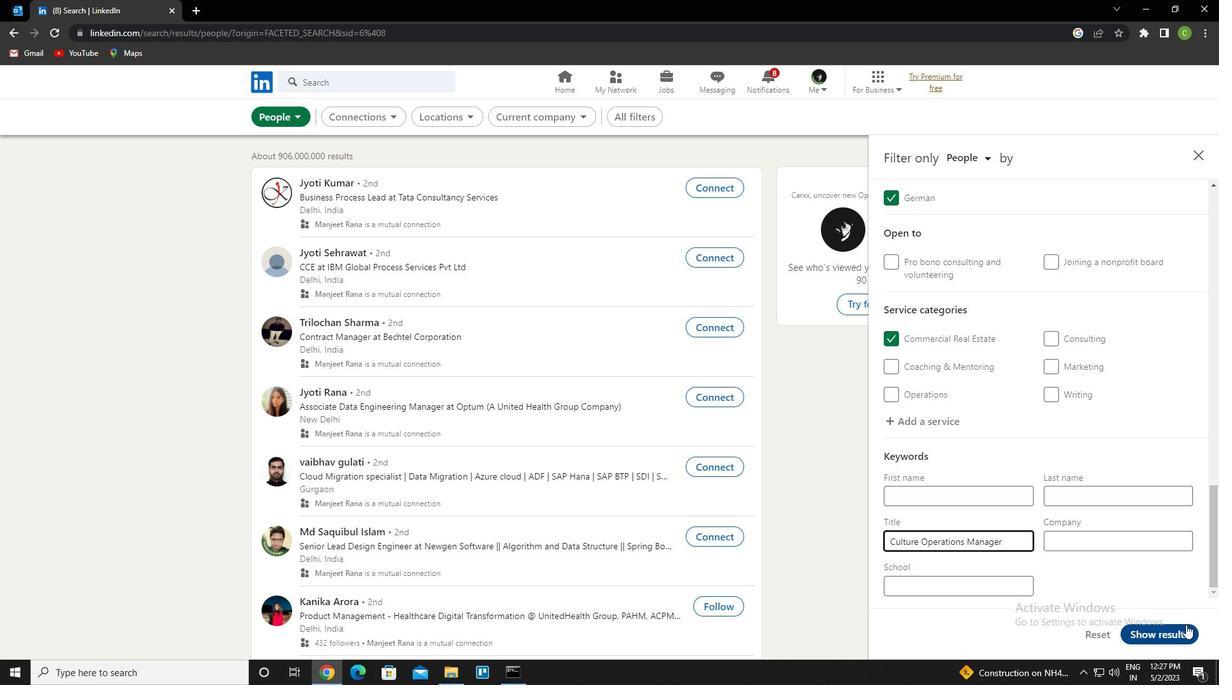 
Action: Mouse pressed left at (1185, 626)
Screenshot: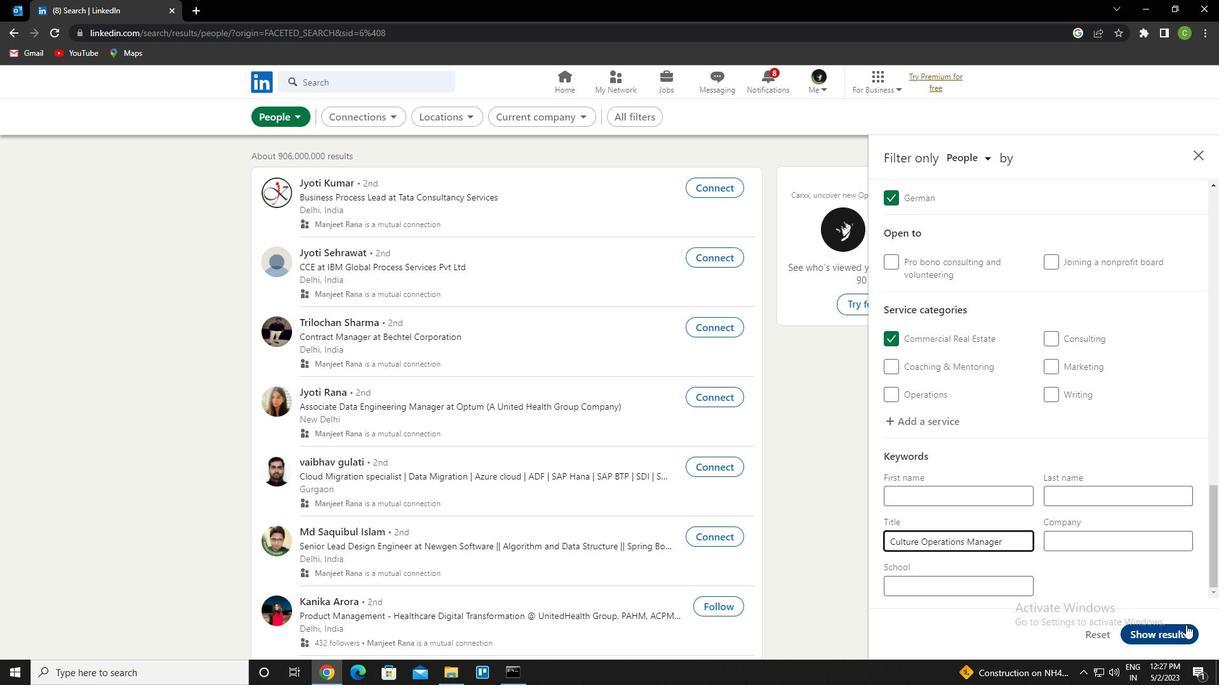 
Action: Mouse moved to (445, 647)
Screenshot: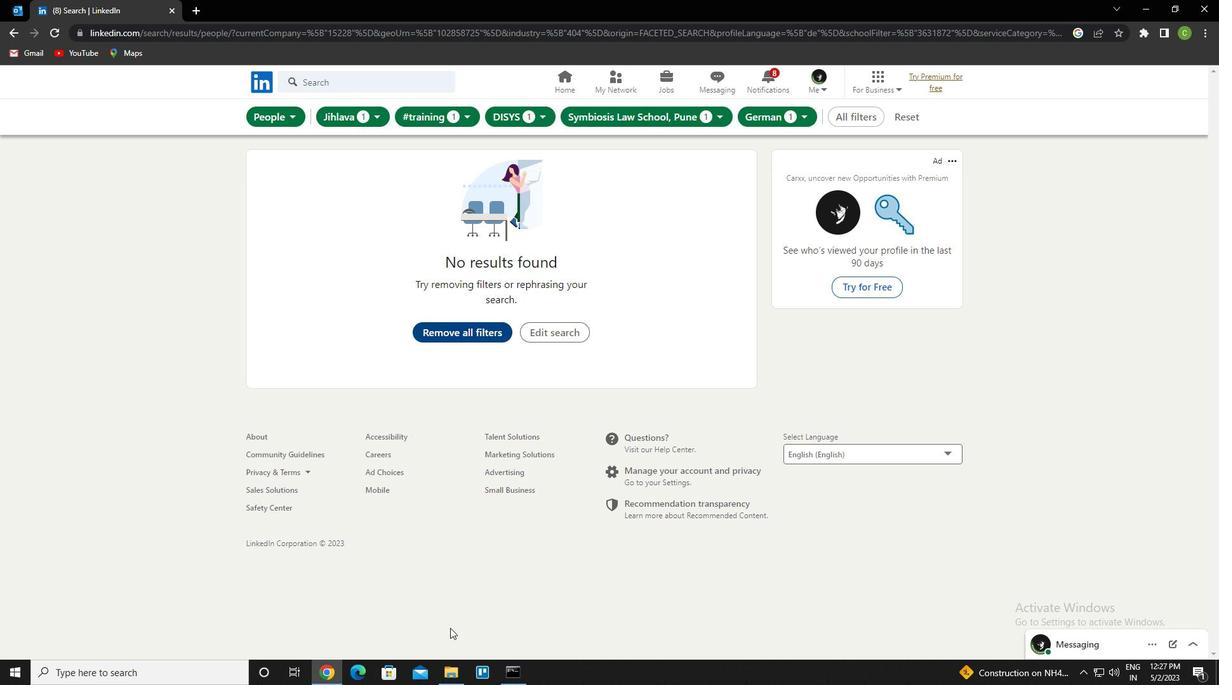 
